 Task: Add a timeline in the project ChasePlan for the epic 'Business Continuity Planning' from 2024/06/03 to 2025/08/09. Add a timeline in the project ChasePlan for the epic 'Data Science Implementation' from 2024/04/11 to 2025/12/24. Add a timeline in the project ChasePlan for the epic 'Data Visualization Implementation' from 2023/01/11 to 2025/11/21
Action: Mouse moved to (159, 120)
Screenshot: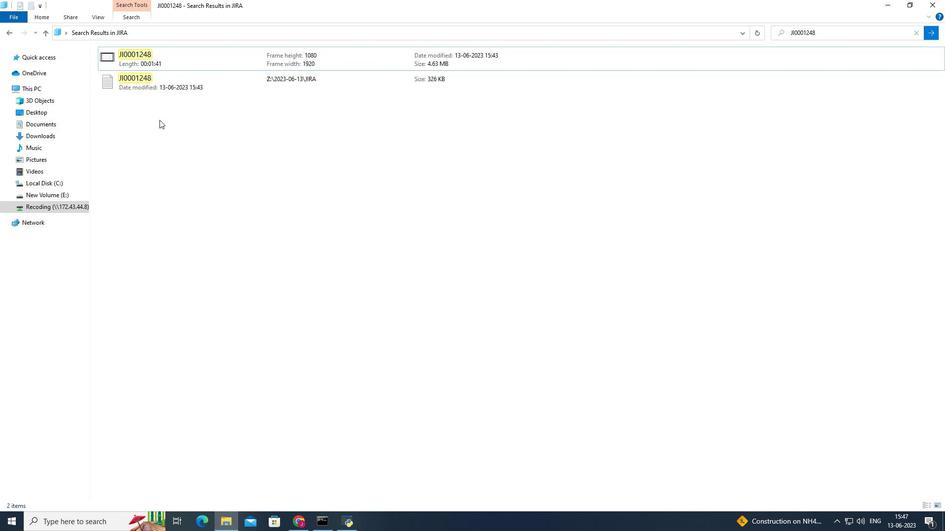 
Action: Mouse pressed left at (159, 120)
Screenshot: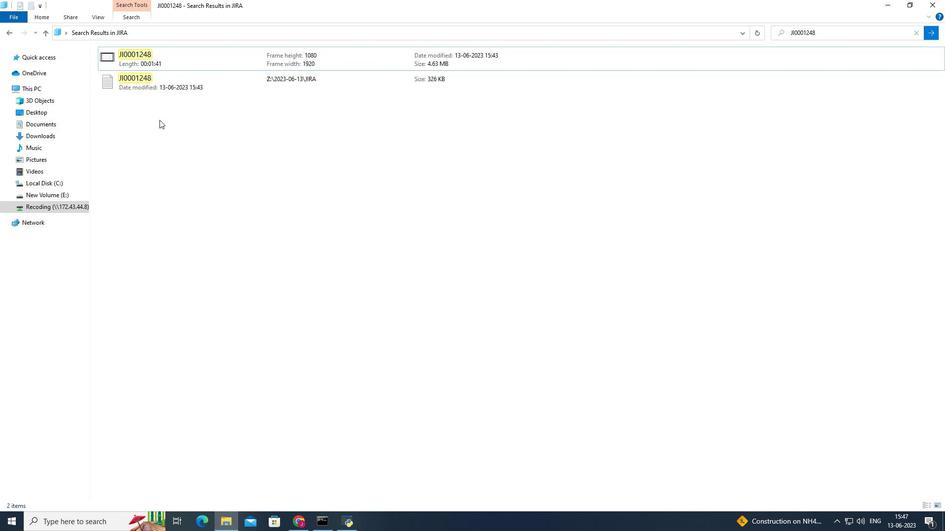 
Action: Mouse moved to (159, 120)
Screenshot: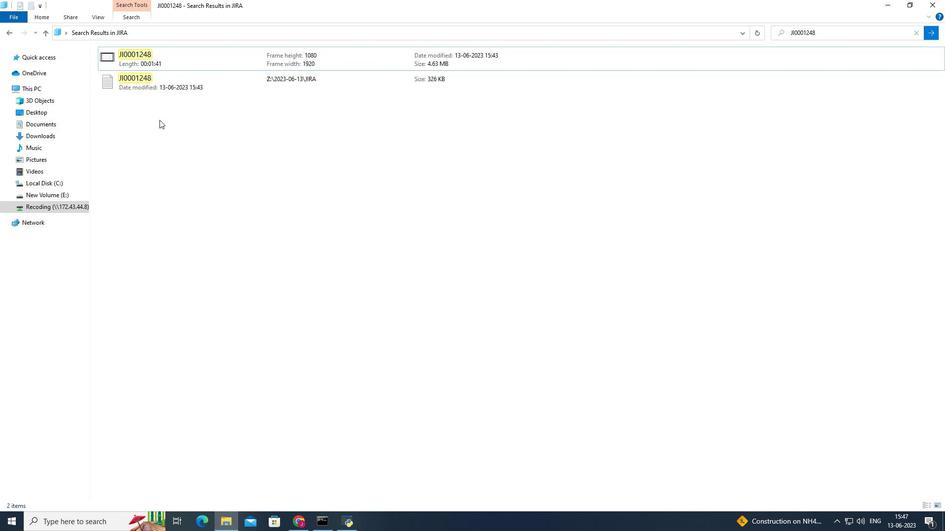 
Action: Mouse pressed left at (159, 120)
Screenshot: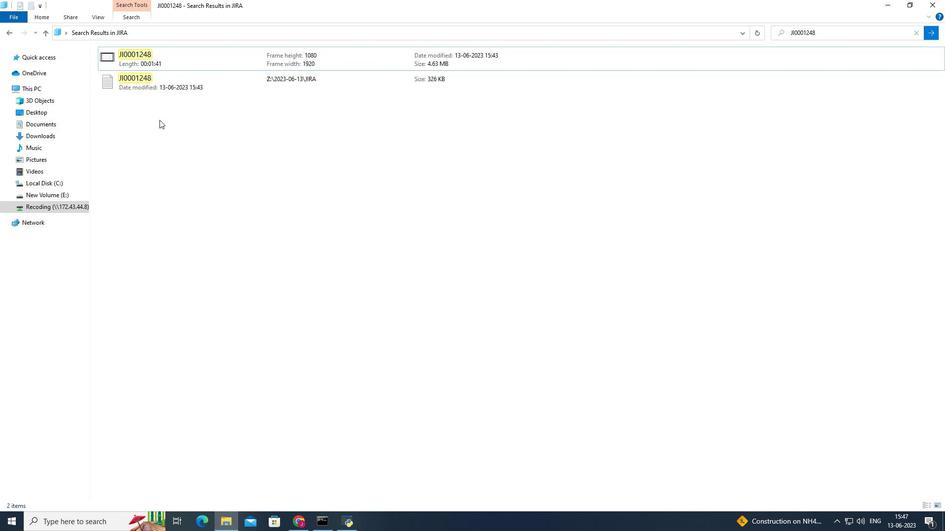 
Action: Mouse moved to (159, 120)
Screenshot: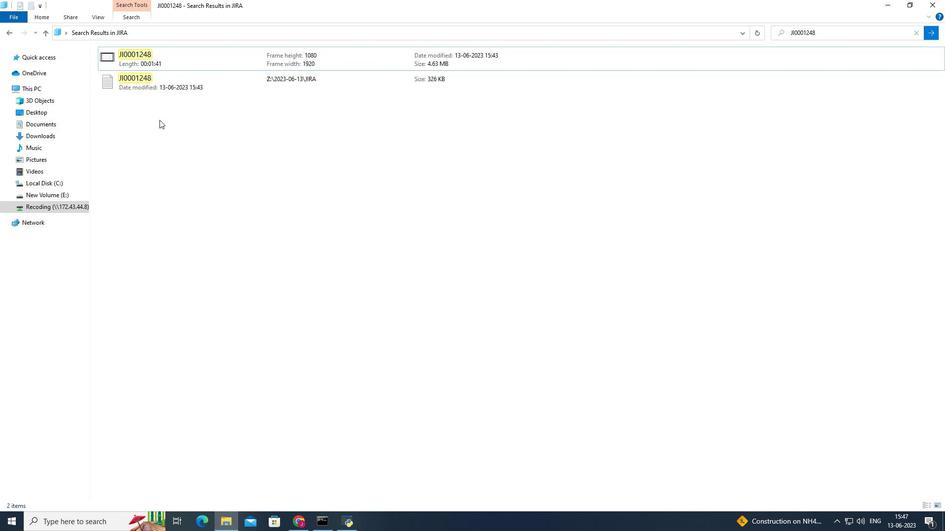 
Action: Mouse pressed left at (159, 120)
Screenshot: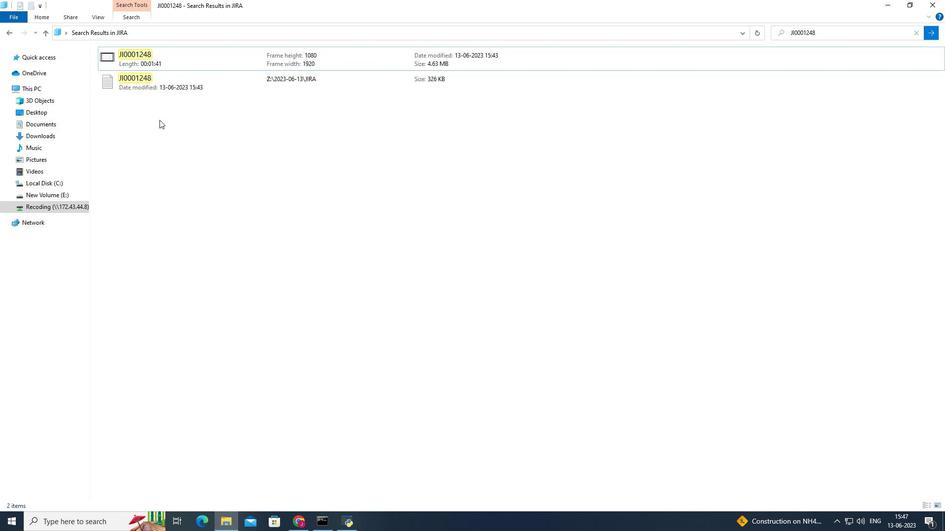 
Action: Mouse moved to (159, 120)
Screenshot: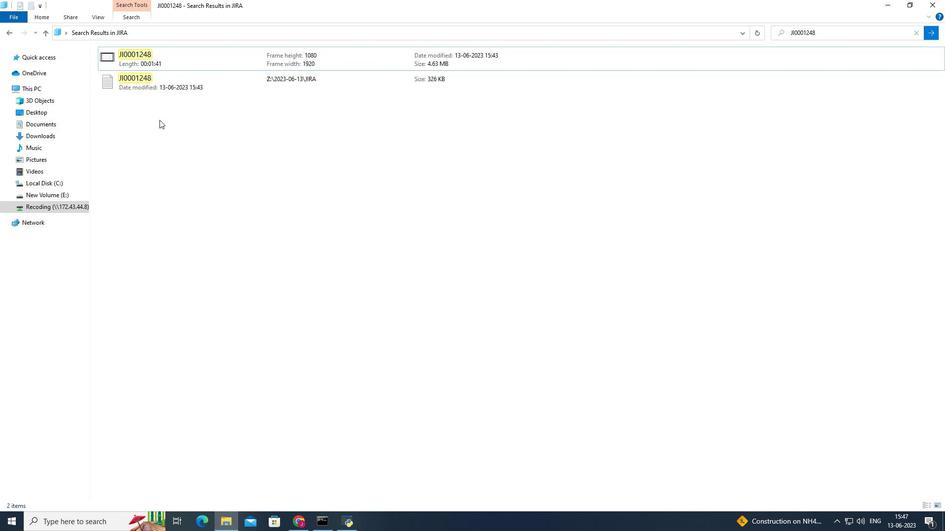
Action: Mouse pressed left at (159, 120)
Screenshot: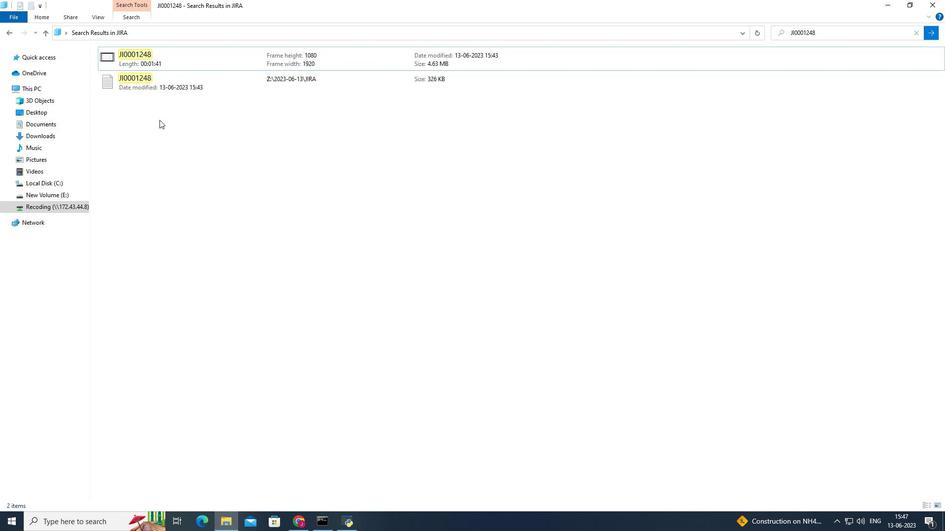 
Action: Mouse moved to (159, 120)
Screenshot: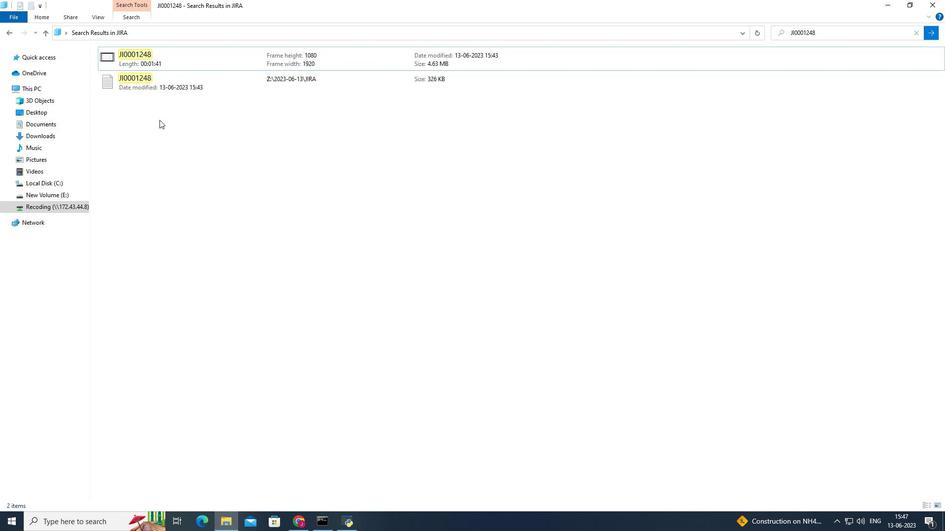 
Action: Mouse scrolled (159, 120) with delta (0, 0)
Screenshot: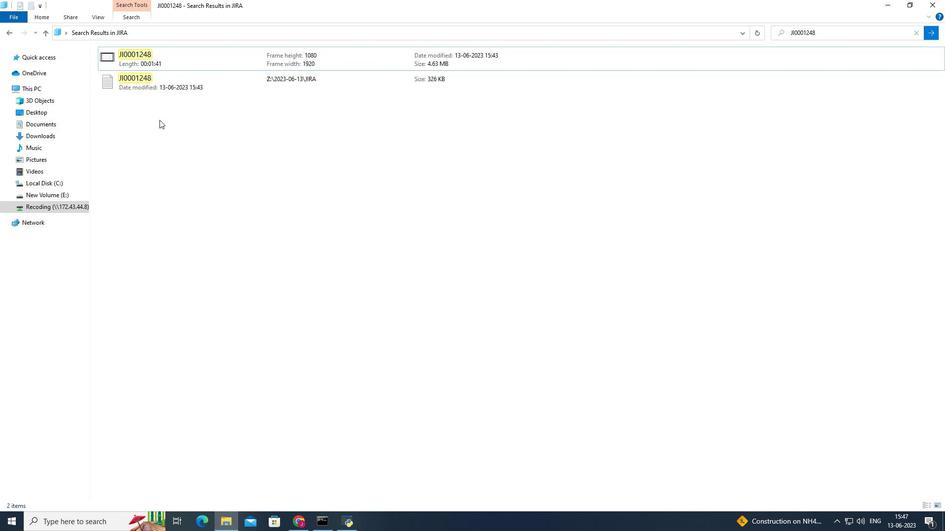 
Action: Mouse moved to (159, 120)
Screenshot: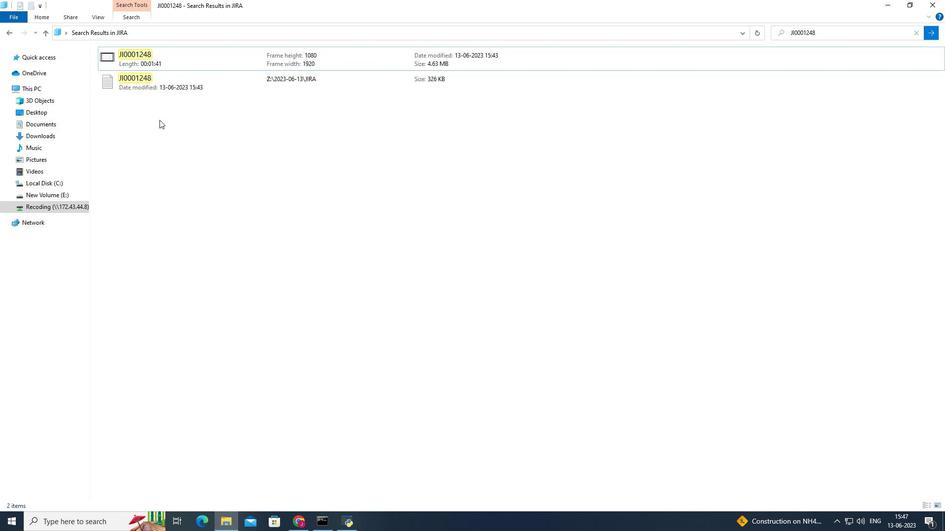 
Action: Mouse scrolled (159, 120) with delta (0, 0)
Screenshot: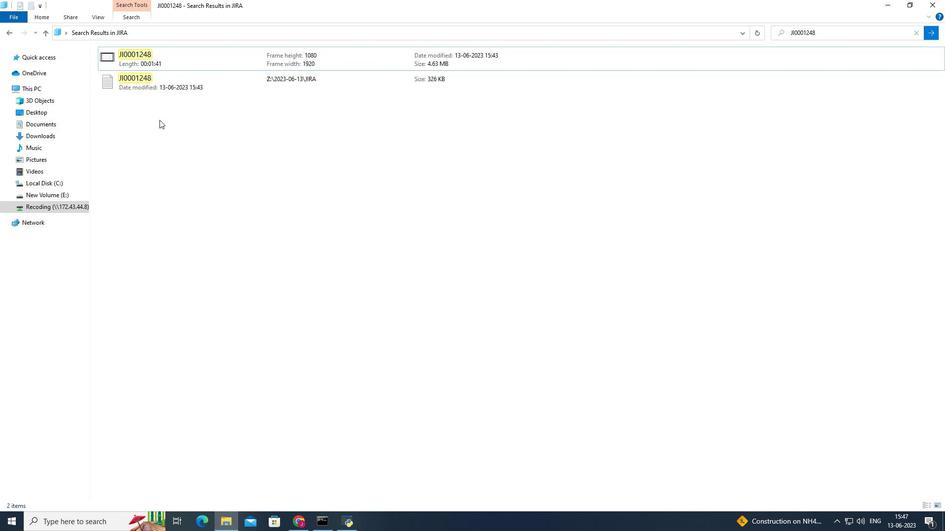 
Action: Mouse moved to (159, 120)
Screenshot: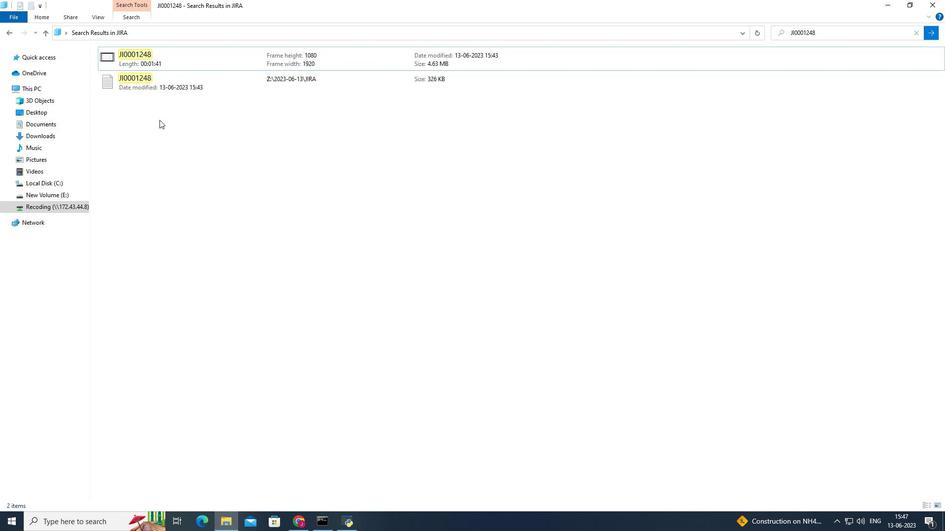 
Action: Mouse scrolled (159, 120) with delta (0, 0)
Screenshot: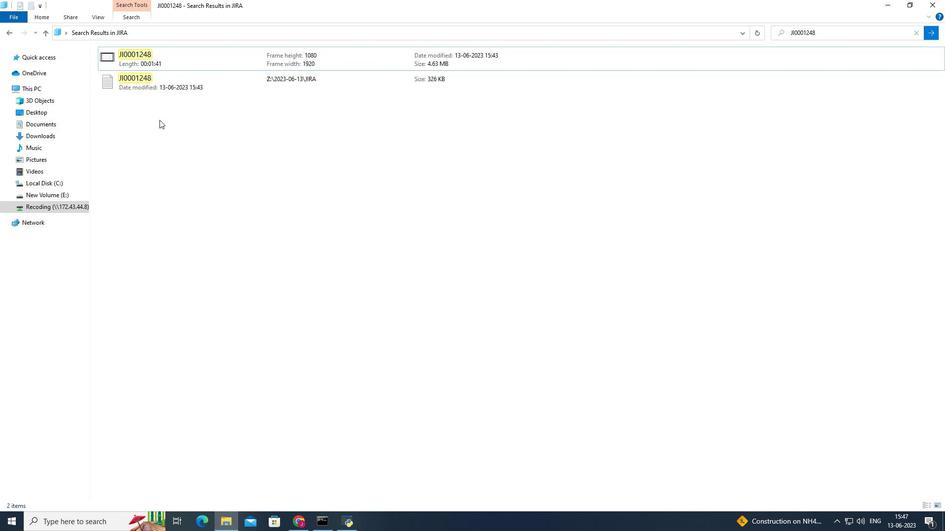 
Action: Mouse moved to (159, 120)
Screenshot: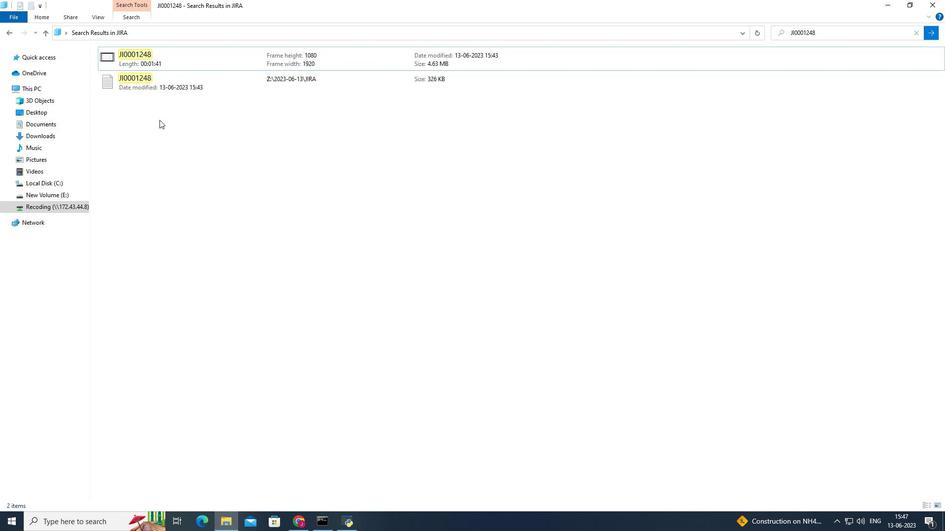 
Action: Mouse pressed left at (159, 120)
Screenshot: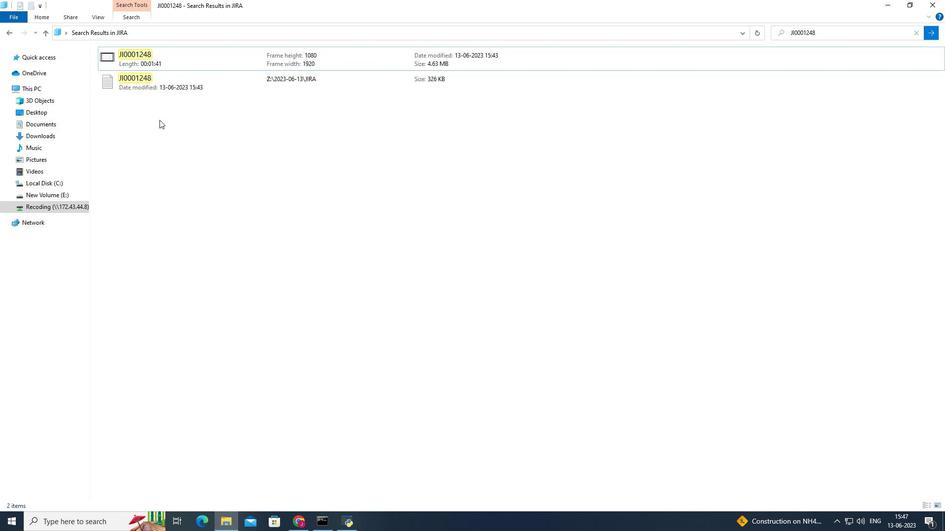 
Action: Mouse moved to (159, 120)
Screenshot: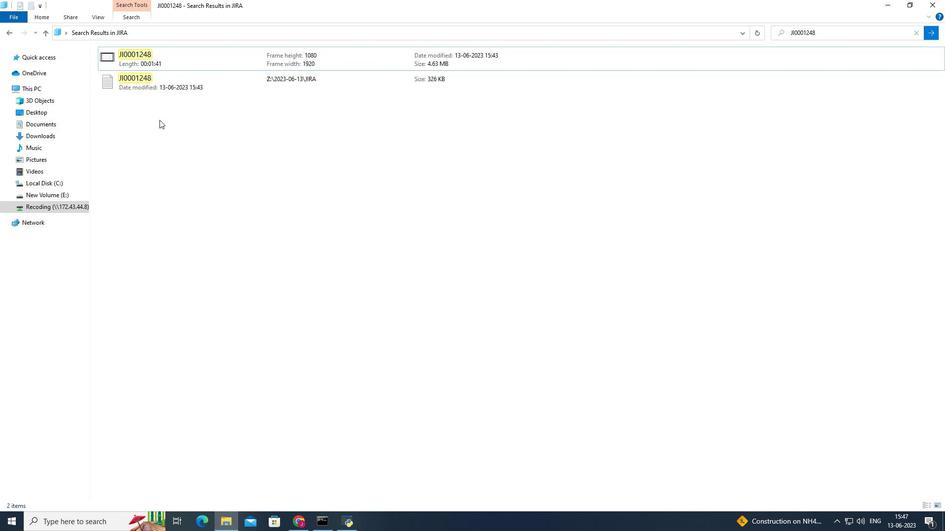 
Action: Mouse scrolled (159, 120) with delta (0, 0)
Screenshot: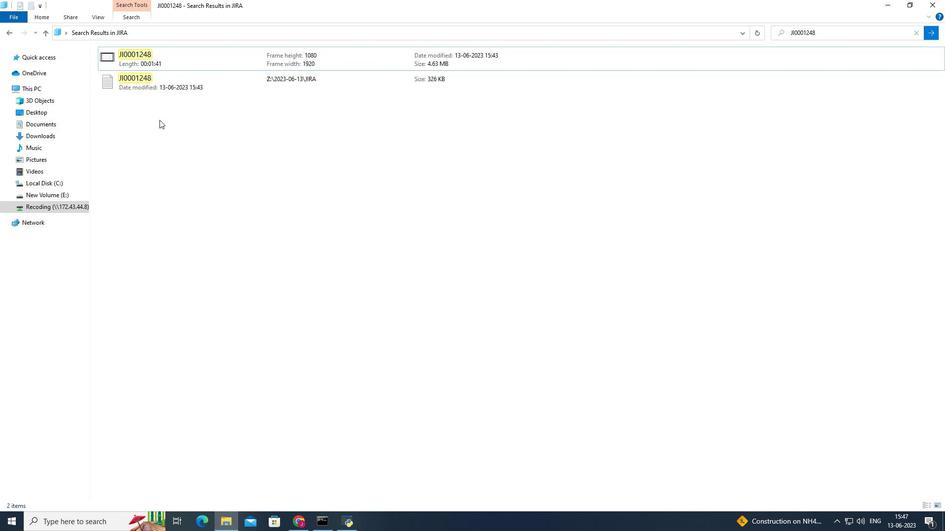 
Action: Mouse moved to (159, 120)
Screenshot: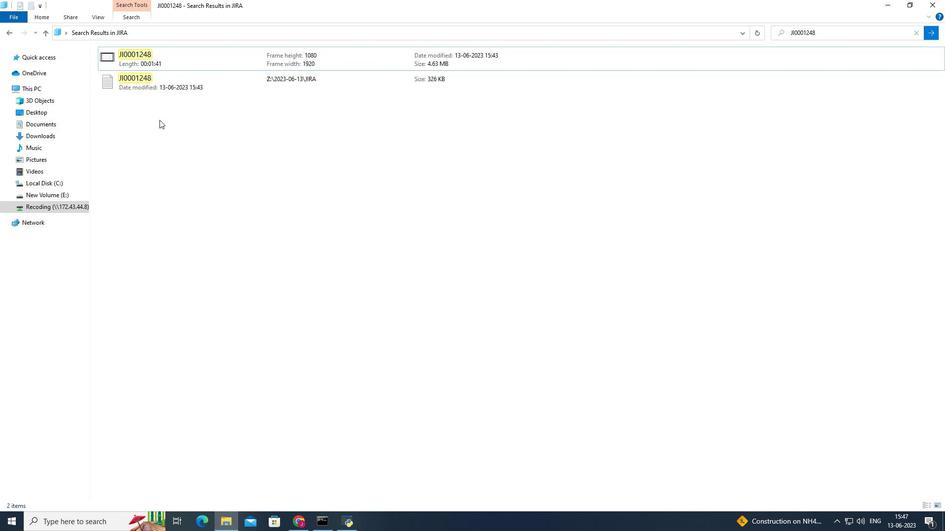 
Action: Mouse scrolled (159, 120) with delta (0, 0)
Screenshot: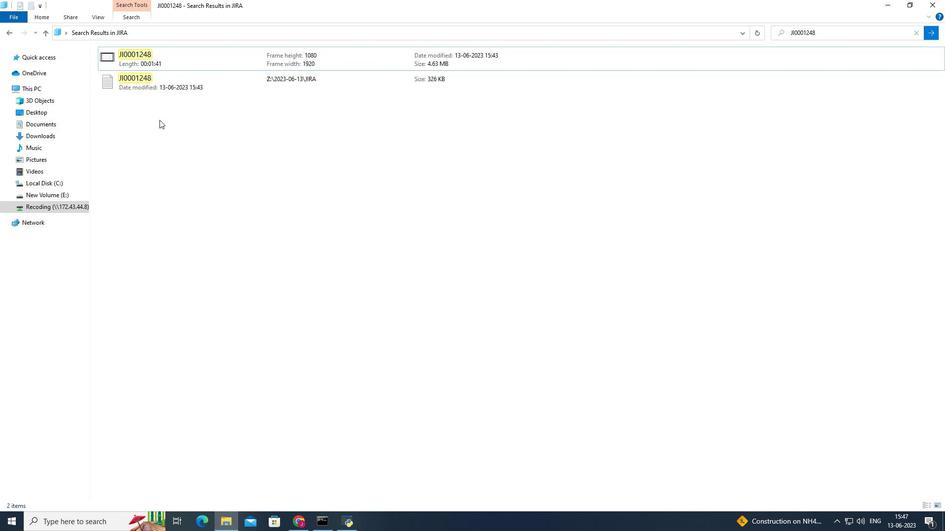 
Action: Mouse moved to (159, 120)
Screenshot: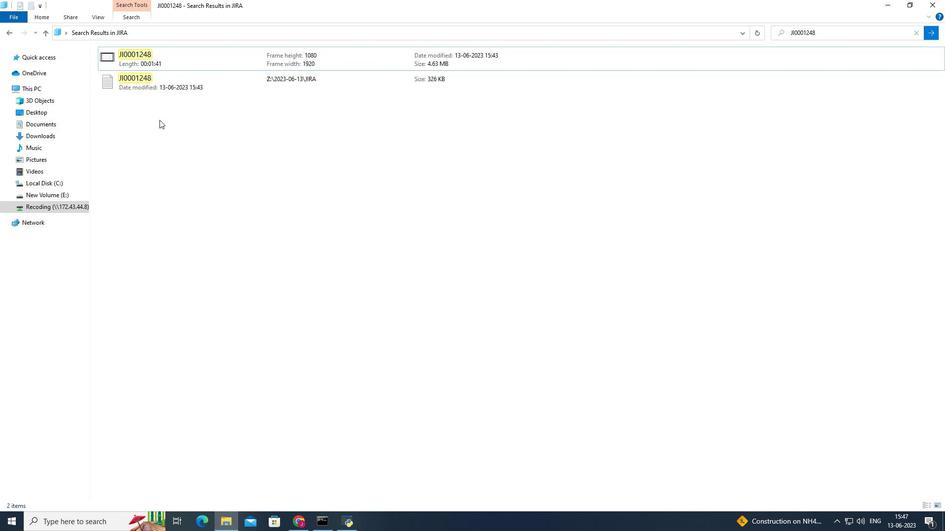 
Action: Mouse scrolled (159, 120) with delta (0, 0)
Screenshot: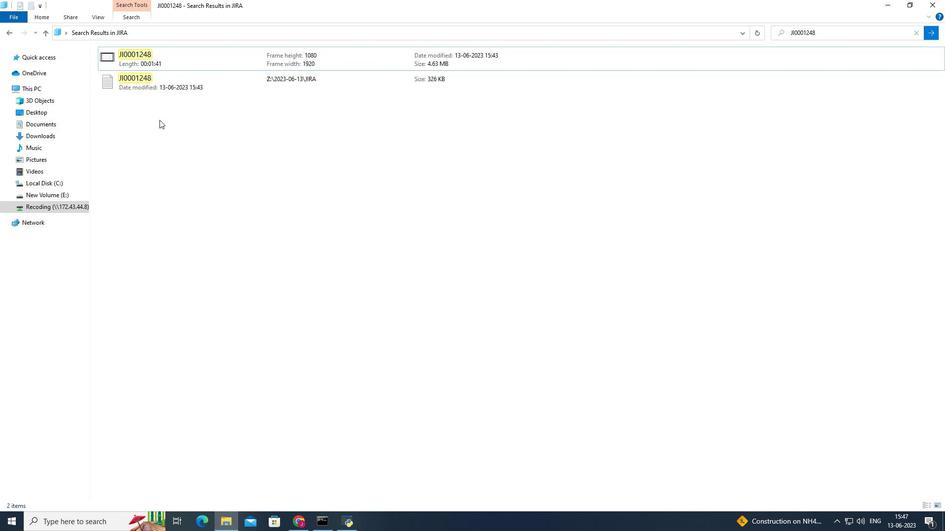 
Action: Mouse scrolled (159, 120) with delta (0, 0)
Screenshot: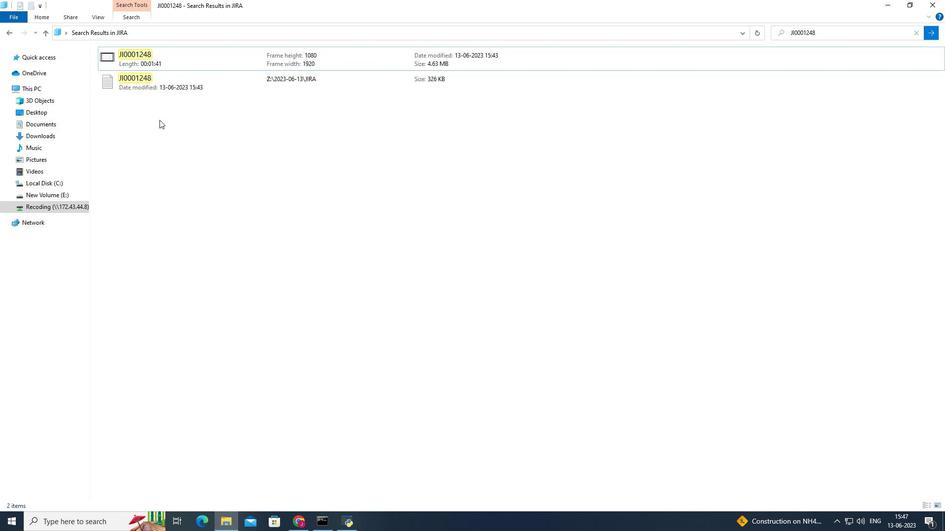 
Action: Mouse moved to (159, 120)
Screenshot: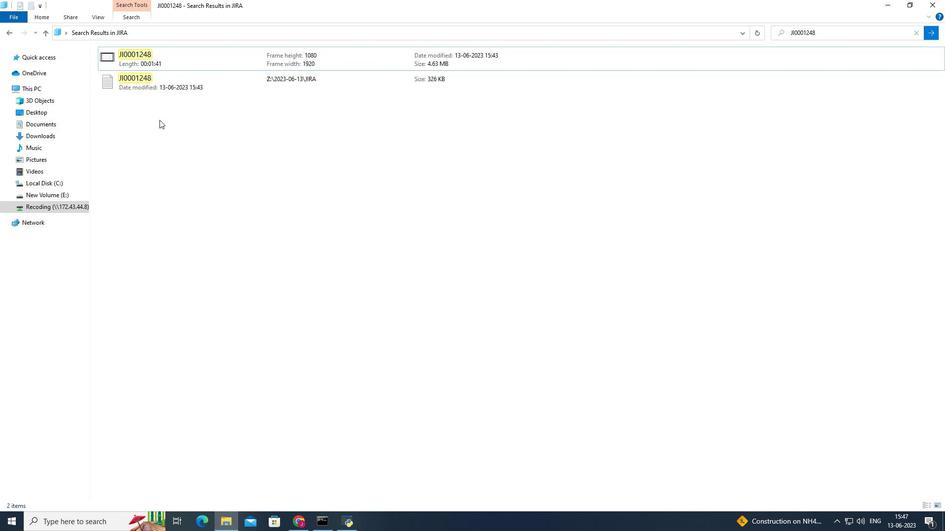 
Action: Mouse pressed left at (159, 120)
Screenshot: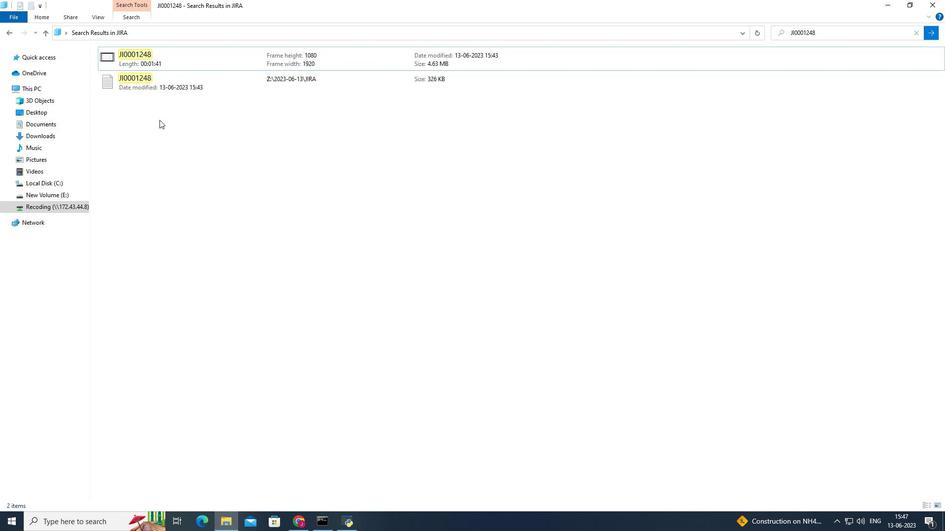 
Action: Mouse moved to (159, 120)
Screenshot: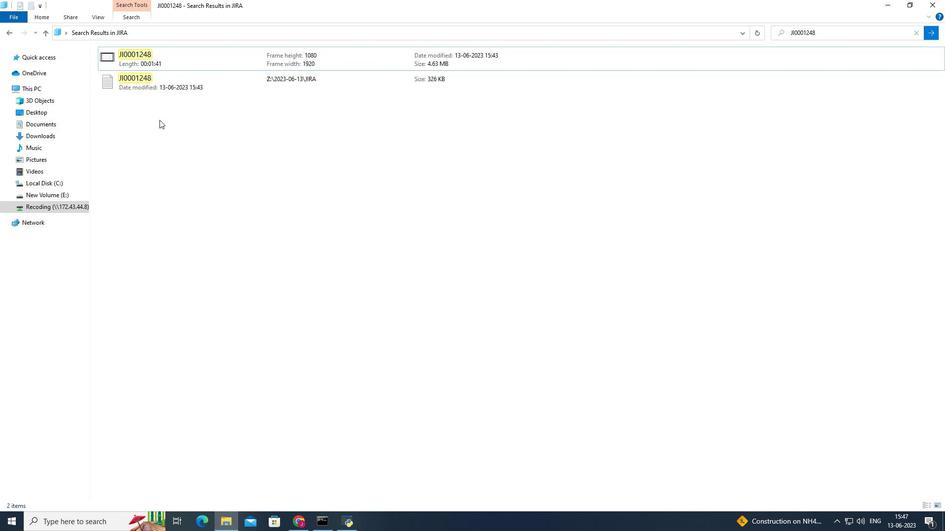
Action: Mouse pressed left at (159, 120)
Screenshot: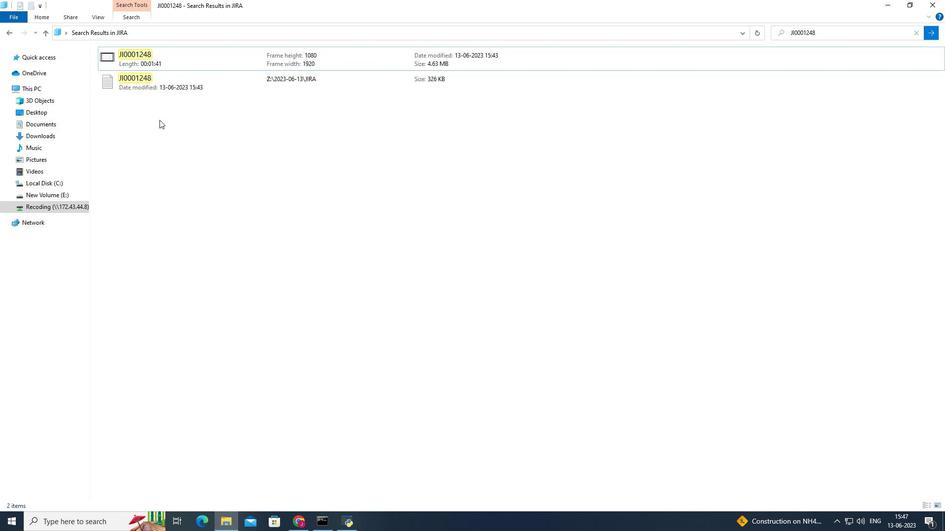 
Action: Mouse pressed left at (159, 120)
Screenshot: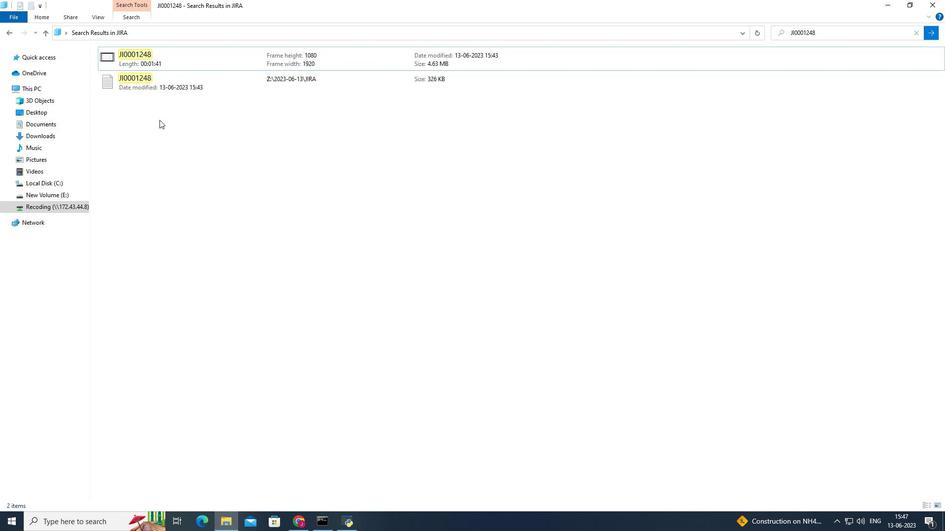 
Action: Mouse pressed left at (159, 120)
Screenshot: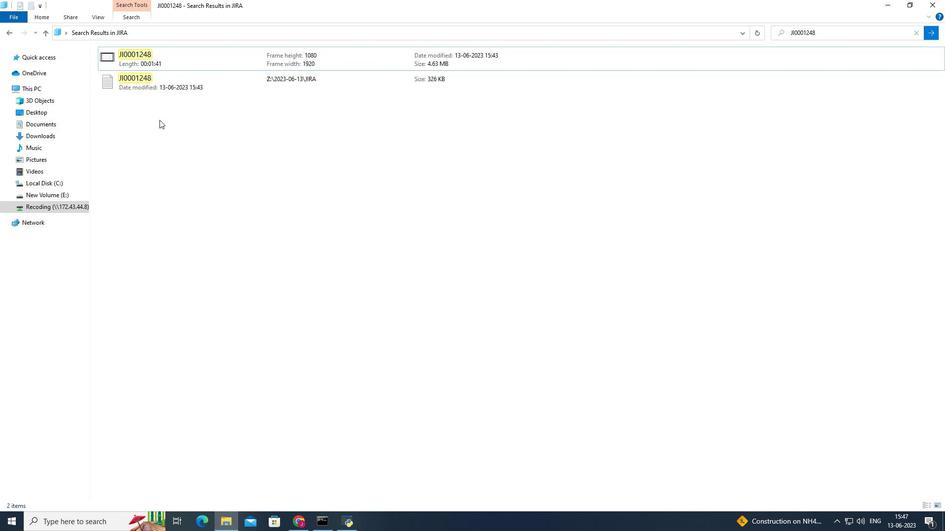 
Action: Mouse pressed left at (159, 120)
Screenshot: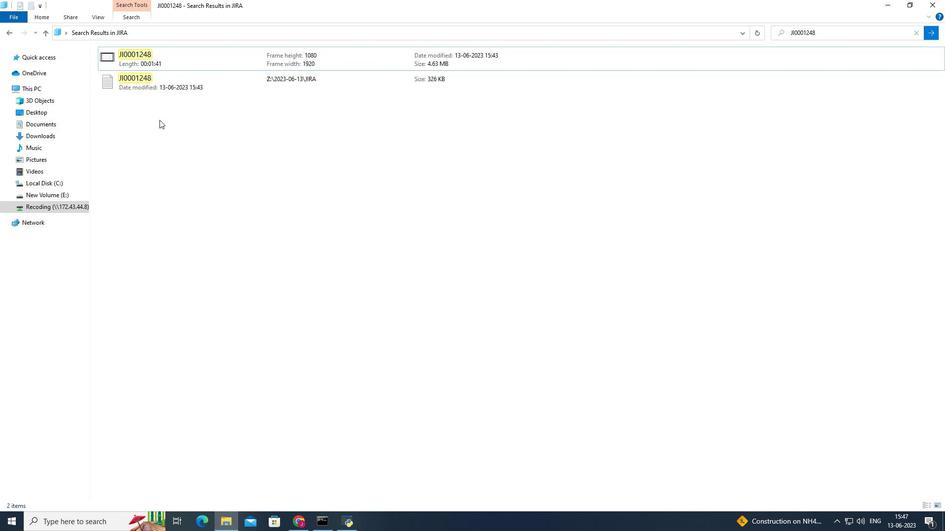 
Action: Mouse pressed left at (159, 120)
Screenshot: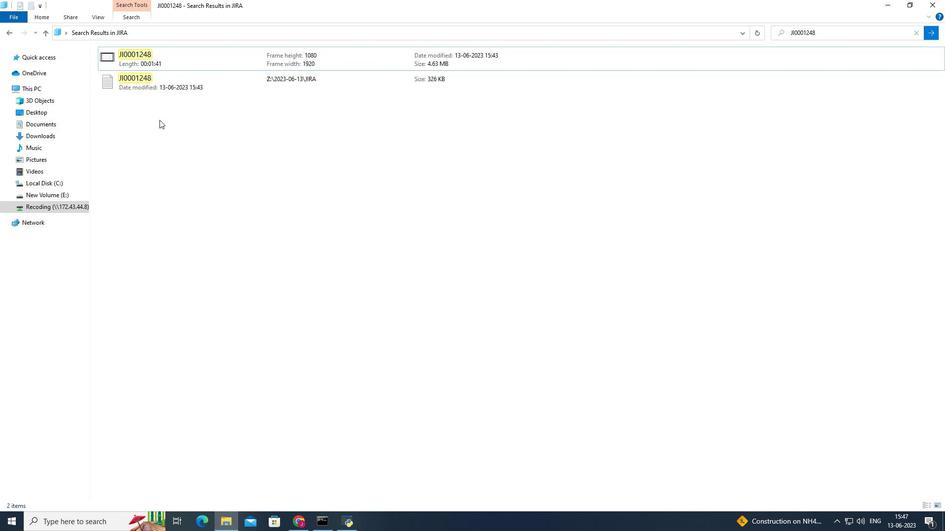 
Action: Mouse pressed left at (159, 120)
Screenshot: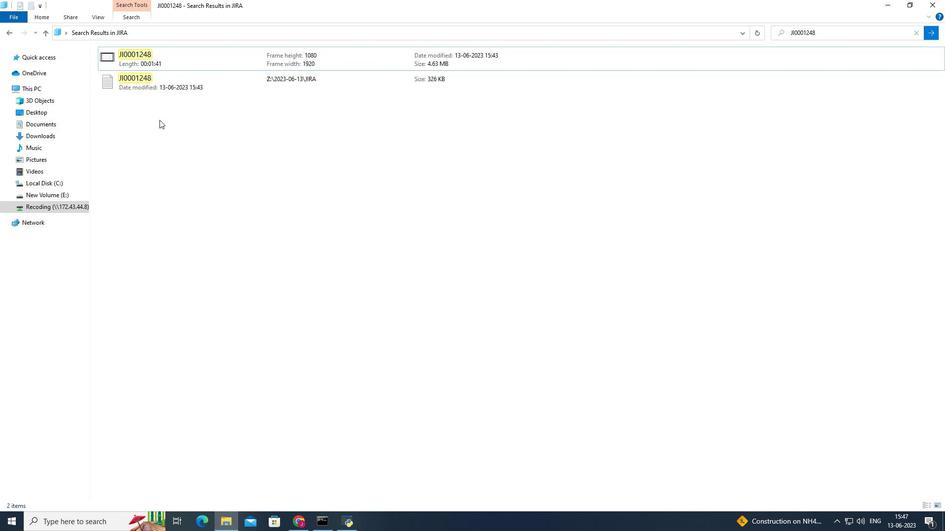 
Action: Mouse pressed left at (159, 120)
Screenshot: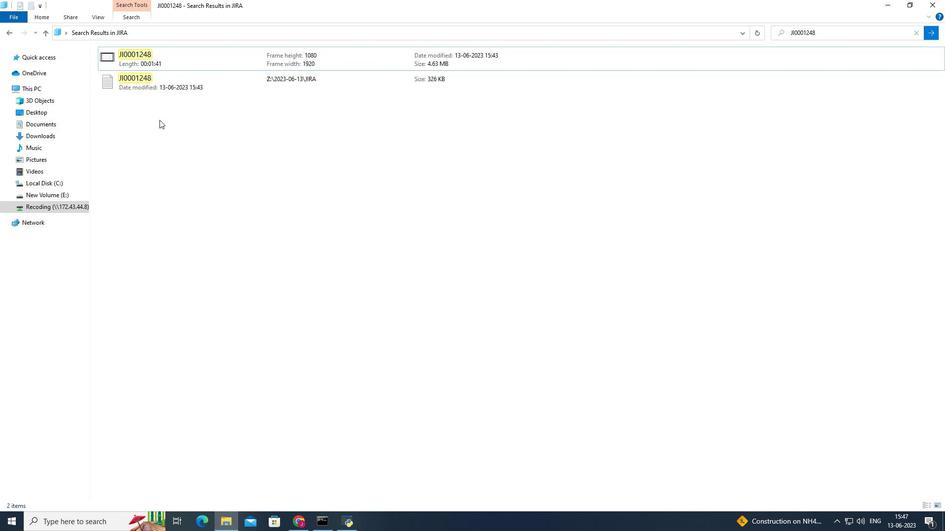
Action: Mouse pressed left at (159, 120)
Screenshot: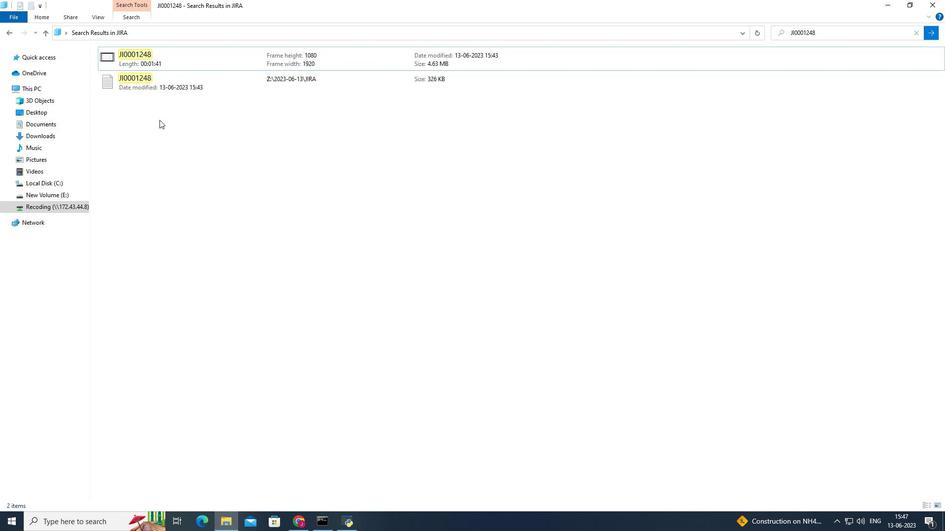 
Action: Mouse pressed left at (159, 120)
Screenshot: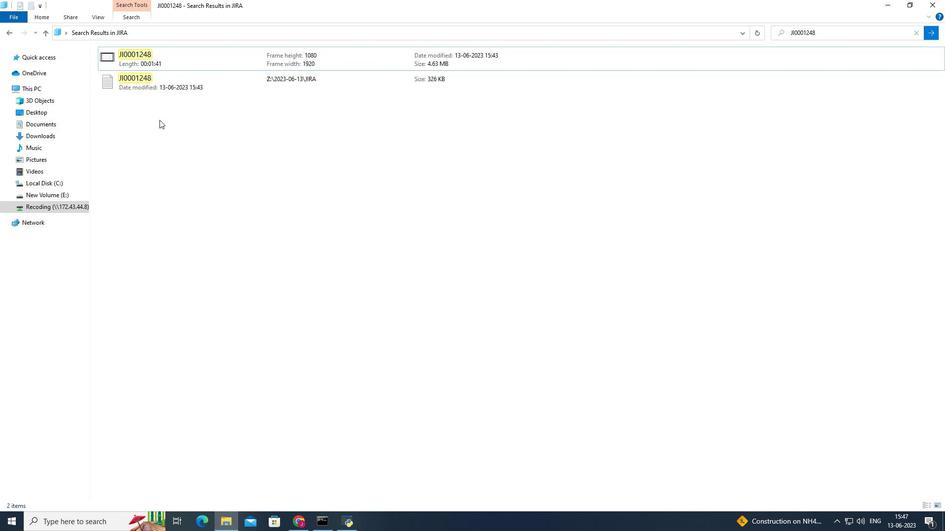 
Action: Mouse pressed left at (159, 120)
Screenshot: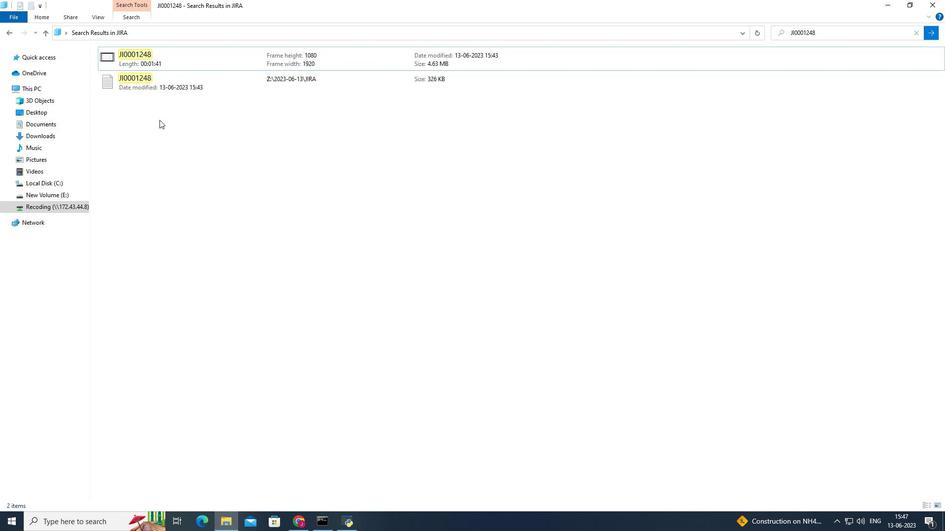 
Action: Mouse pressed left at (159, 120)
Screenshot: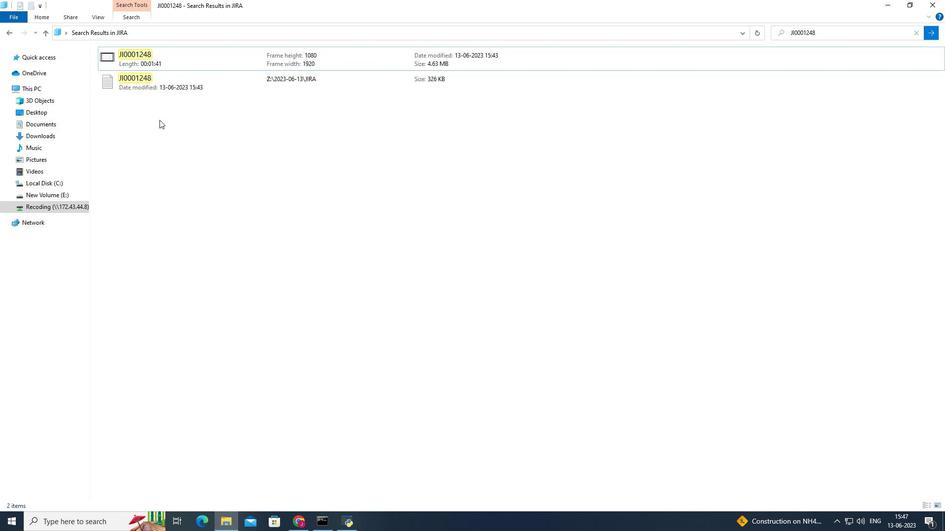 
Action: Mouse pressed left at (159, 120)
Screenshot: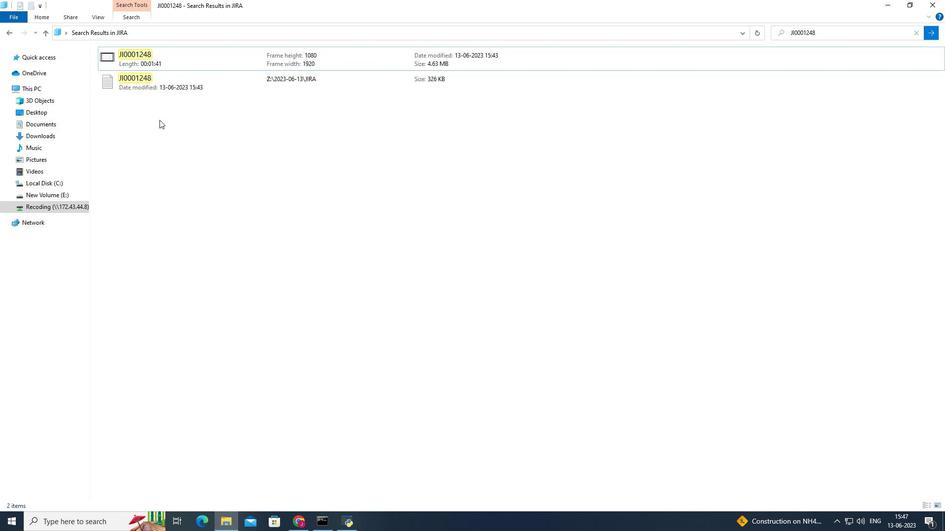 
Action: Mouse moved to (159, 120)
Screenshot: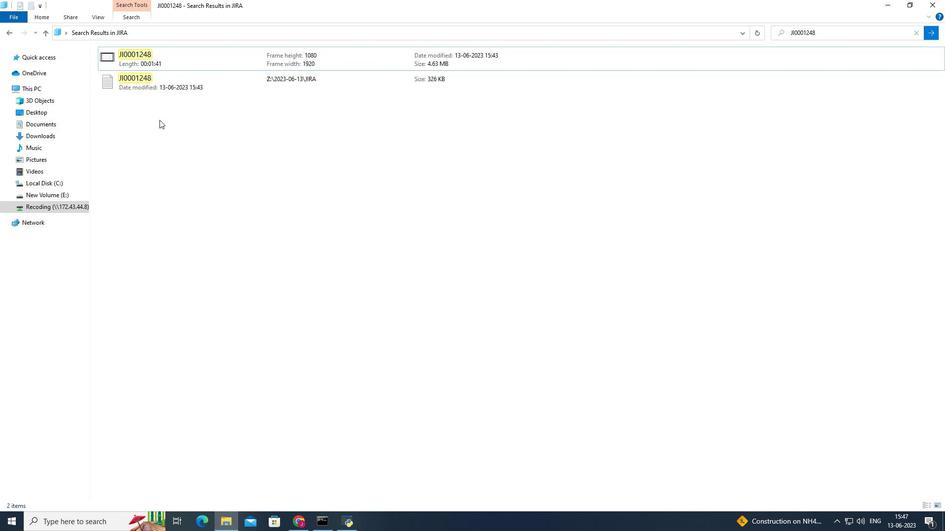 
Action: Mouse pressed left at (159, 120)
Screenshot: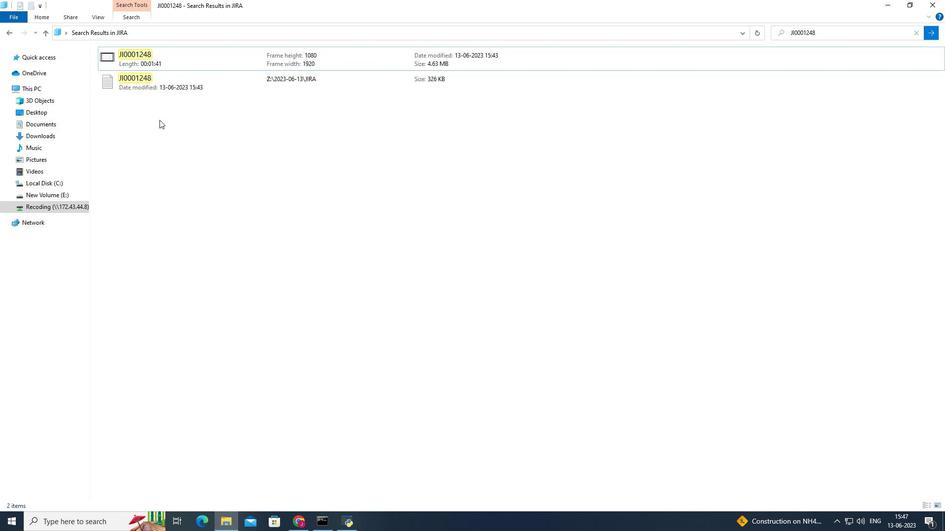 
Action: Mouse moved to (159, 120)
Screenshot: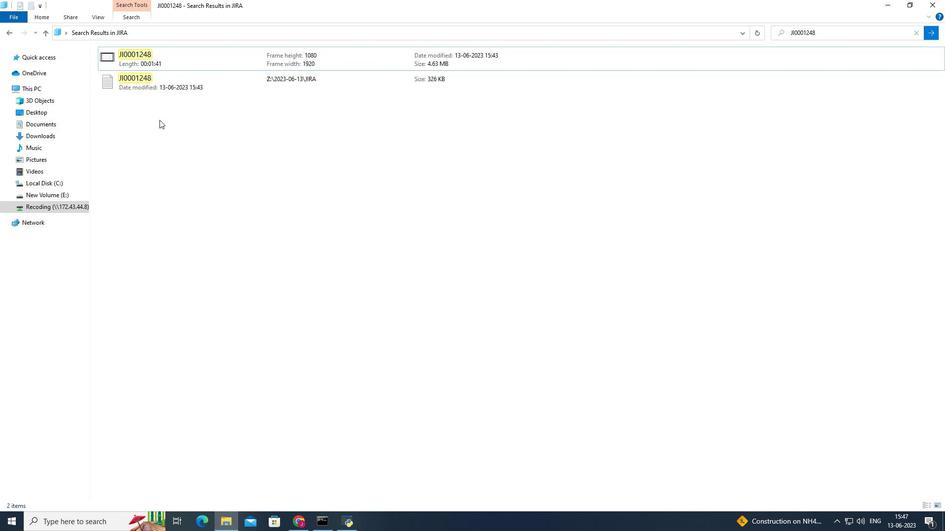 
Action: Mouse pressed left at (159, 120)
Screenshot: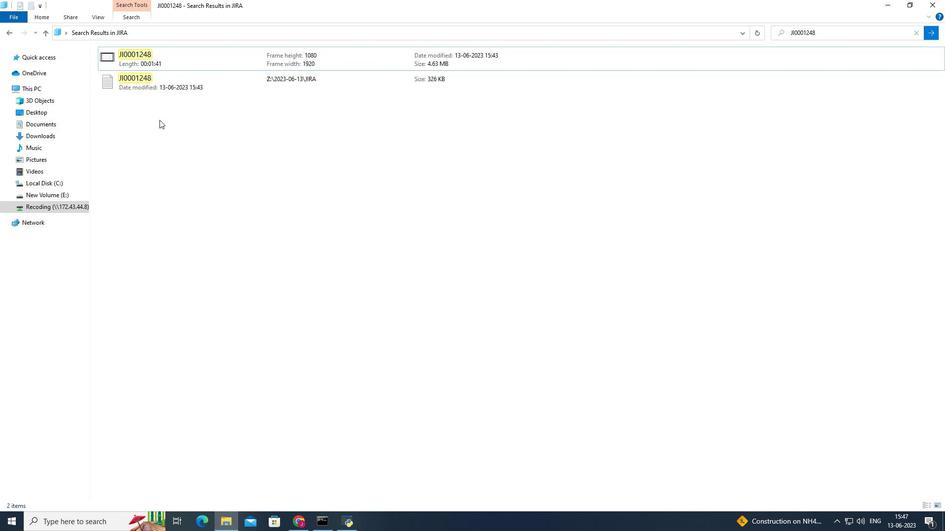 
Action: Mouse moved to (159, 120)
Screenshot: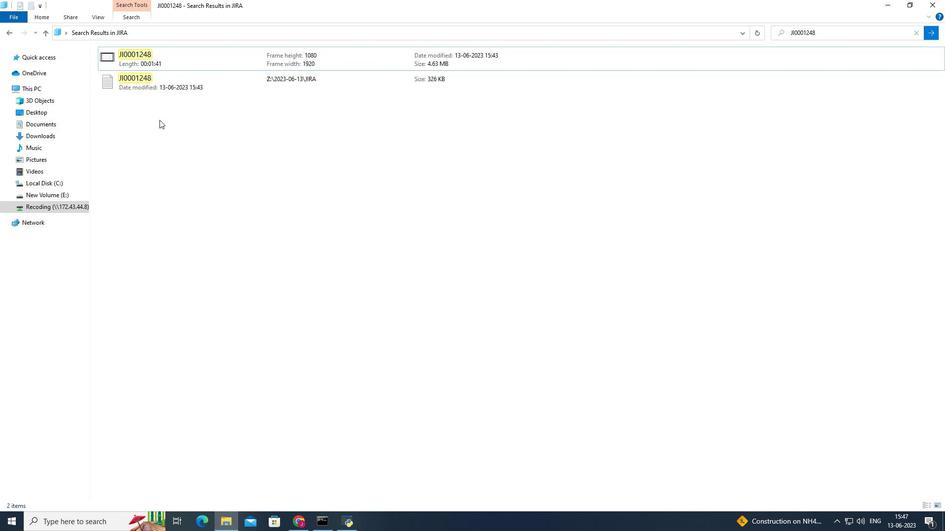 
Action: Mouse pressed left at (159, 120)
Screenshot: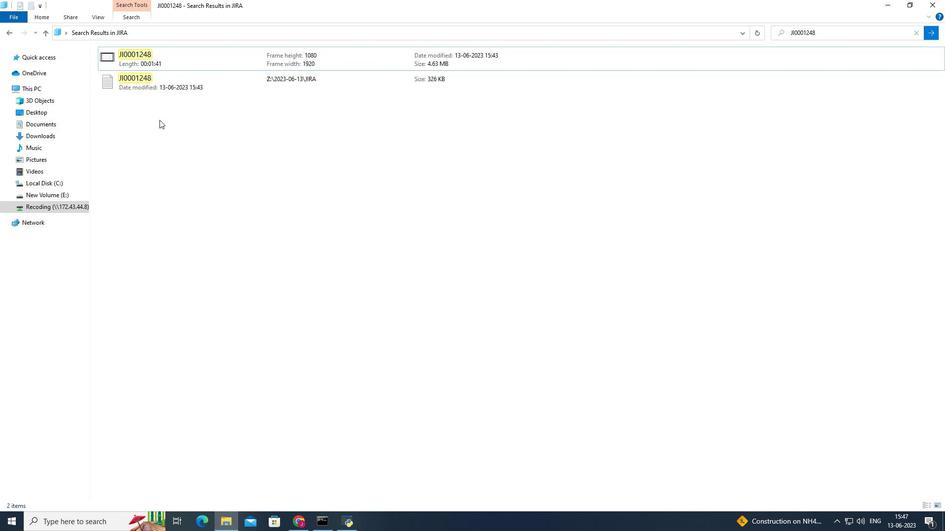 
Action: Mouse moved to (159, 120)
Screenshot: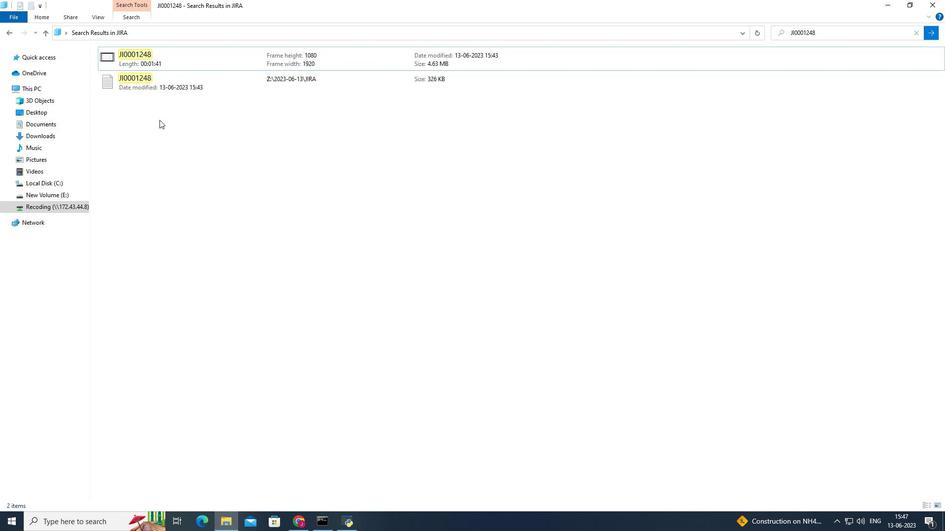 
Action: Mouse pressed left at (159, 120)
Screenshot: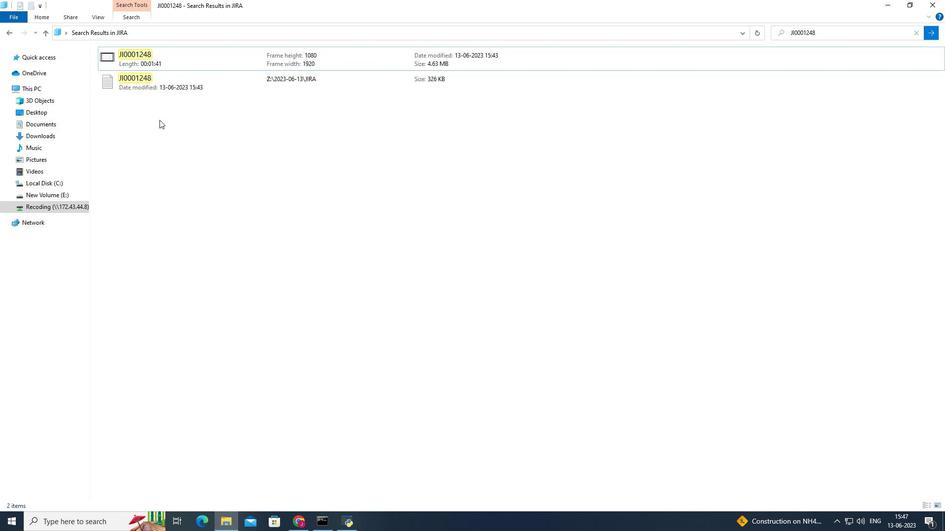 
Action: Mouse pressed left at (159, 120)
Screenshot: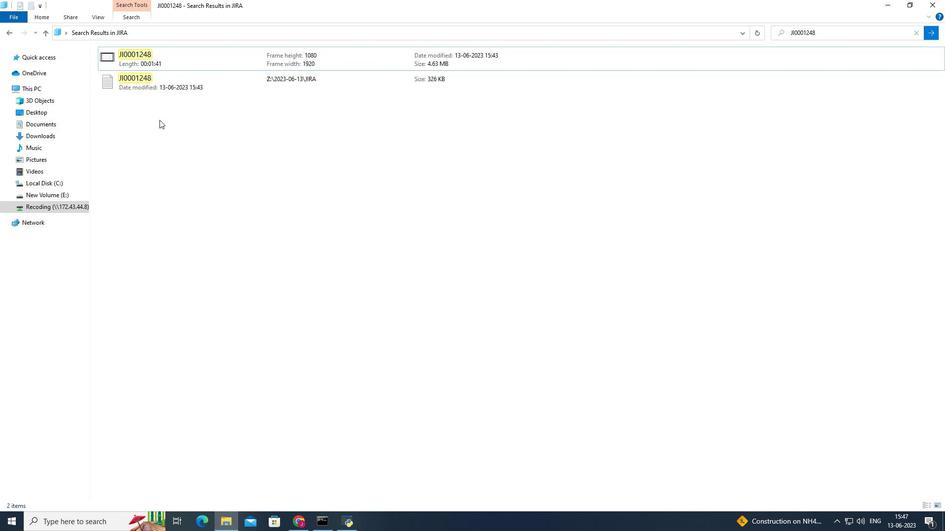
Action: Mouse pressed left at (159, 120)
Screenshot: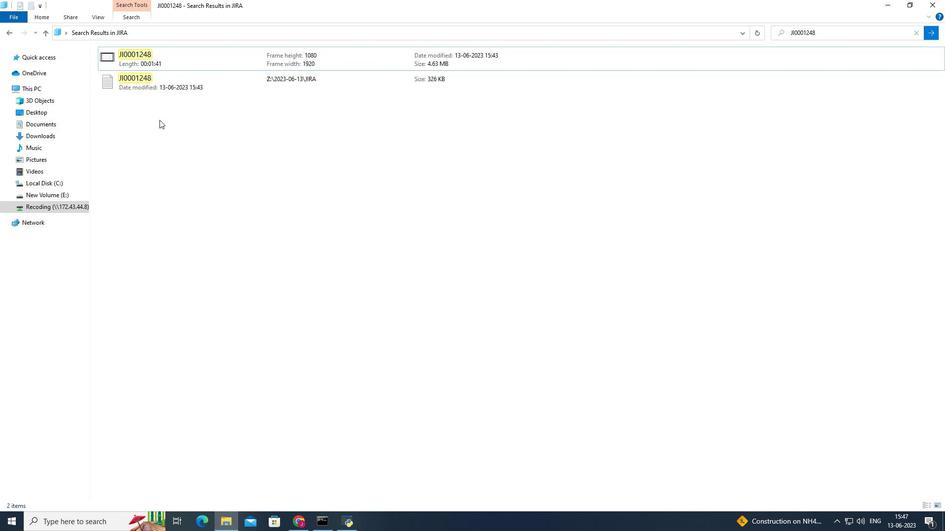 
Action: Mouse pressed left at (159, 120)
Screenshot: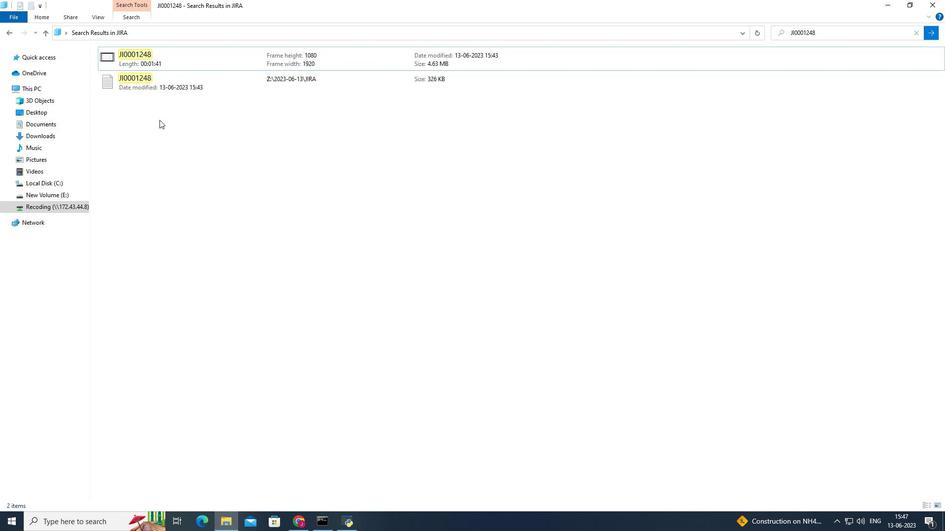 
Action: Mouse pressed left at (159, 120)
Screenshot: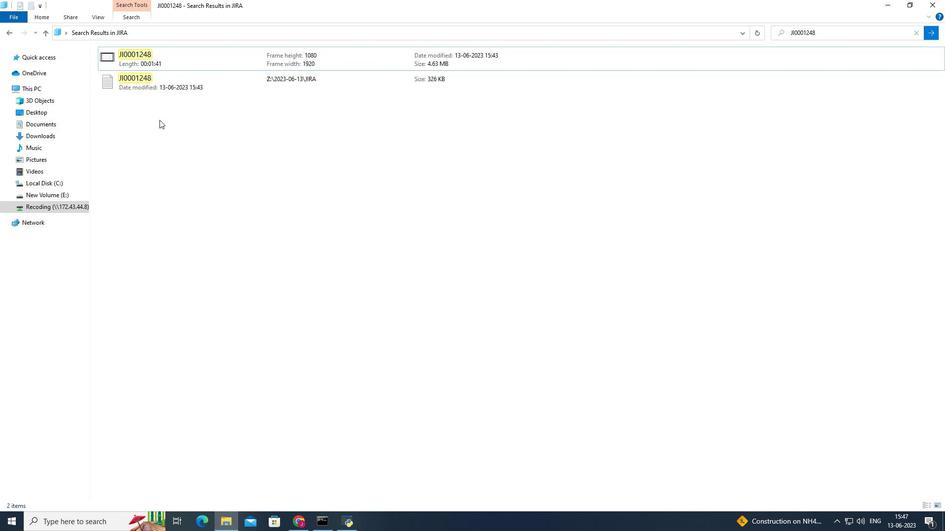 
Action: Mouse pressed left at (159, 120)
Screenshot: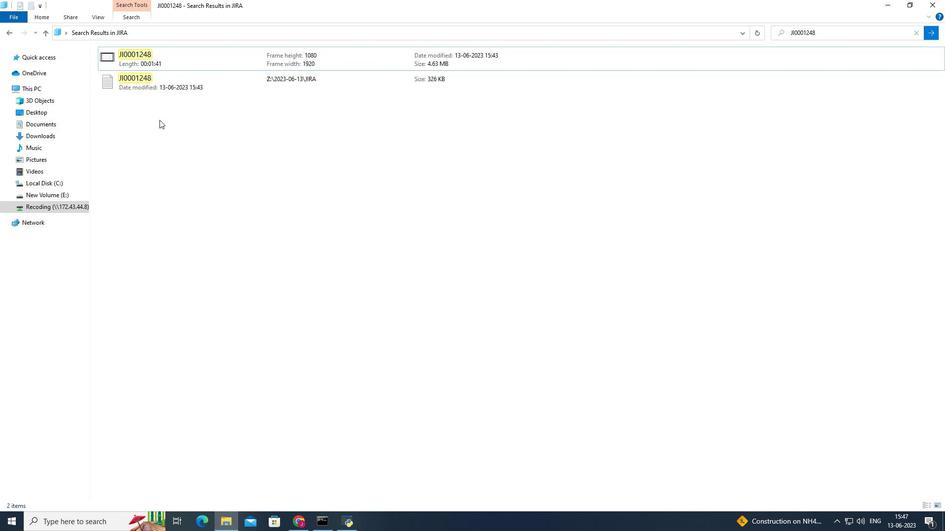 
Action: Mouse pressed left at (159, 120)
Screenshot: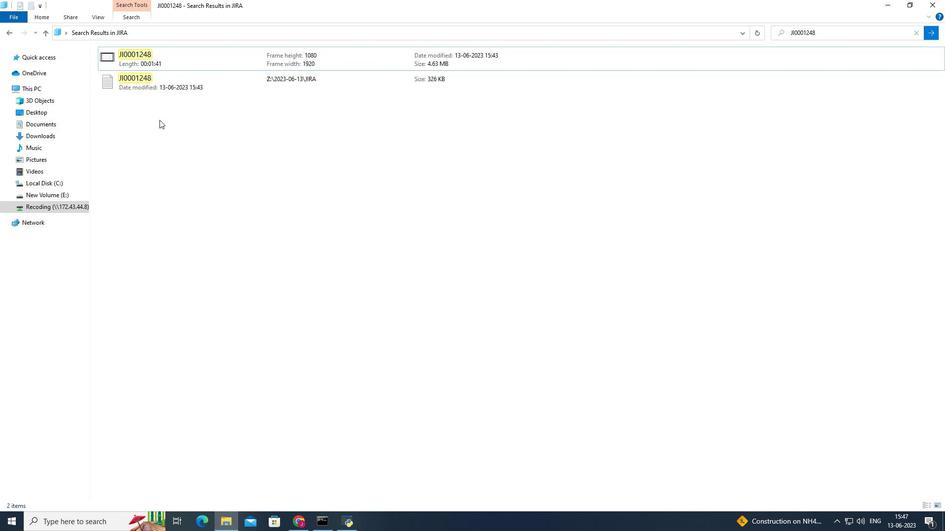
Action: Mouse pressed left at (159, 120)
Screenshot: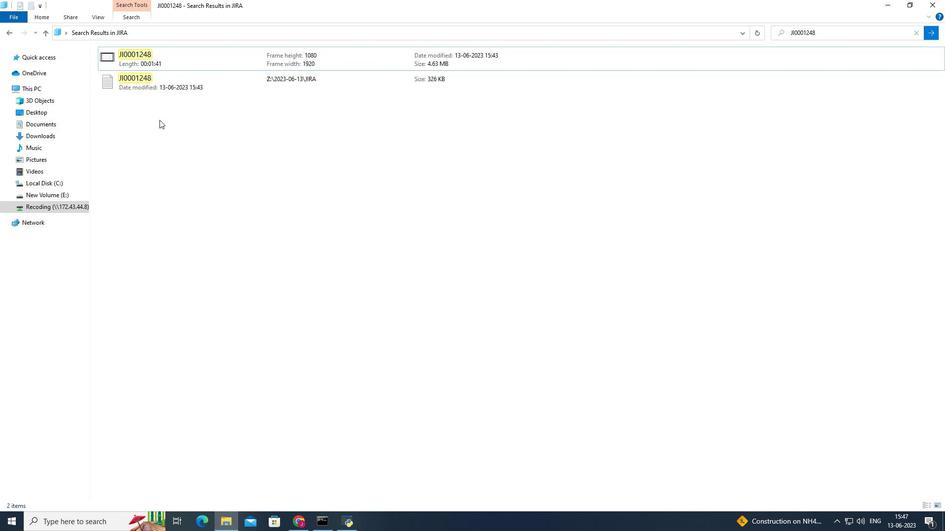 
Action: Mouse pressed left at (159, 120)
Screenshot: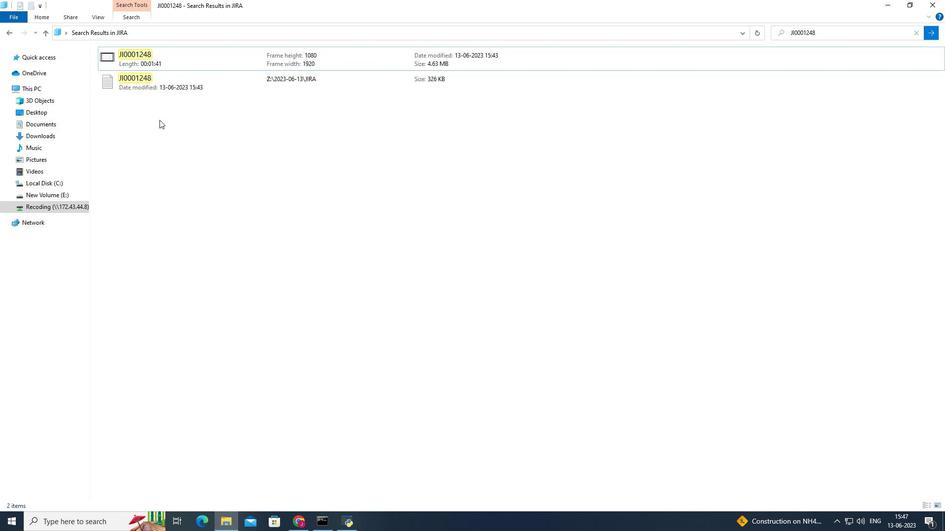 
Action: Mouse pressed left at (159, 120)
Screenshot: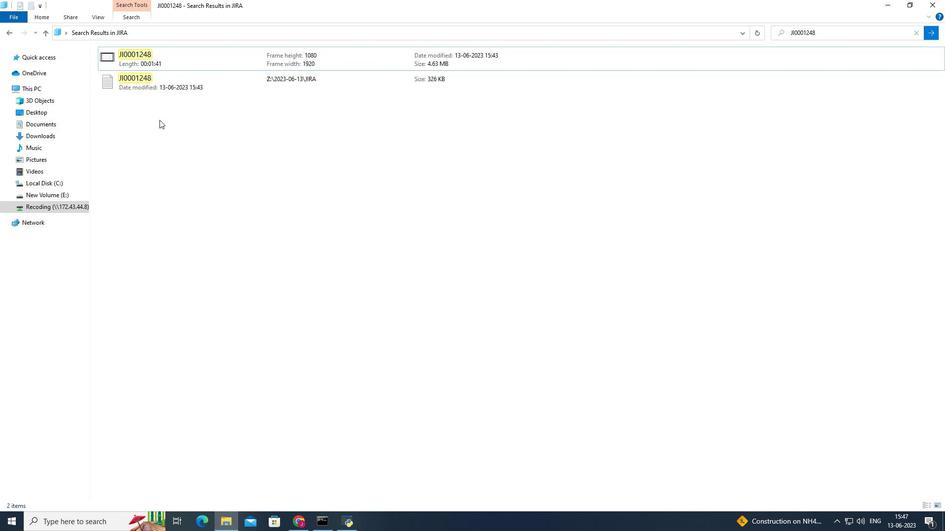 
Action: Mouse pressed left at (159, 120)
Screenshot: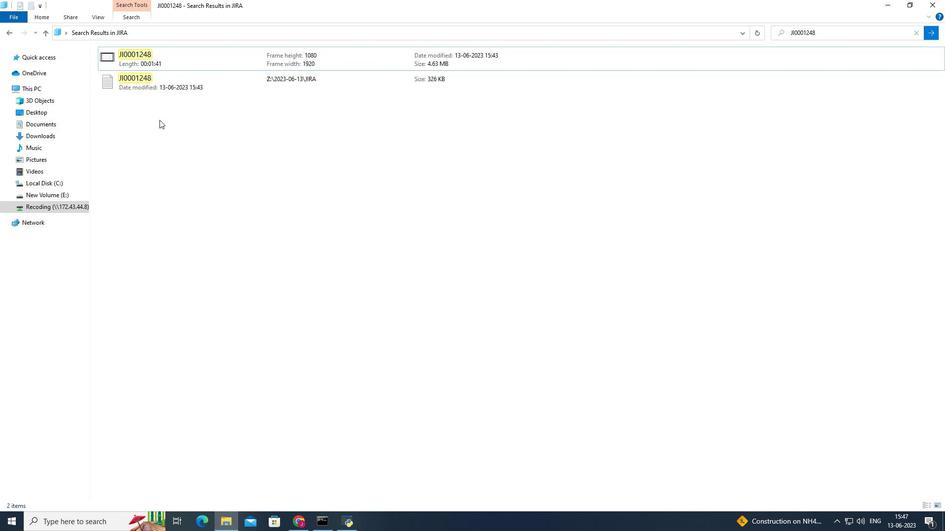 
Action: Mouse pressed left at (159, 120)
Screenshot: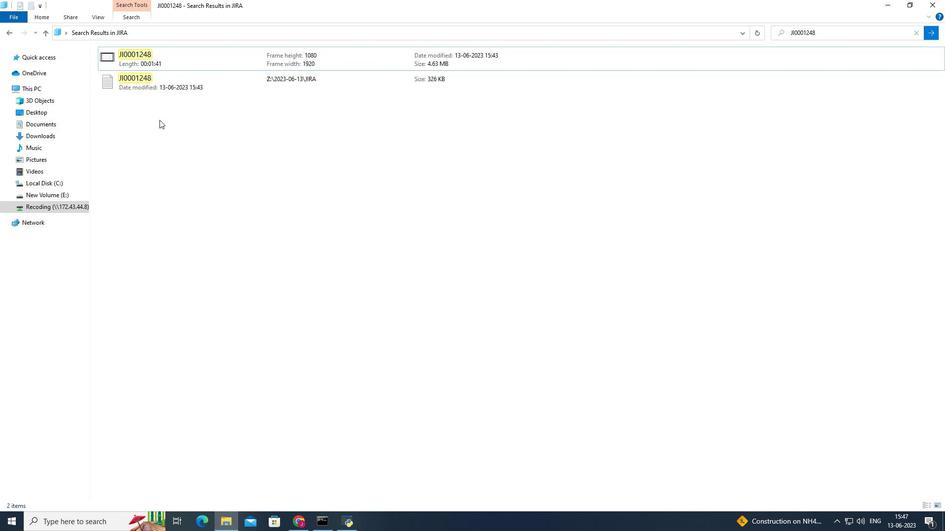 
Action: Mouse pressed left at (159, 120)
Screenshot: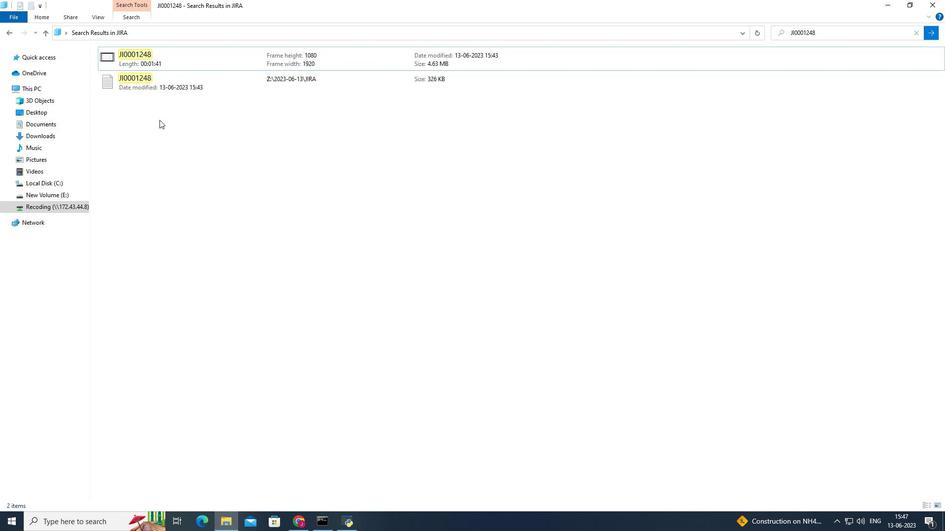 
Action: Mouse pressed left at (159, 120)
Screenshot: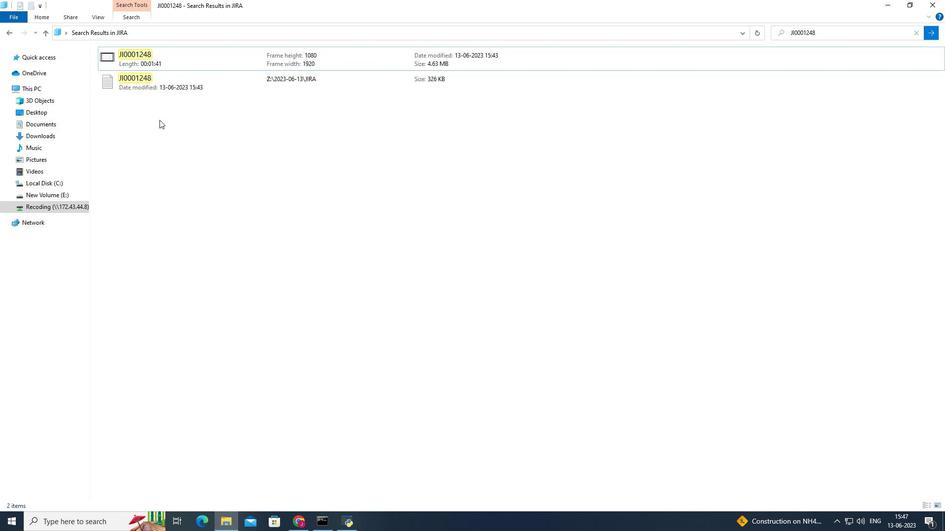 
Action: Mouse pressed left at (159, 120)
Screenshot: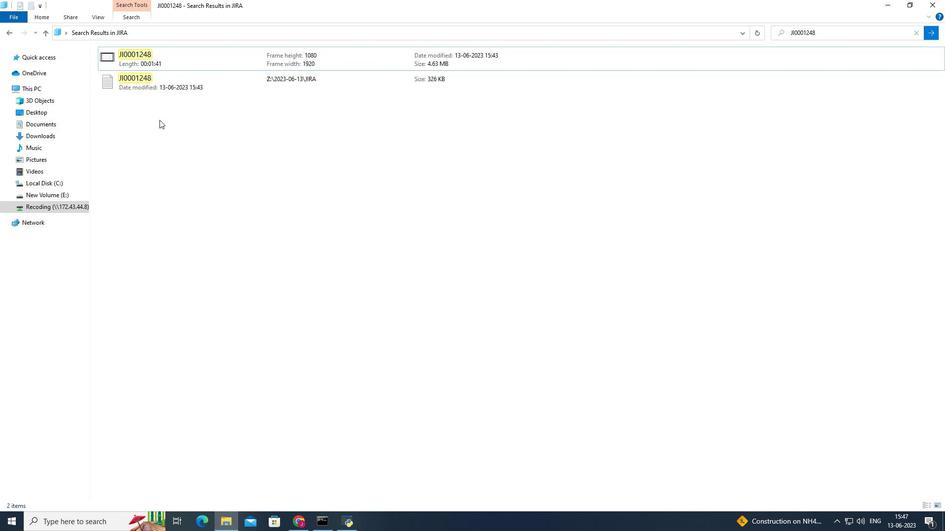 
Action: Mouse pressed left at (159, 120)
Screenshot: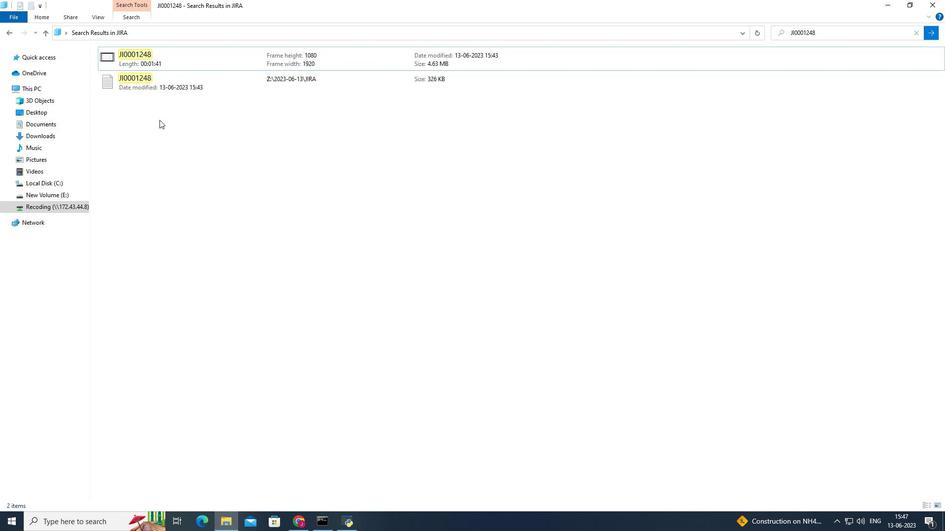 
Action: Mouse pressed left at (159, 120)
Screenshot: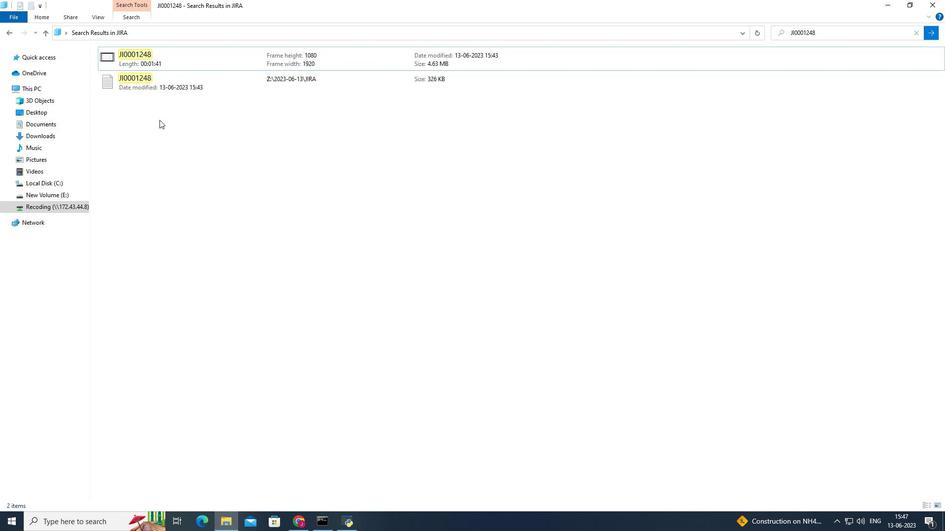 
Action: Mouse pressed left at (159, 120)
Screenshot: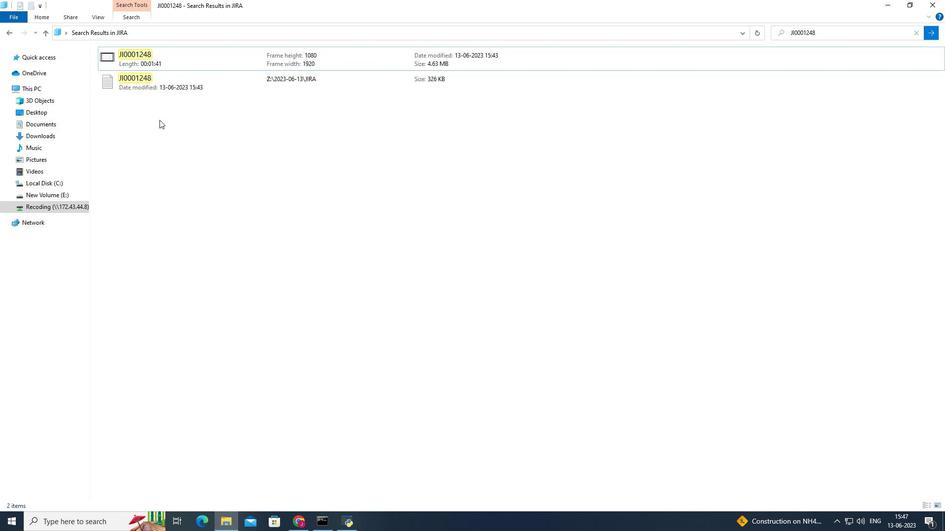 
Action: Mouse pressed left at (159, 120)
Screenshot: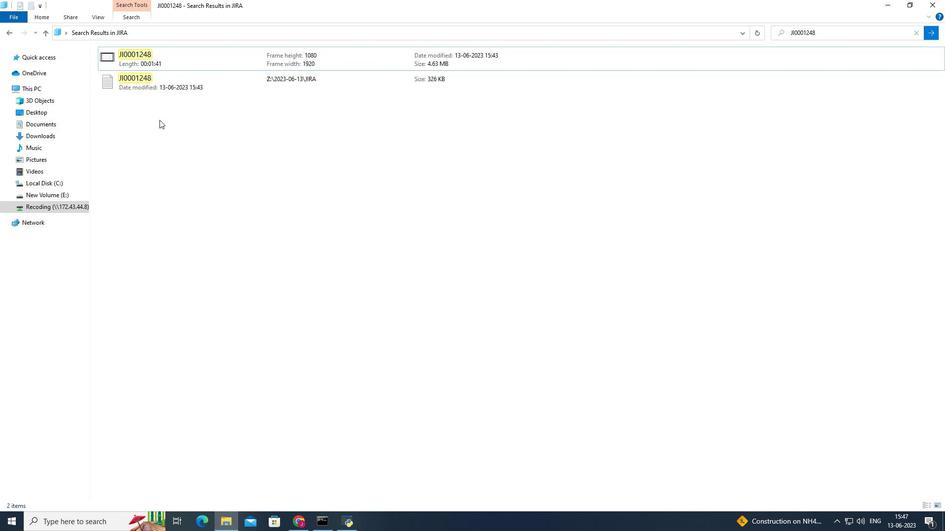 
Action: Mouse pressed left at (159, 120)
Screenshot: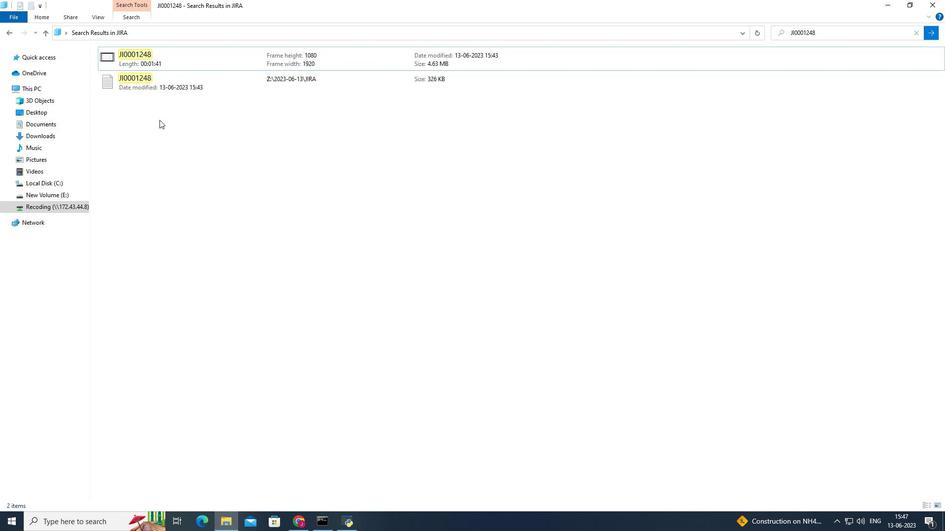 
Action: Mouse pressed left at (159, 120)
Screenshot: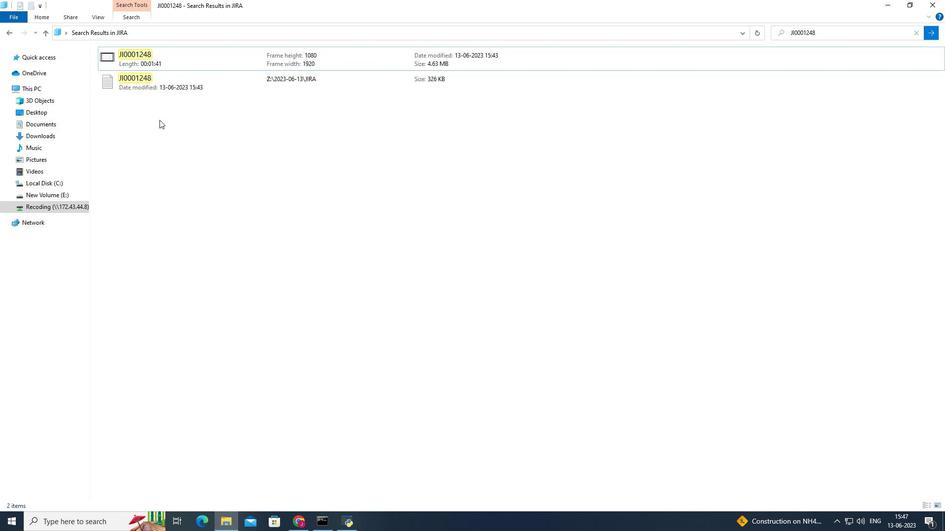 
Action: Mouse pressed left at (159, 120)
Screenshot: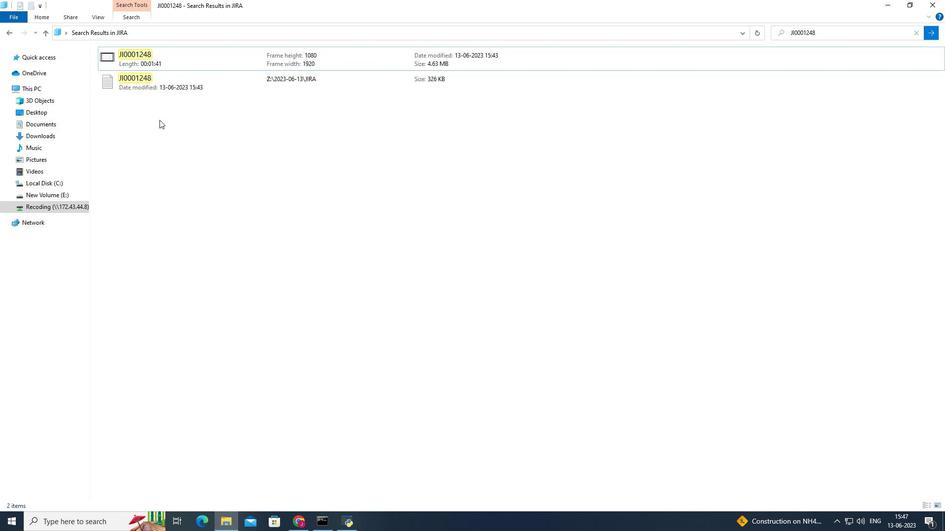 
Action: Mouse pressed left at (159, 120)
Screenshot: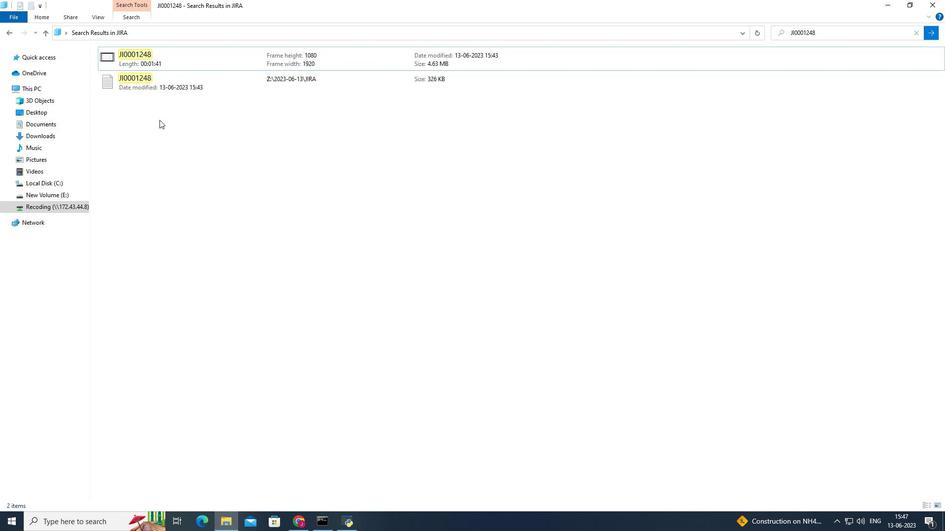 
Action: Mouse pressed left at (159, 120)
Screenshot: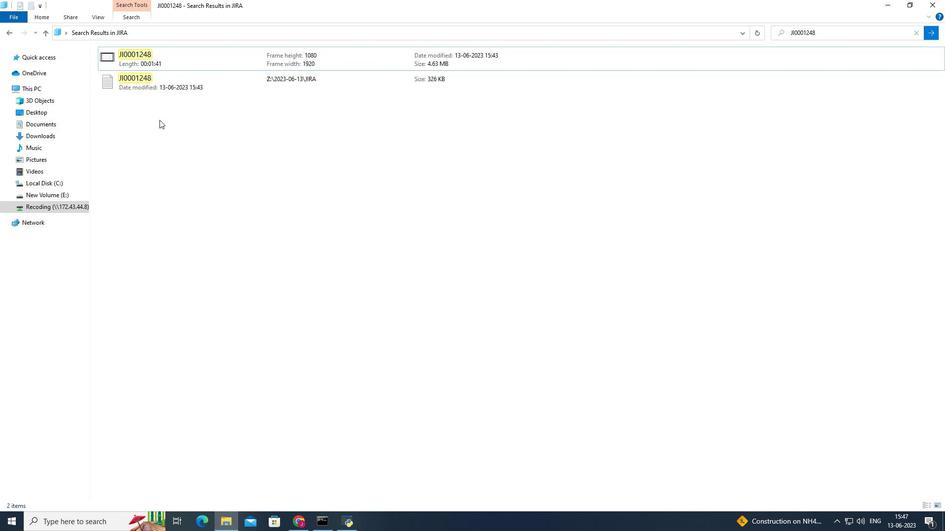 
Action: Mouse pressed left at (159, 120)
Screenshot: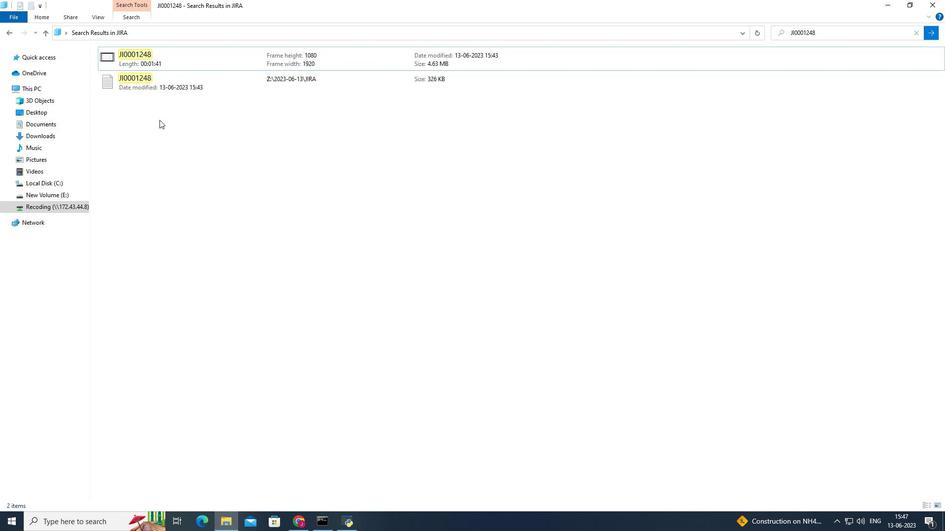 
Action: Mouse pressed left at (159, 120)
Screenshot: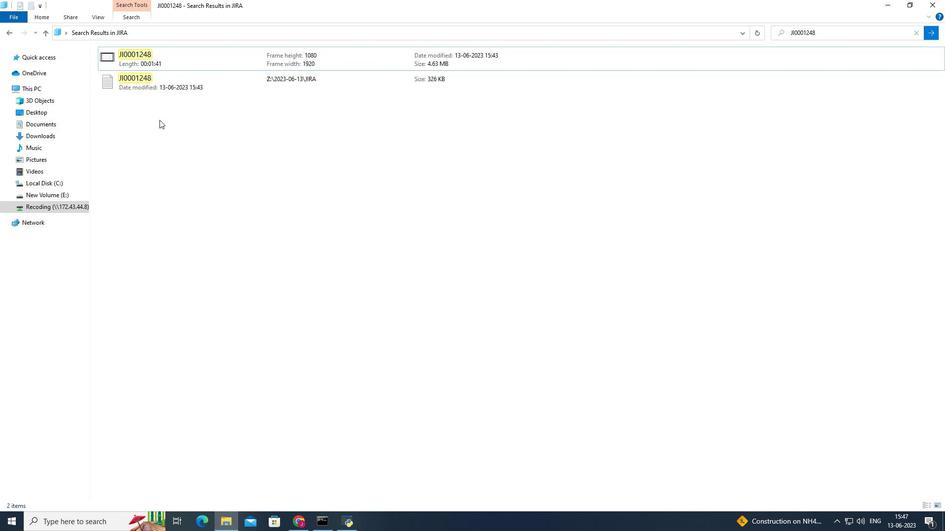 
Action: Mouse moved to (159, 120)
Screenshot: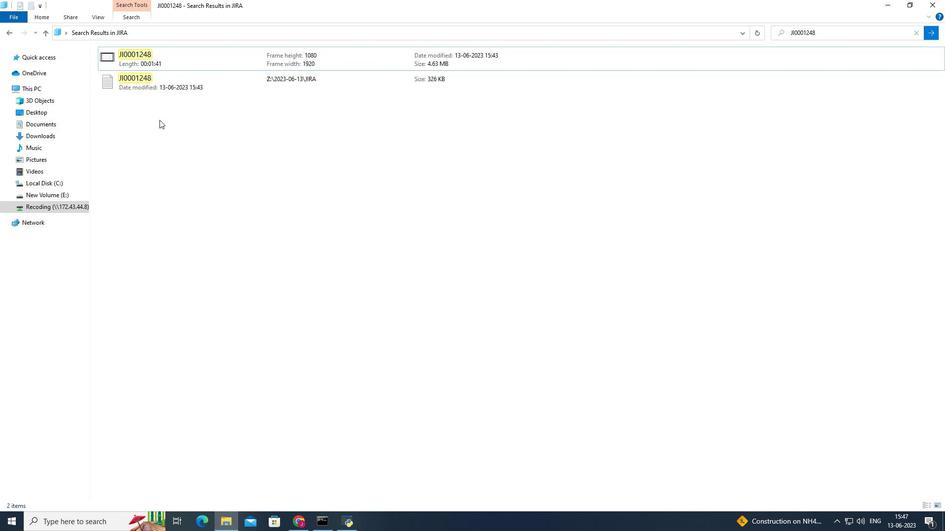 
Action: Mouse pressed left at (159, 120)
Screenshot: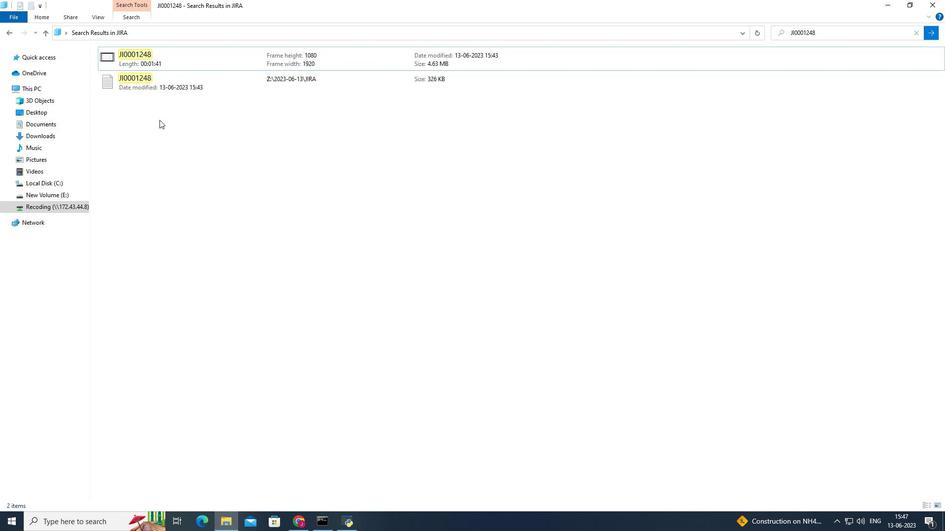 
Action: Mouse moved to (159, 120)
Screenshot: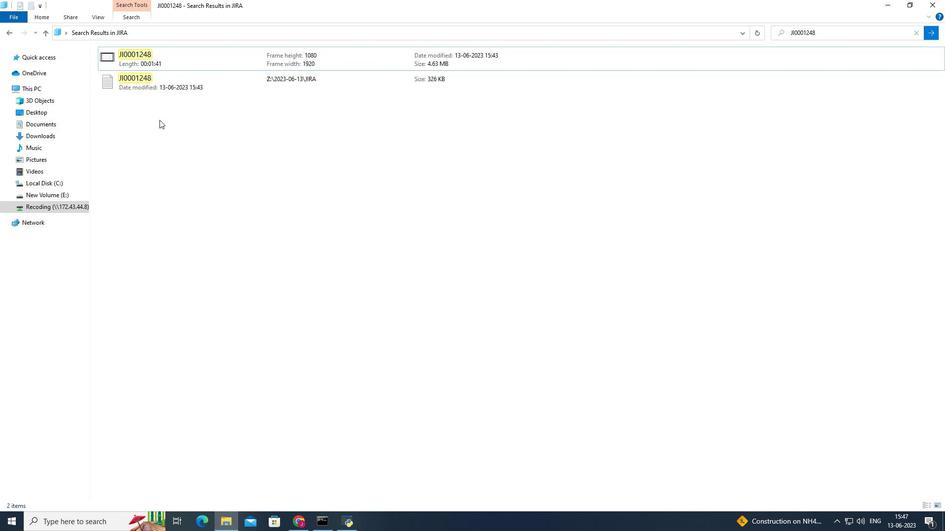 
Action: Key pressed <Key.enter><Key.enter>
Screenshot: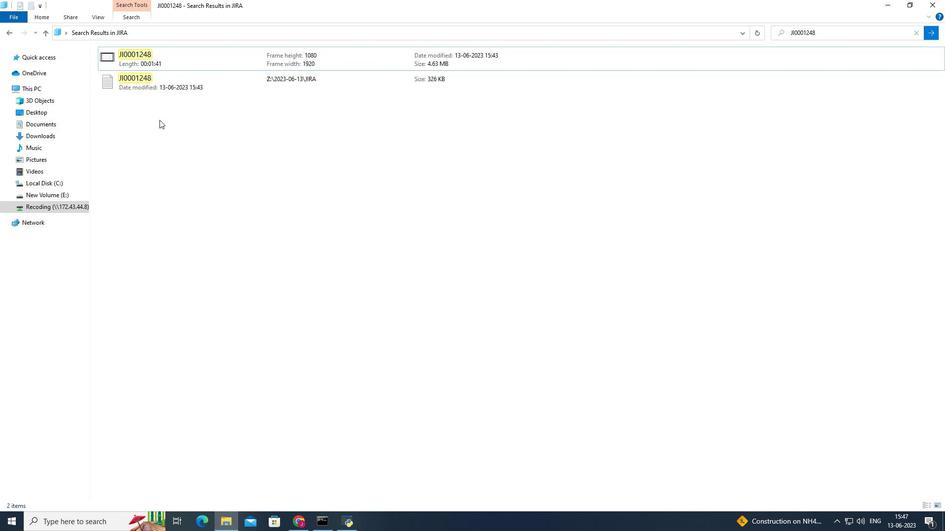 
Action: Mouse moved to (159, 120)
Screenshot: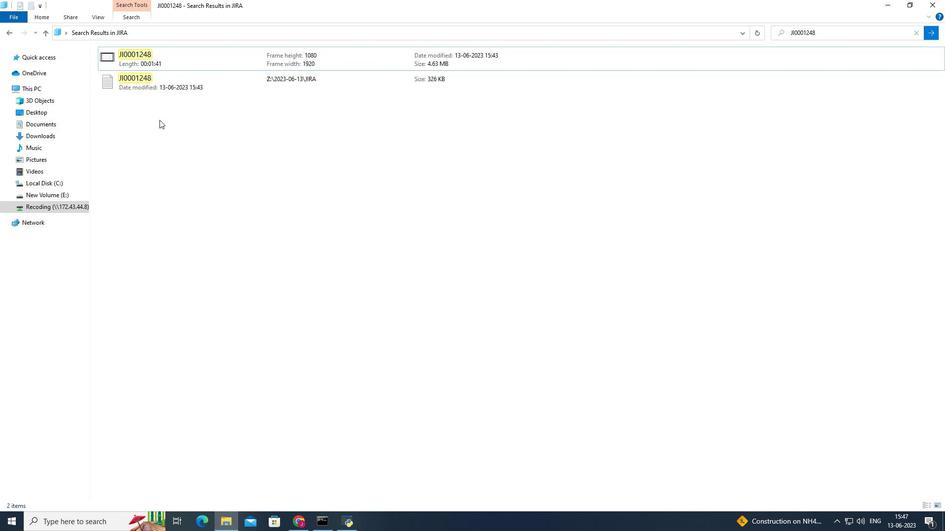 
Action: Mouse pressed left at (159, 120)
Screenshot: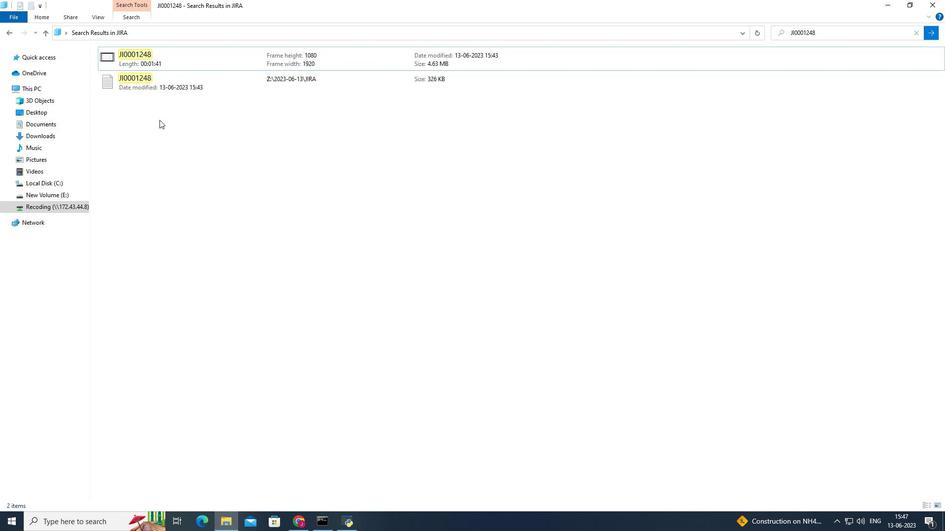 
Action: Mouse moved to (159, 120)
Screenshot: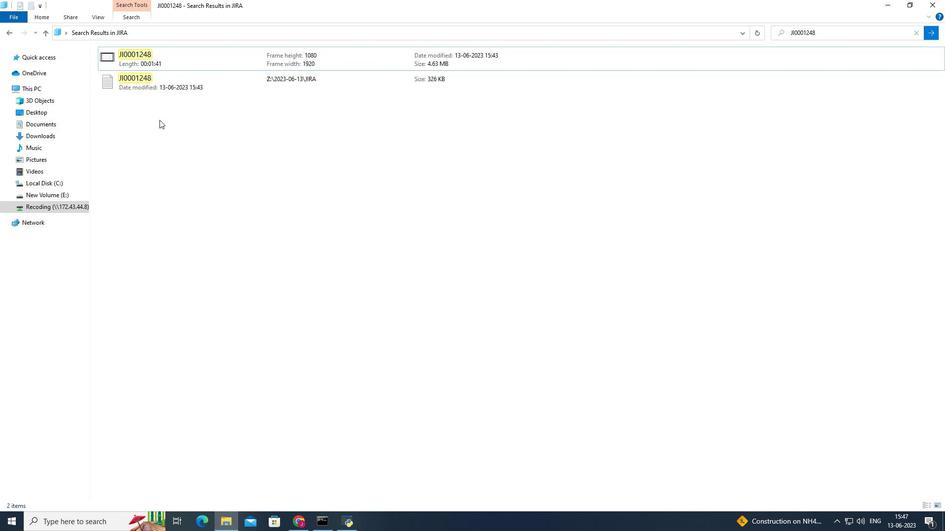 
Action: Mouse pressed left at (159, 120)
Screenshot: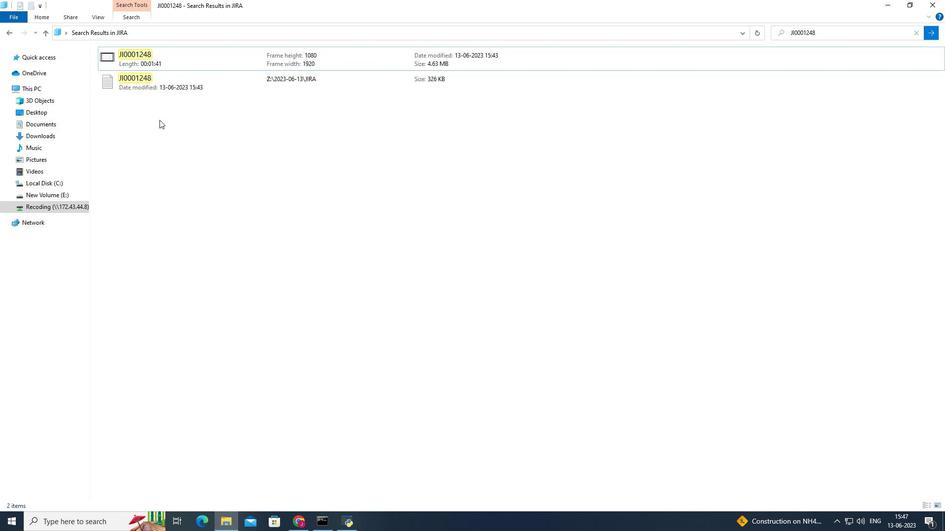 
Action: Mouse moved to (159, 120)
Screenshot: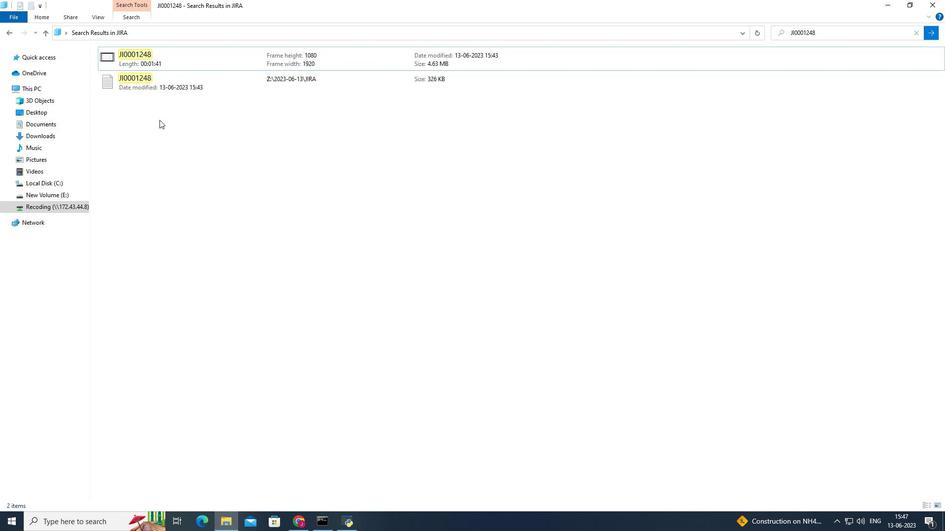 
Action: Mouse scrolled (159, 120) with delta (0, 0)
Screenshot: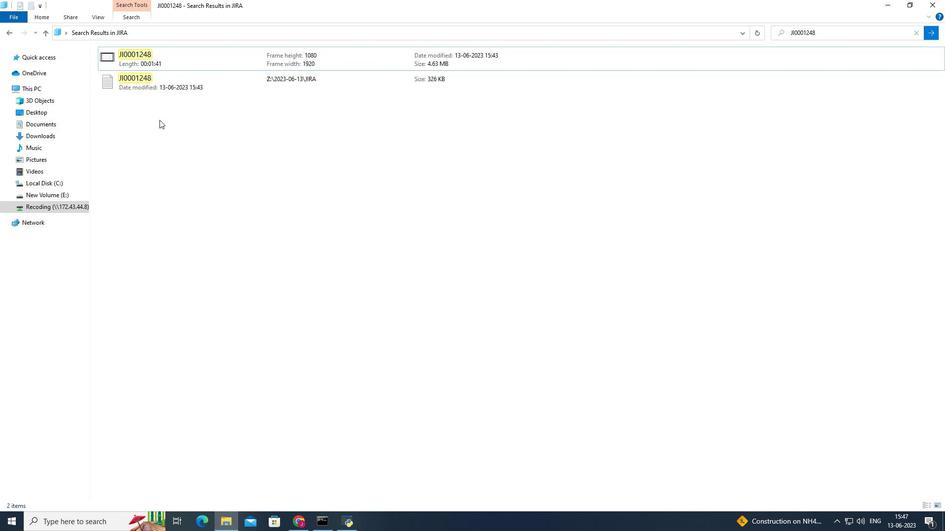 
Action: Mouse scrolled (159, 120) with delta (0, 0)
Screenshot: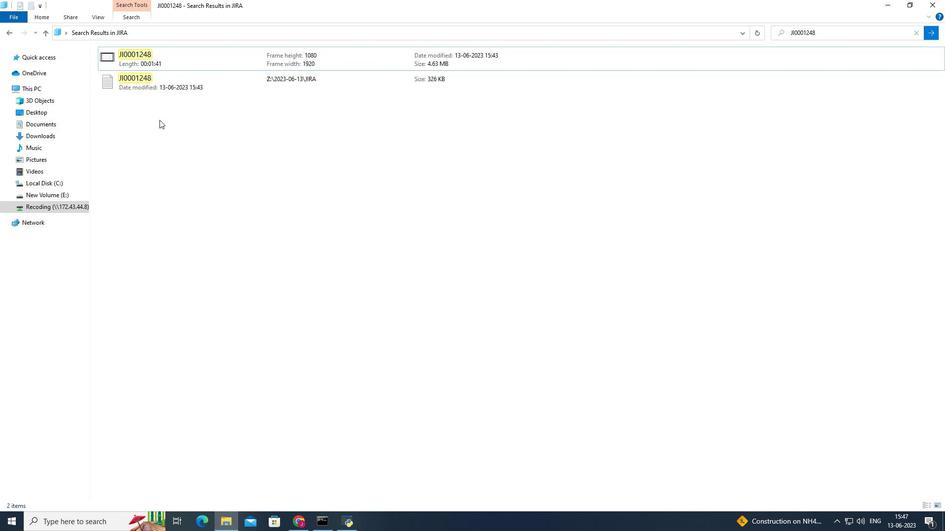
Action: Mouse moved to (159, 120)
Screenshot: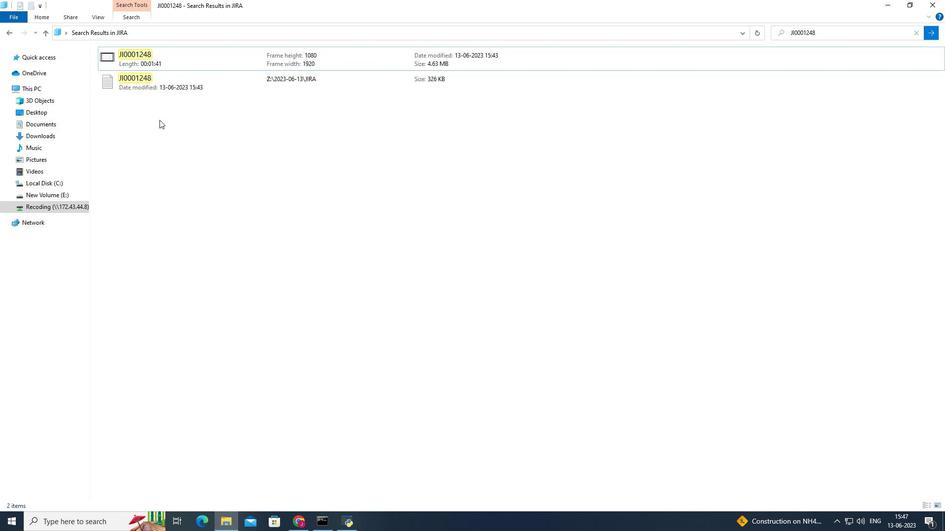 
Action: Mouse pressed left at (159, 120)
Screenshot: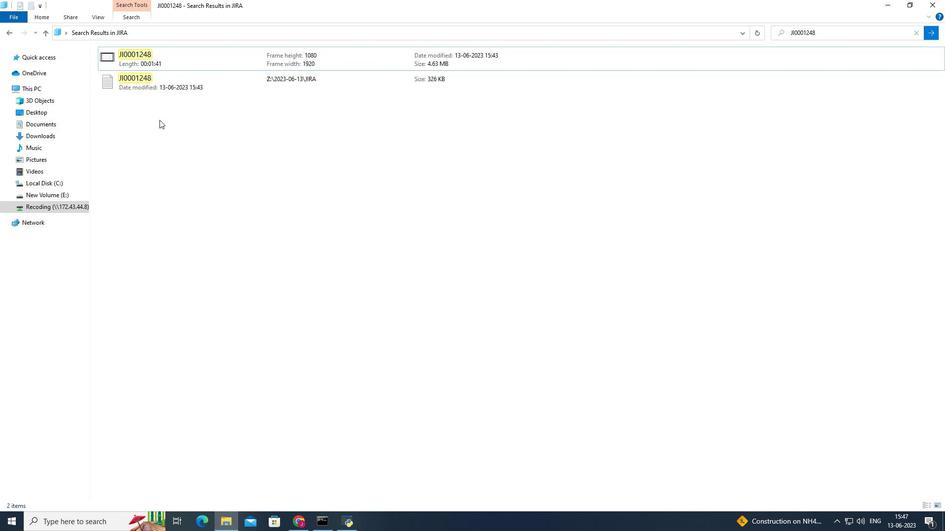 
Action: Mouse moved to (159, 120)
Screenshot: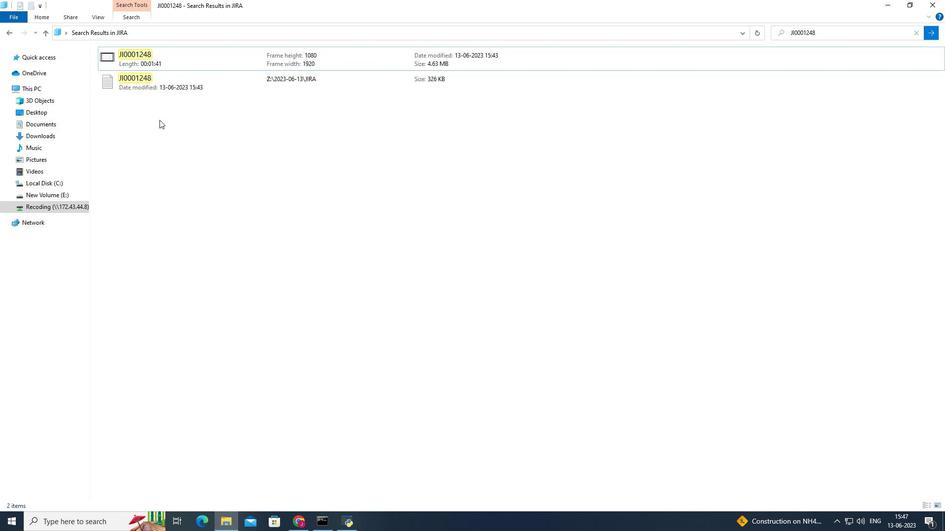 
Action: Mouse scrolled (159, 120) with delta (0, 0)
Screenshot: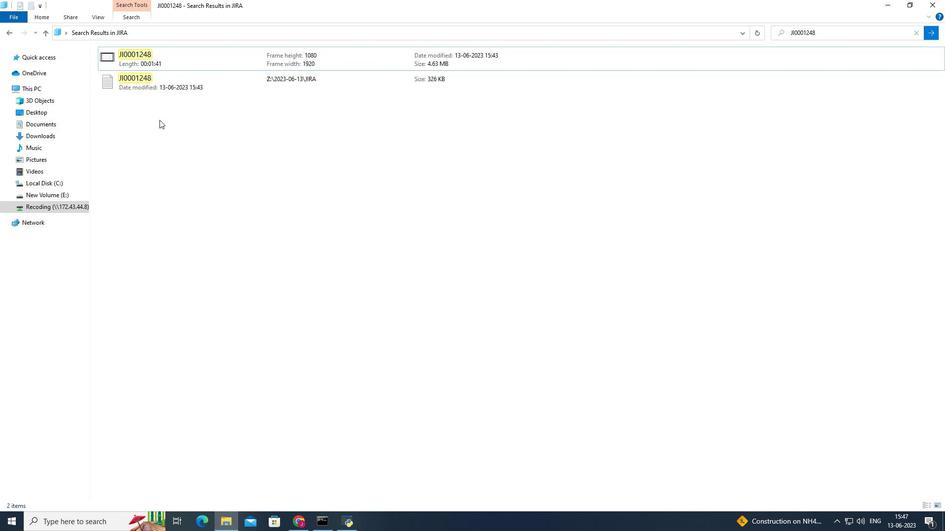 
Action: Mouse scrolled (159, 120) with delta (0, 0)
Screenshot: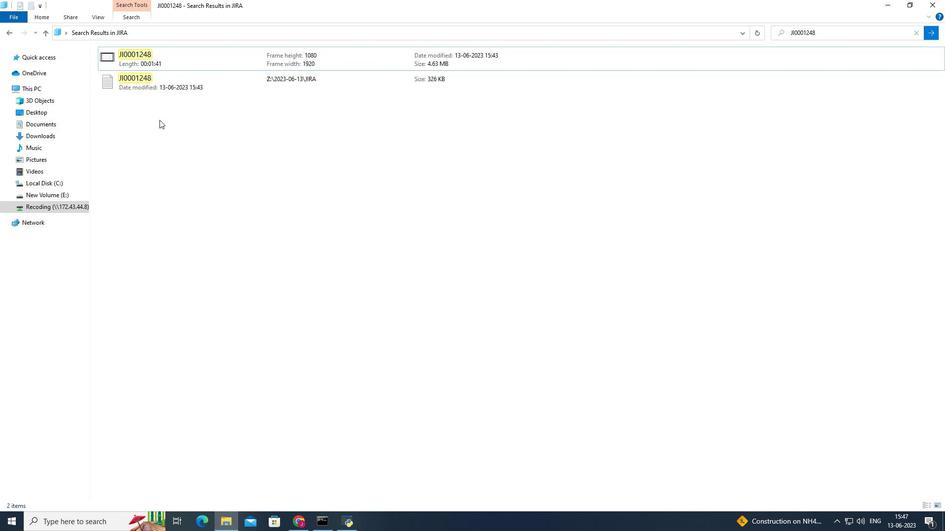 
Action: Mouse scrolled (159, 120) with delta (0, 0)
Screenshot: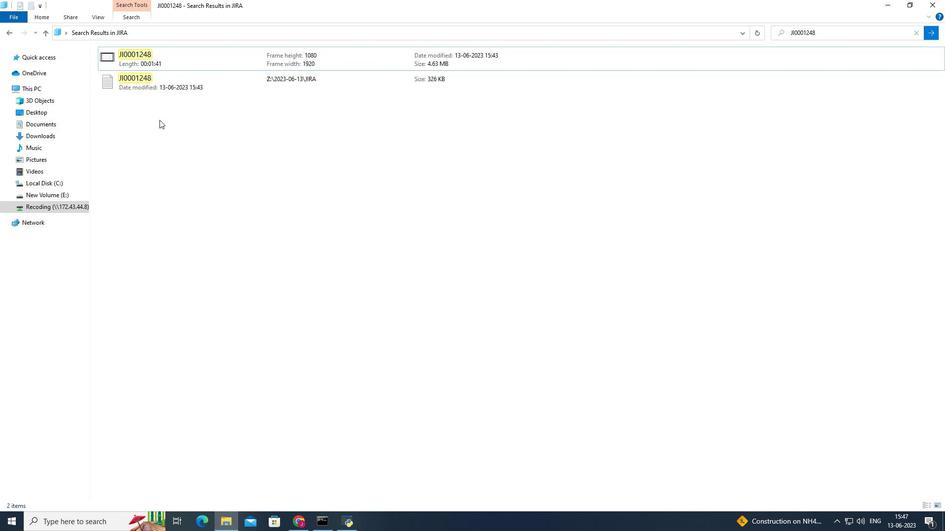 
Action: Mouse moved to (159, 120)
Screenshot: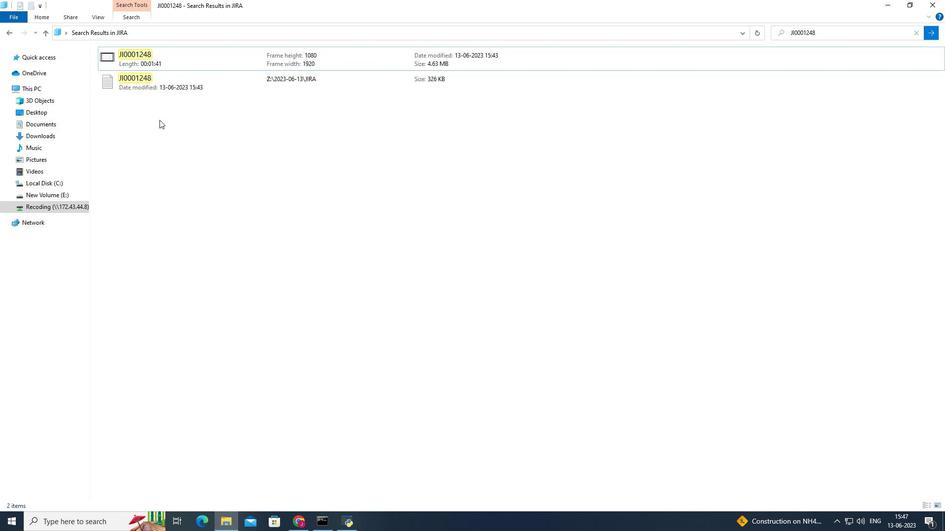 
Action: Mouse pressed left at (159, 120)
Screenshot: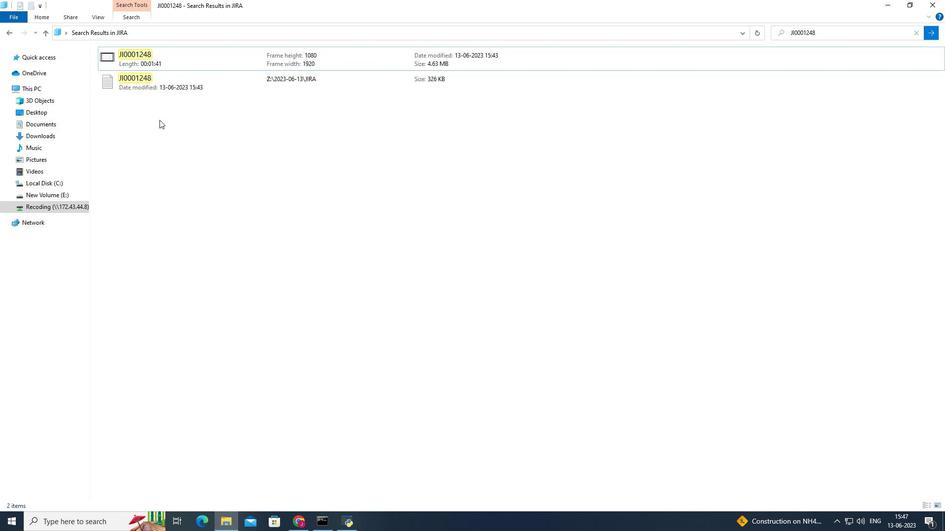 
Action: Mouse moved to (159, 120)
Screenshot: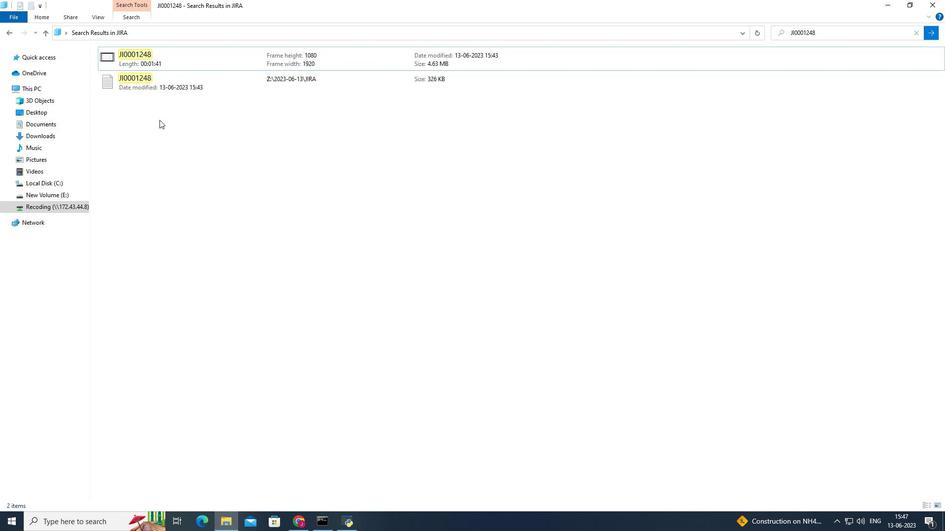 
Action: Mouse pressed left at (159, 120)
Screenshot: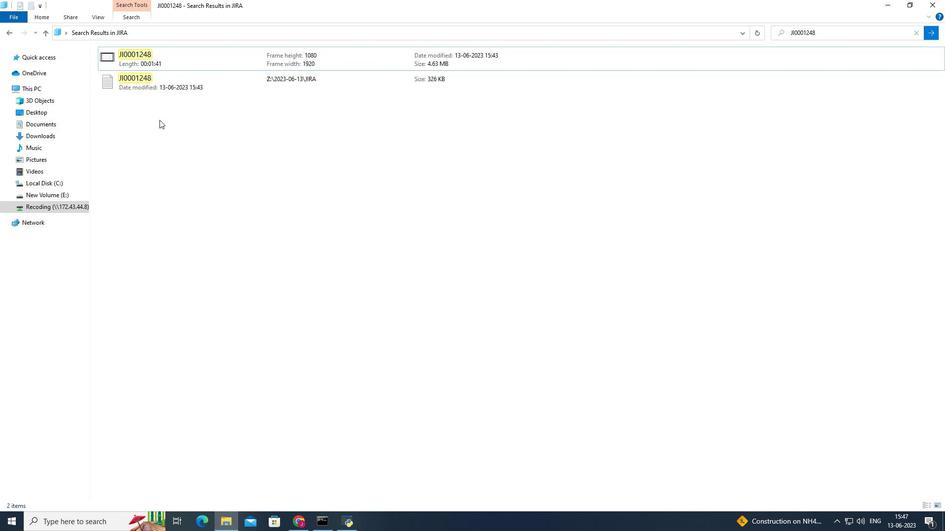 
Action: Mouse pressed left at (159, 120)
Screenshot: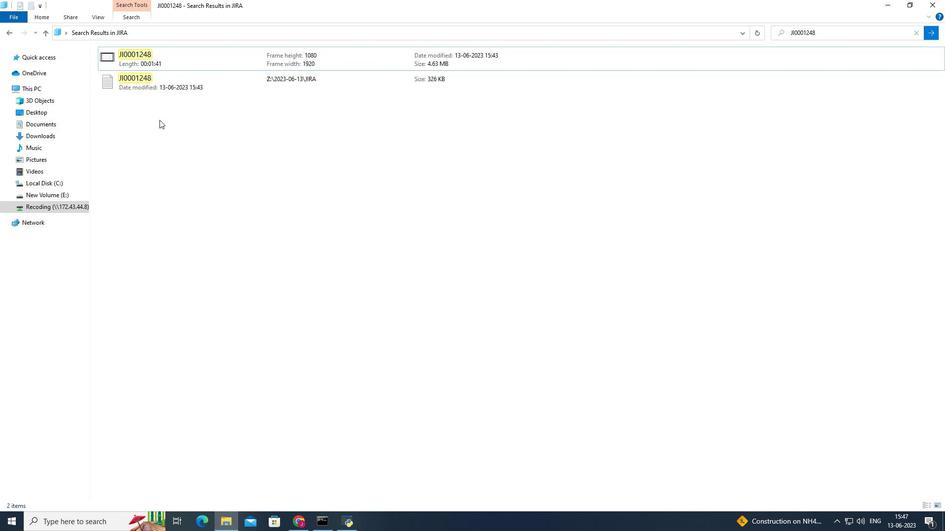 
Action: Mouse pressed left at (159, 120)
Screenshot: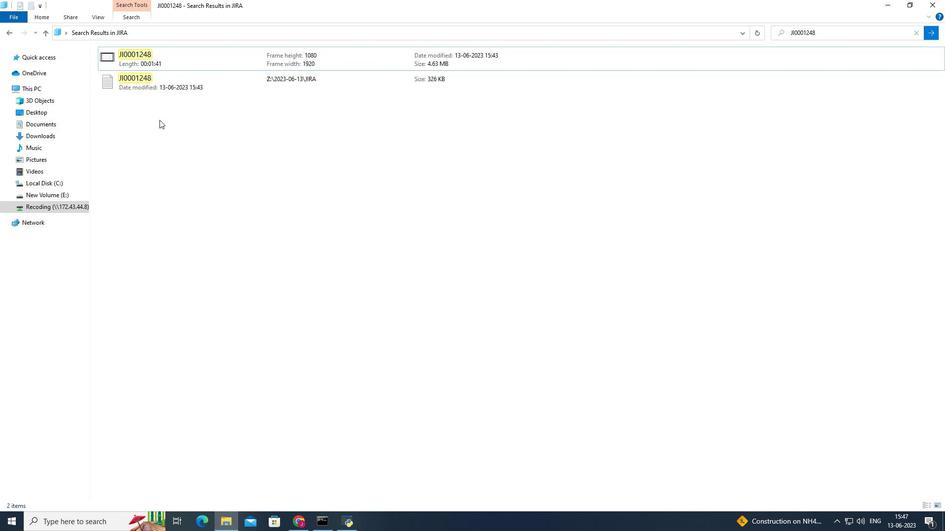 
Action: Mouse pressed left at (159, 120)
Screenshot: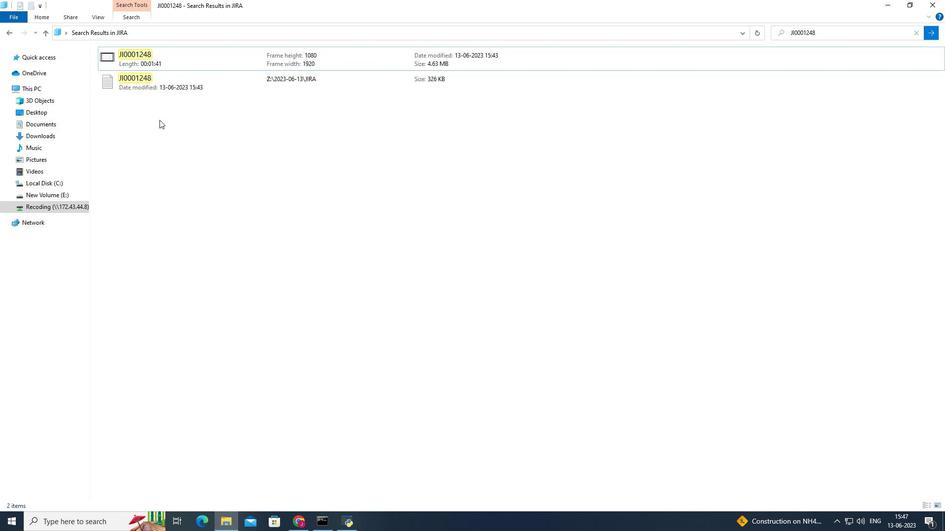 
Action: Mouse pressed left at (159, 120)
Screenshot: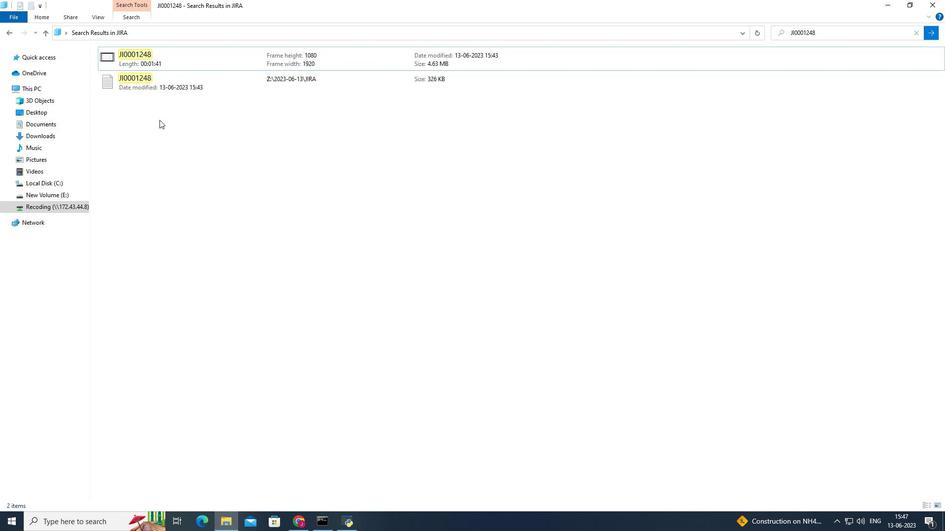 
Action: Mouse pressed left at (159, 120)
Screenshot: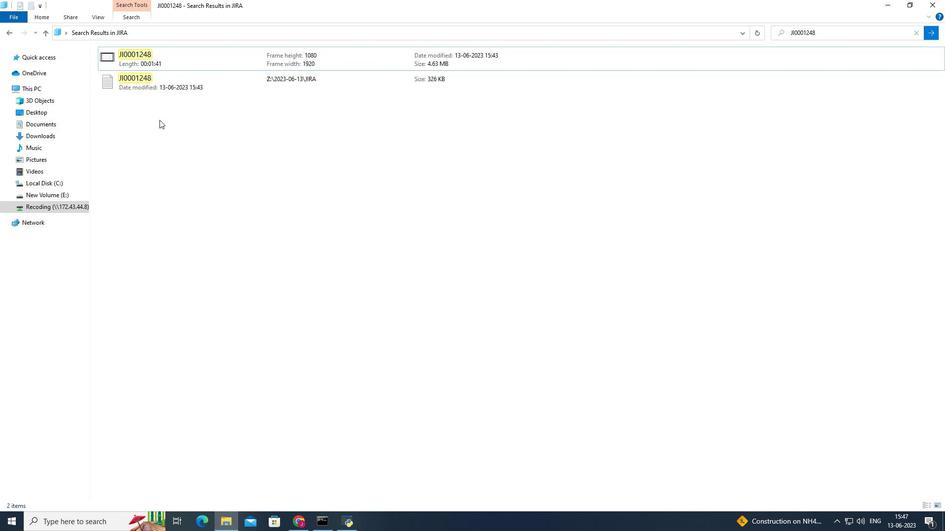 
Action: Mouse pressed left at (159, 120)
Screenshot: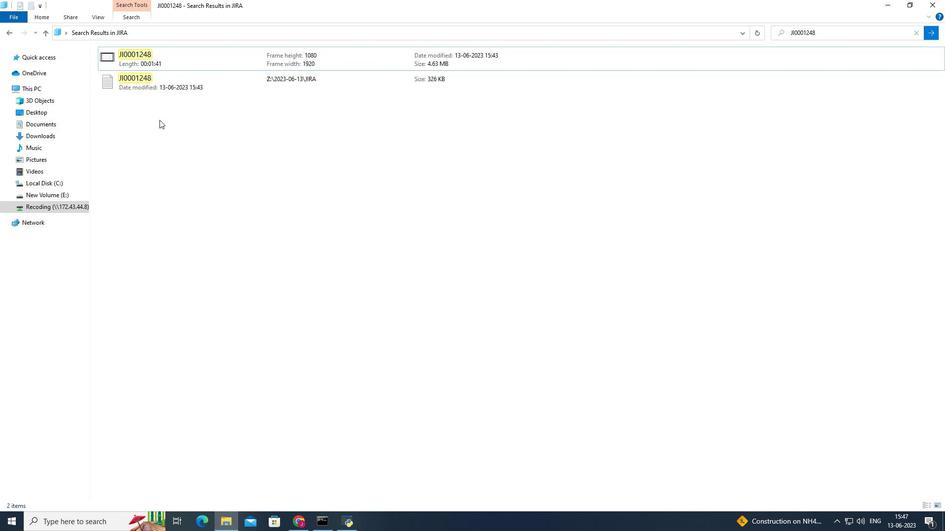 
Action: Mouse pressed left at (159, 120)
Screenshot: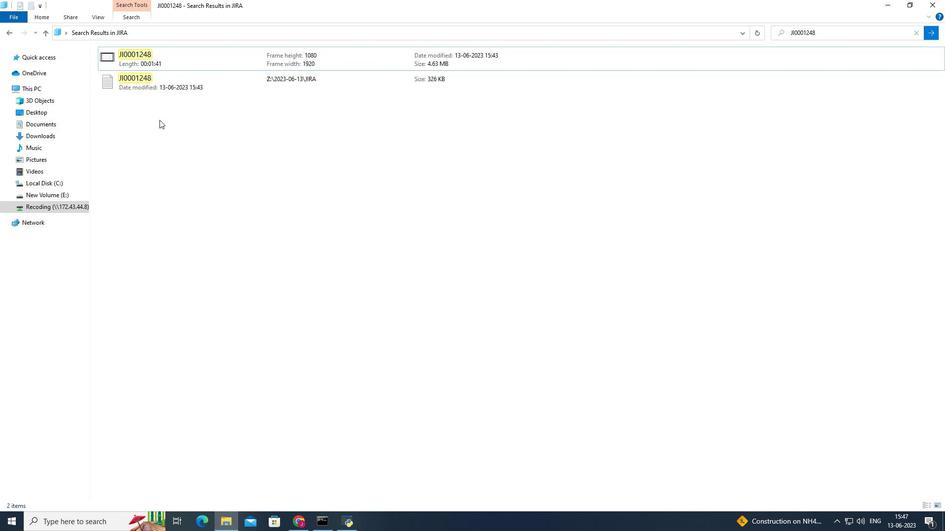 
Action: Mouse pressed left at (159, 120)
Screenshot: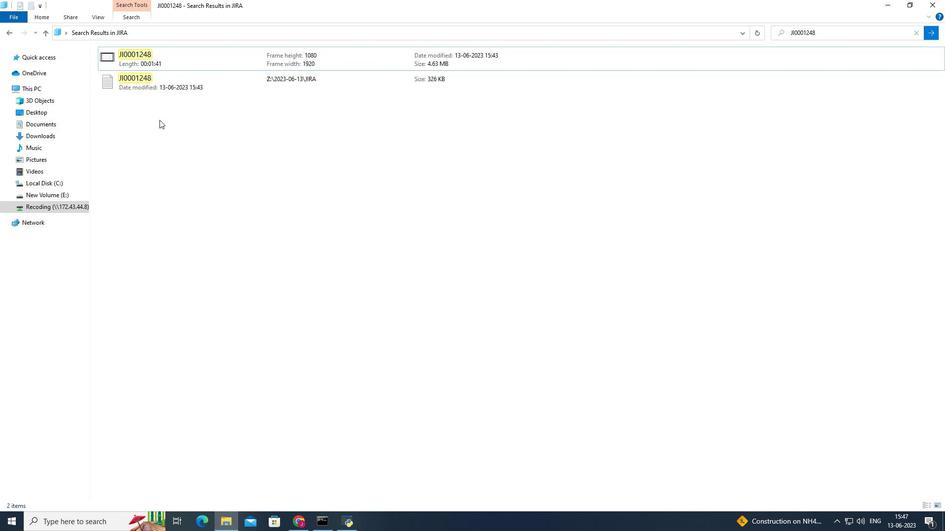 
Action: Mouse pressed left at (159, 120)
Screenshot: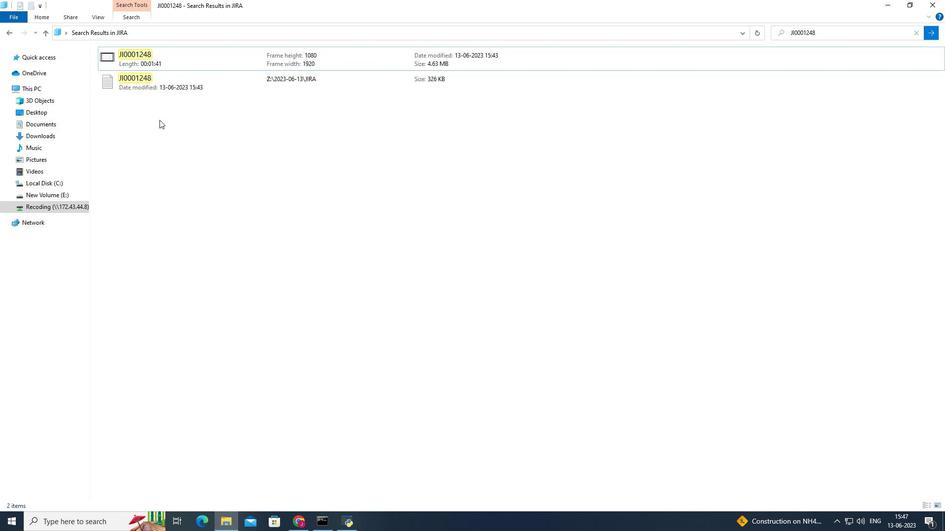 
Action: Mouse moved to (159, 120)
Screenshot: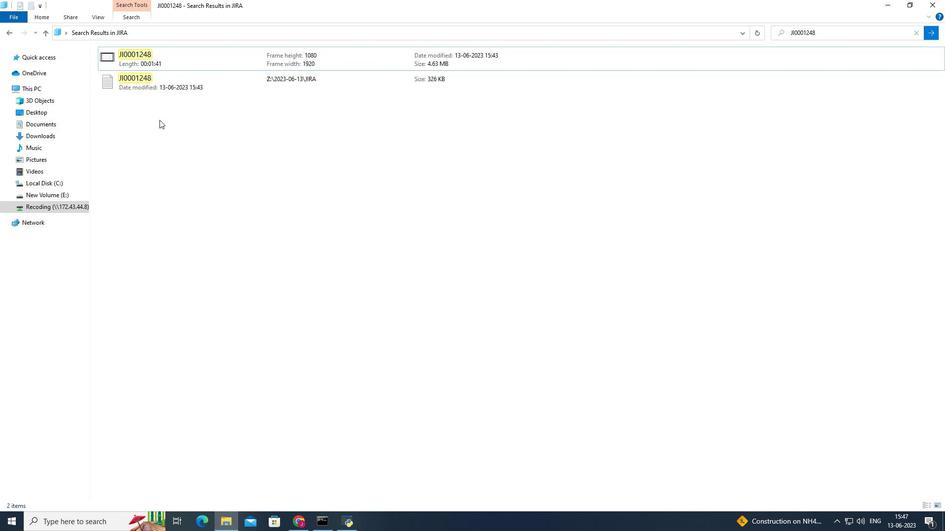 
Action: Mouse pressed left at (159, 120)
Screenshot: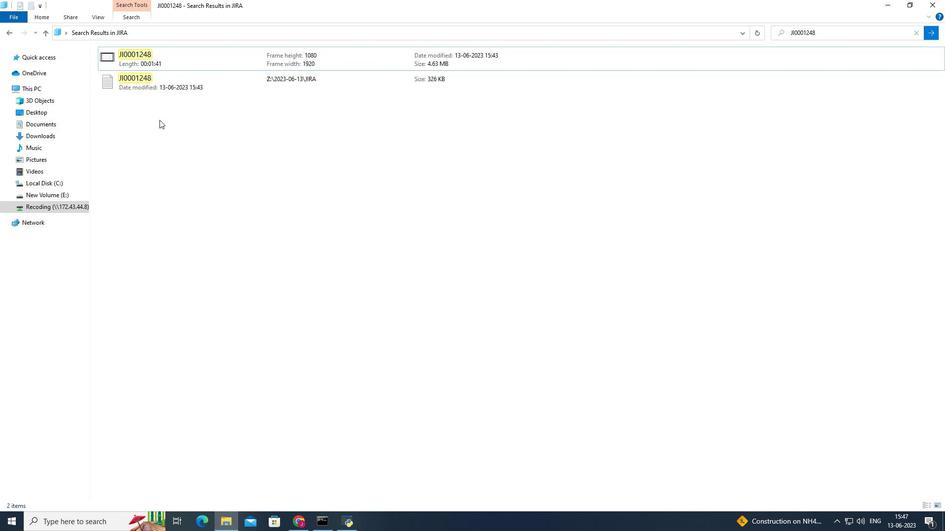 
Action: Mouse moved to (159, 120)
Screenshot: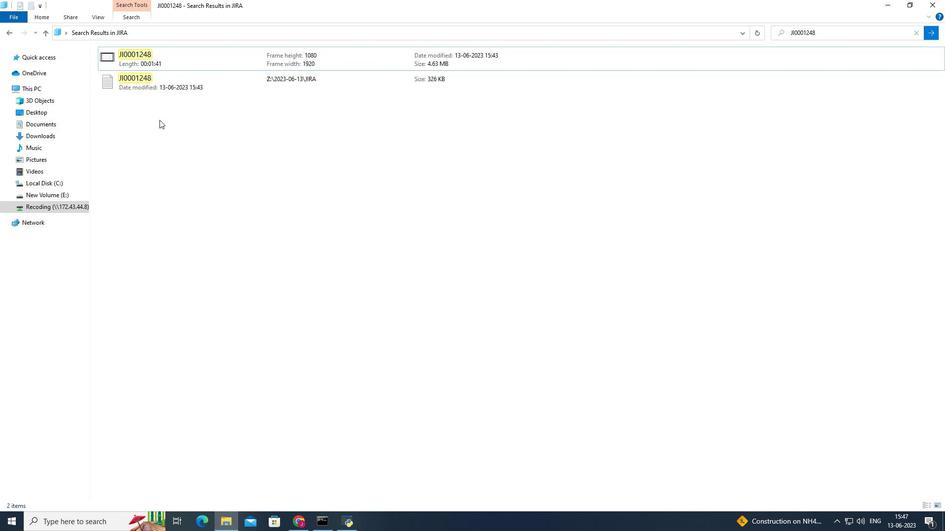 
Action: Key pressed <Key.enter>
Screenshot: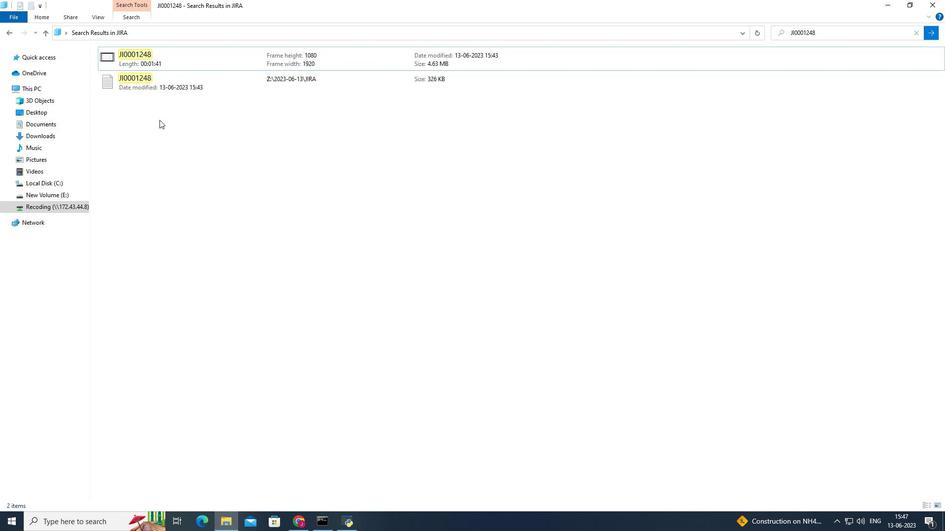 
Action: Mouse moved to (159, 120)
Screenshot: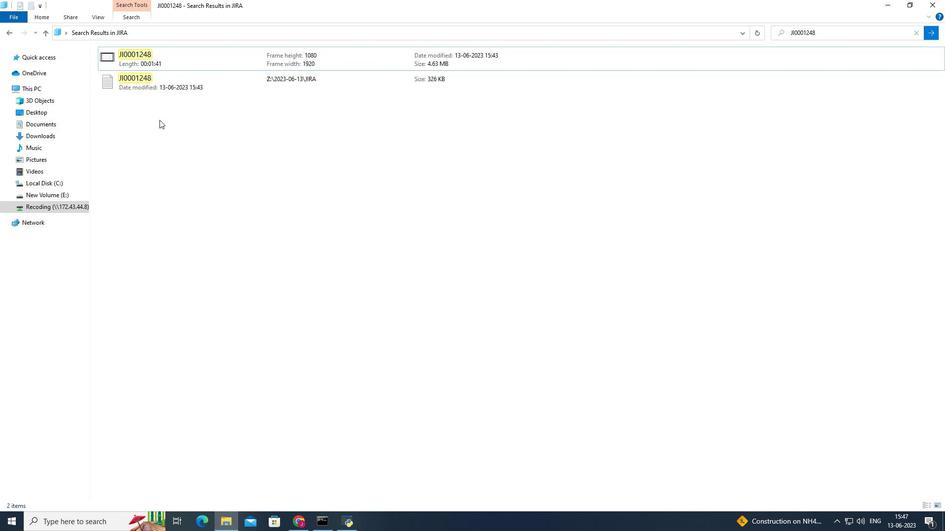 
Action: Mouse pressed left at (159, 120)
Screenshot: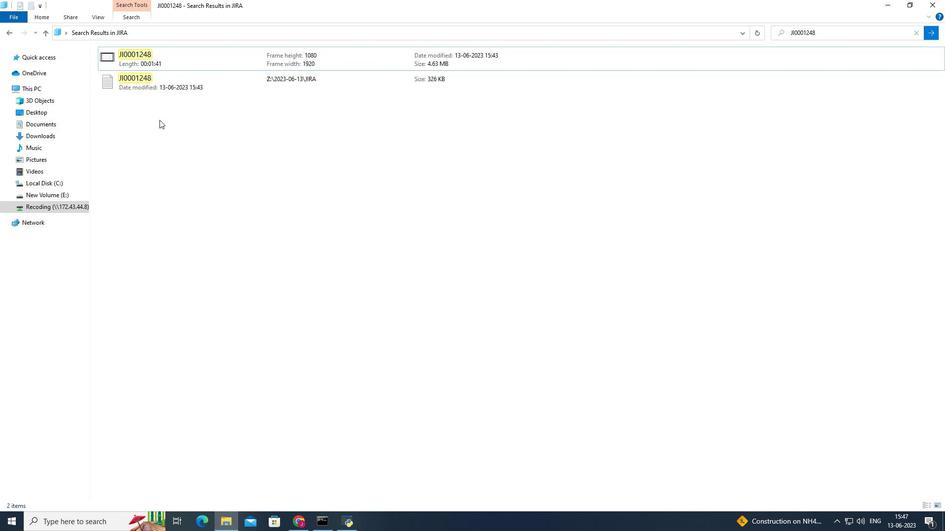 
Action: Mouse moved to (159, 120)
Screenshot: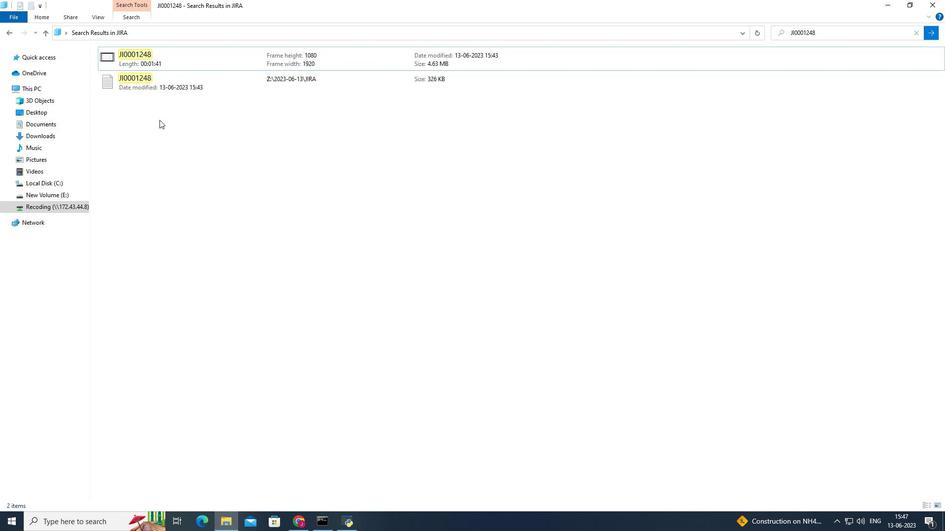 
Action: Mouse pressed left at (159, 120)
Screenshot: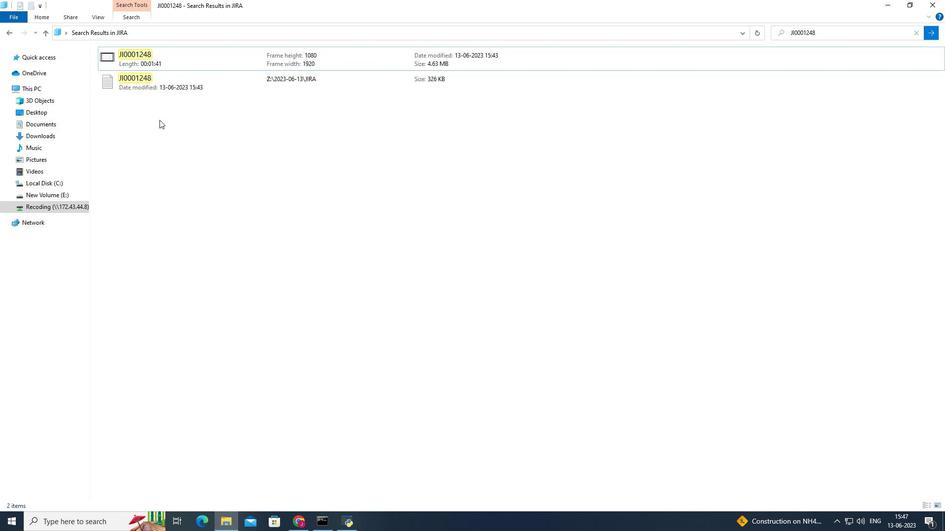 
Action: Mouse pressed left at (159, 120)
Screenshot: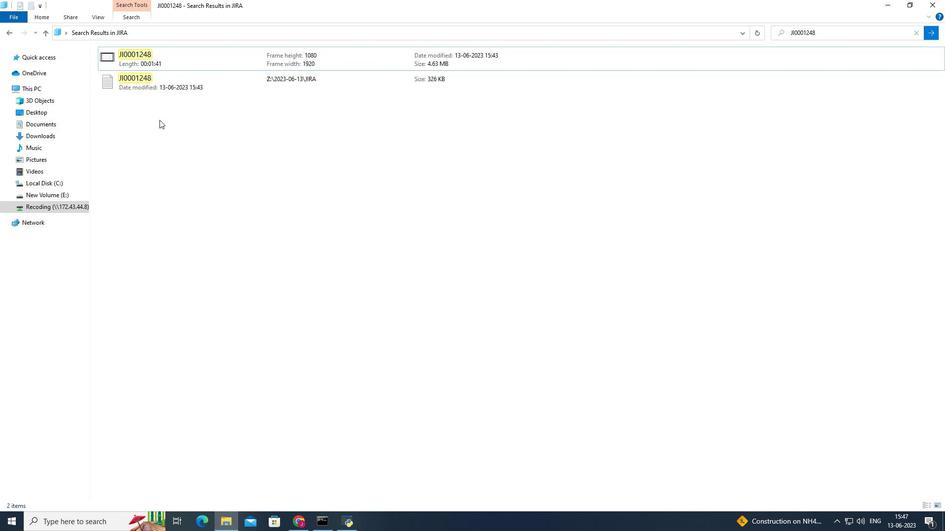 
Action: Mouse pressed left at (159, 120)
Screenshot: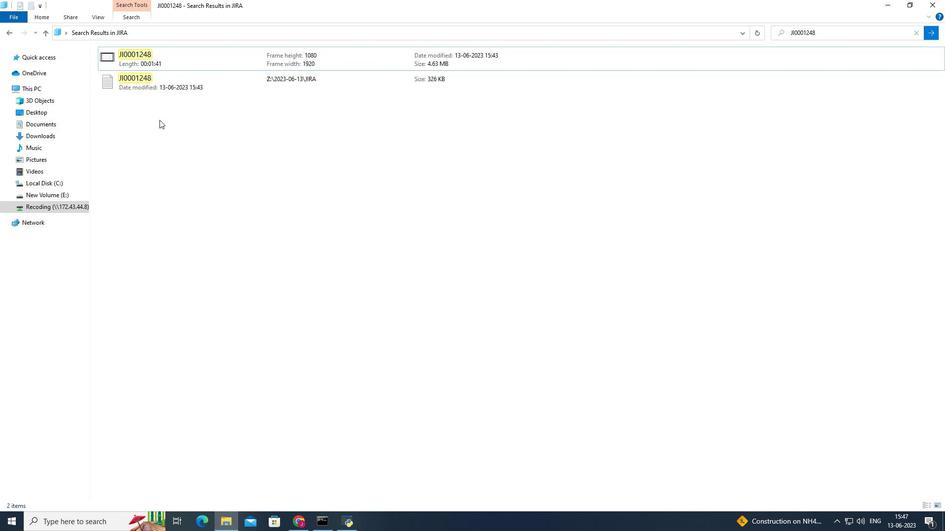 
Action: Mouse pressed left at (159, 120)
Screenshot: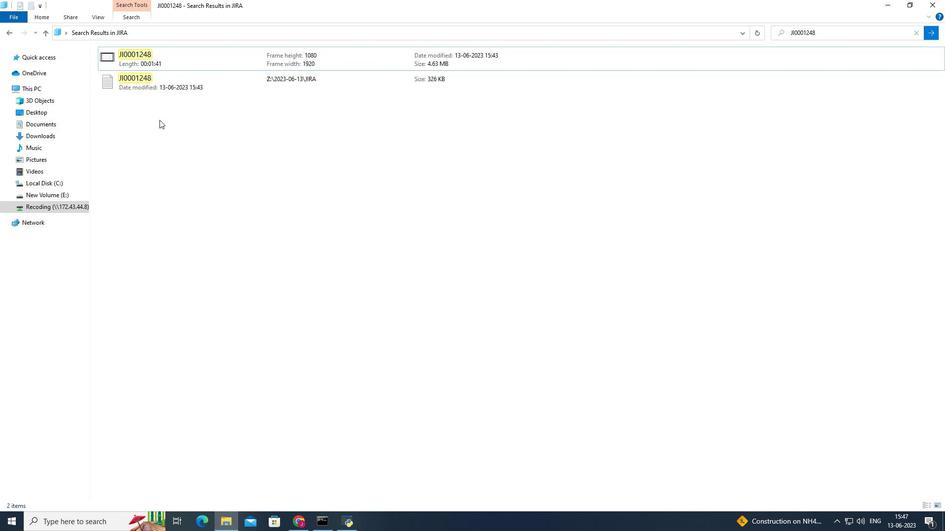 
Action: Mouse pressed left at (159, 120)
Screenshot: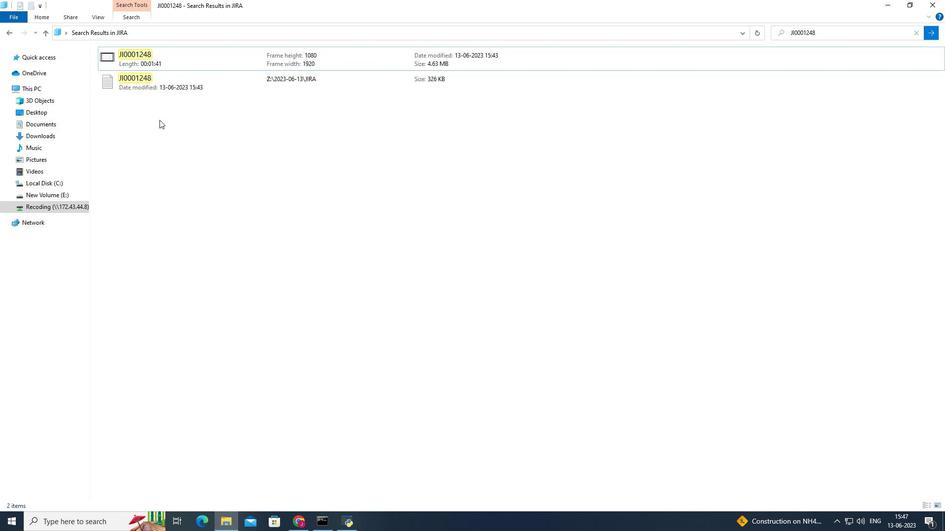 
Action: Mouse pressed left at (159, 120)
Screenshot: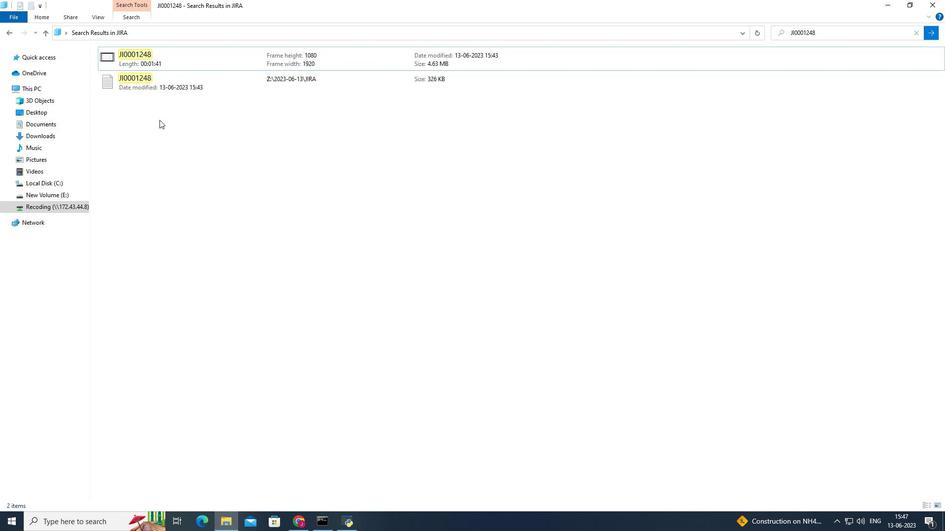 
Action: Mouse pressed left at (159, 120)
Screenshot: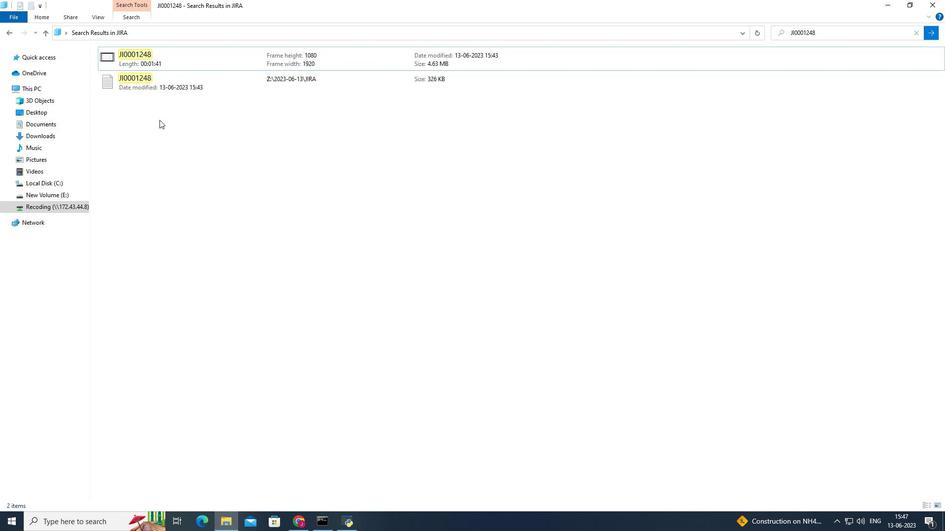 
Action: Mouse pressed left at (159, 120)
Screenshot: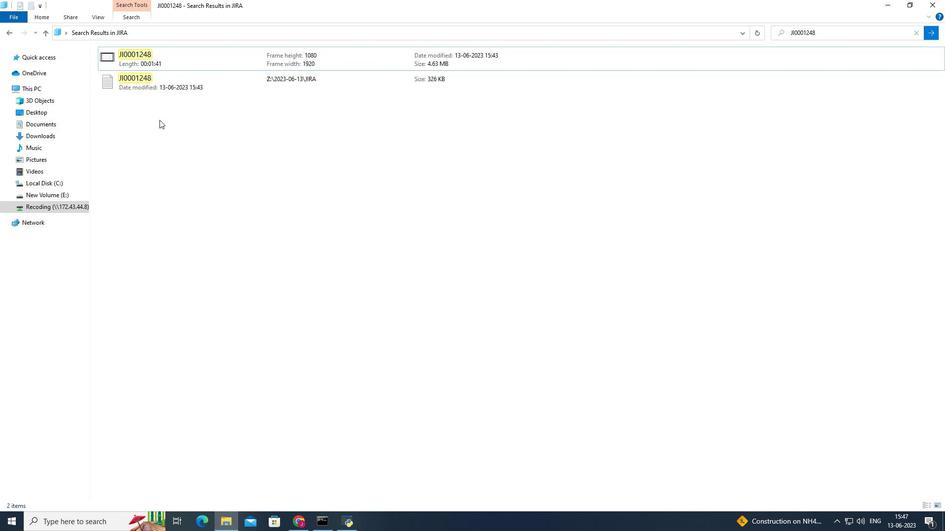 
Action: Mouse pressed left at (159, 120)
Screenshot: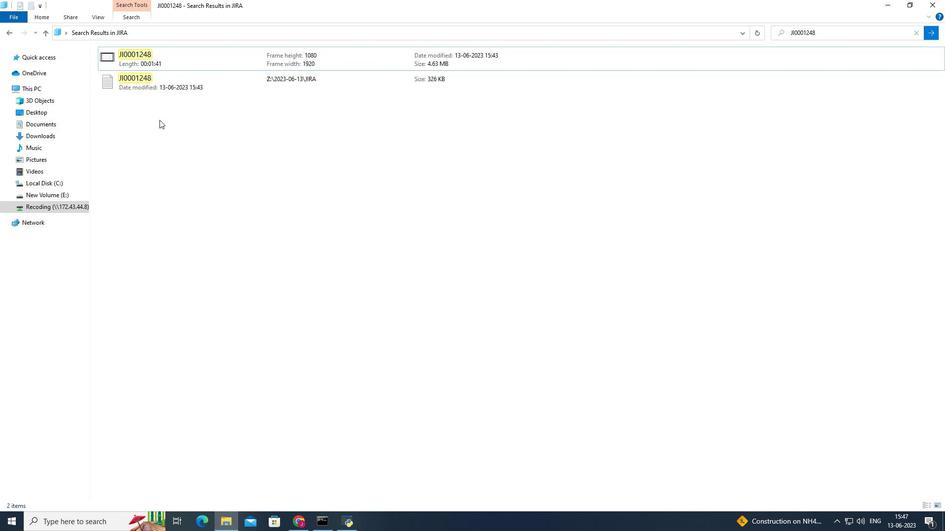 
Action: Mouse pressed left at (159, 120)
Screenshot: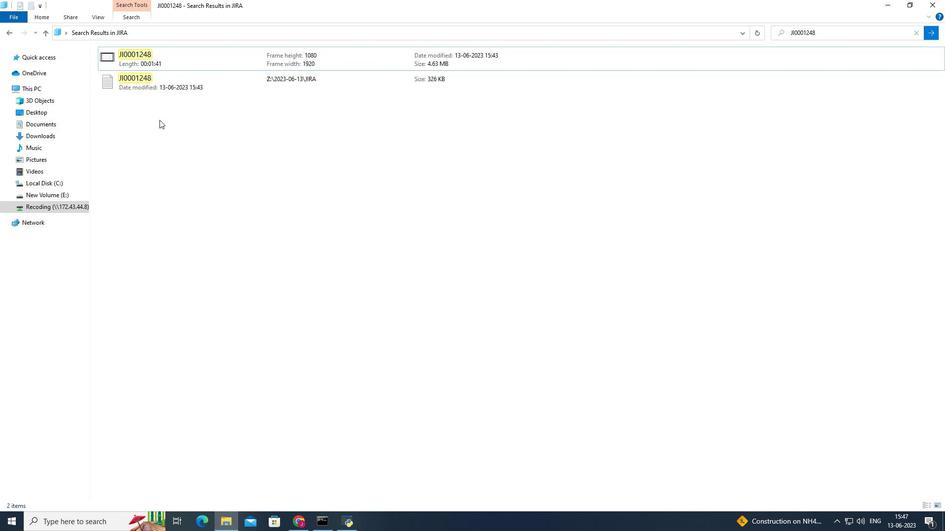 
Action: Mouse pressed left at (159, 120)
Screenshot: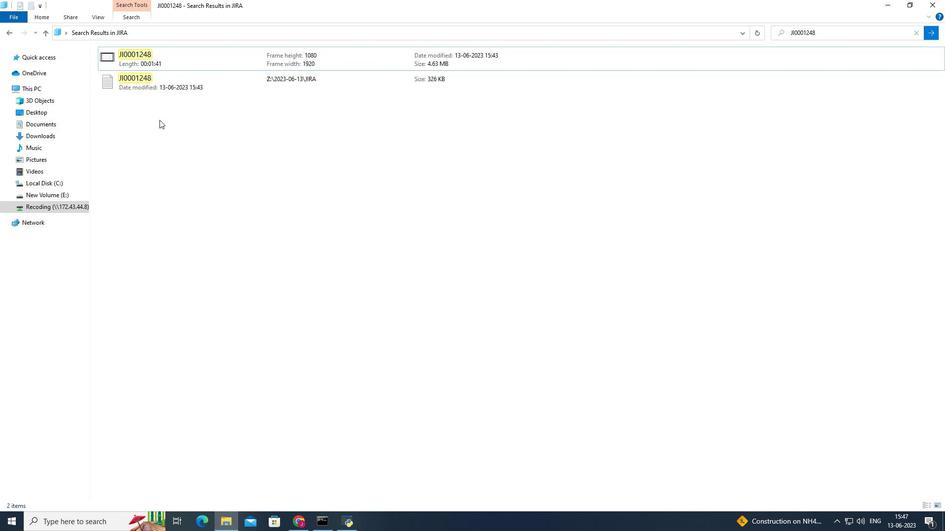 
Action: Mouse pressed left at (159, 120)
Screenshot: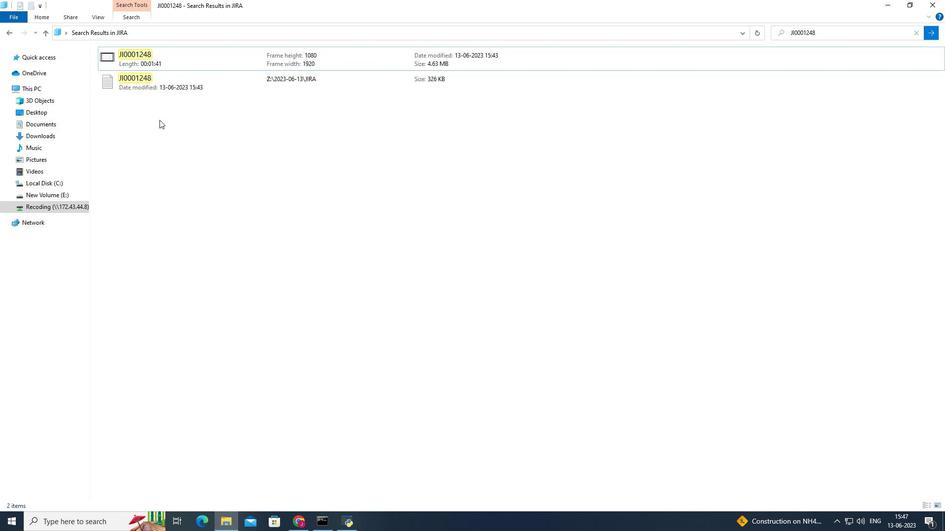 
Action: Mouse pressed left at (159, 120)
Screenshot: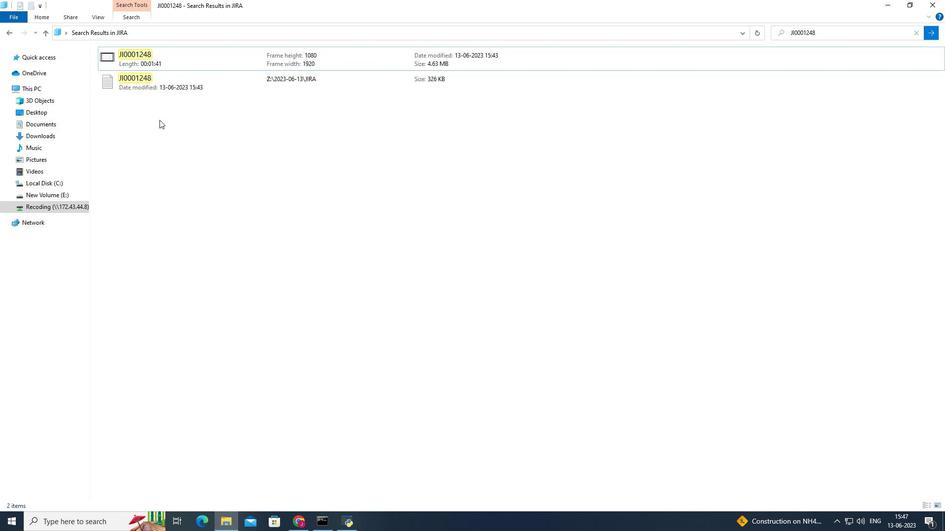 
Action: Mouse pressed left at (159, 120)
Screenshot: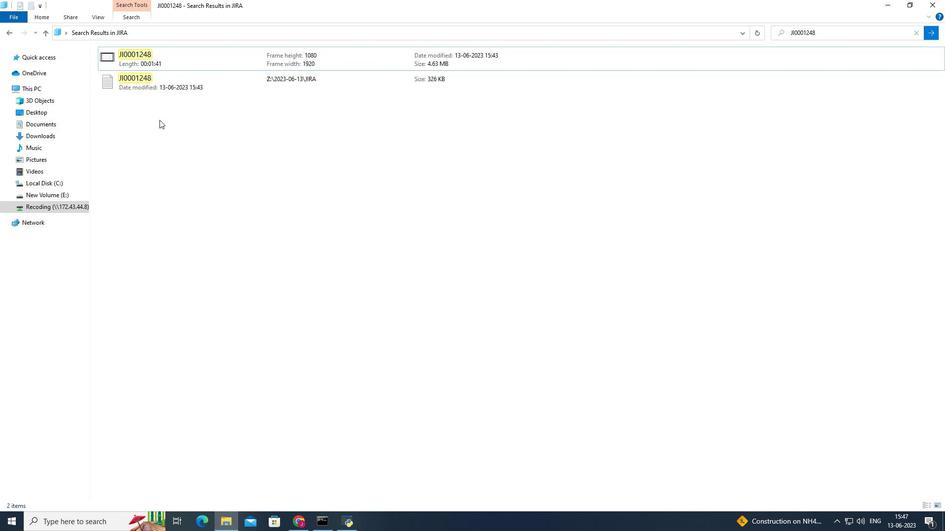 
Action: Mouse pressed left at (159, 120)
Screenshot: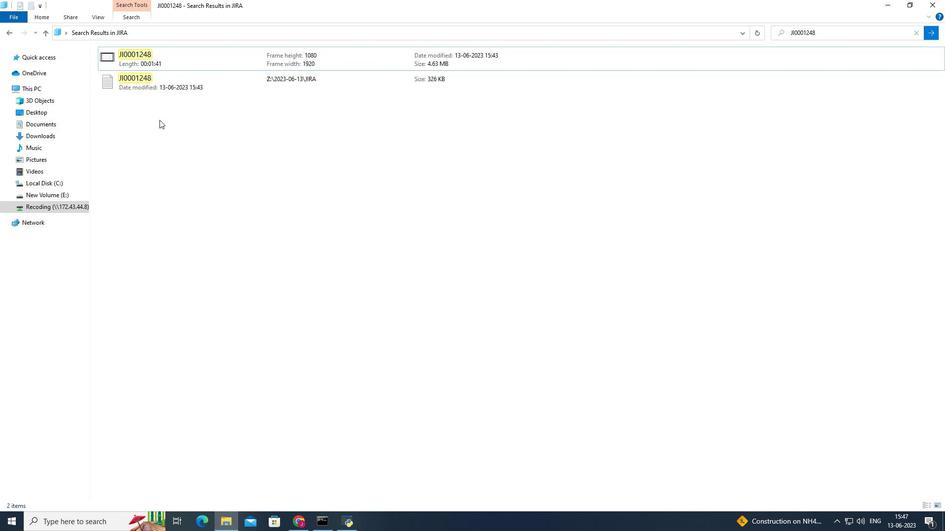 
Action: Mouse pressed left at (159, 120)
Screenshot: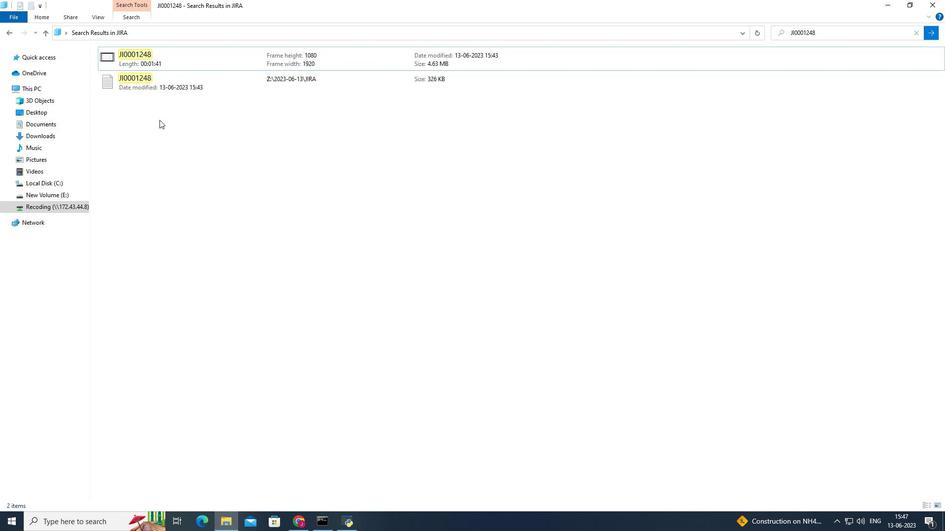 
Action: Mouse pressed left at (159, 120)
Screenshot: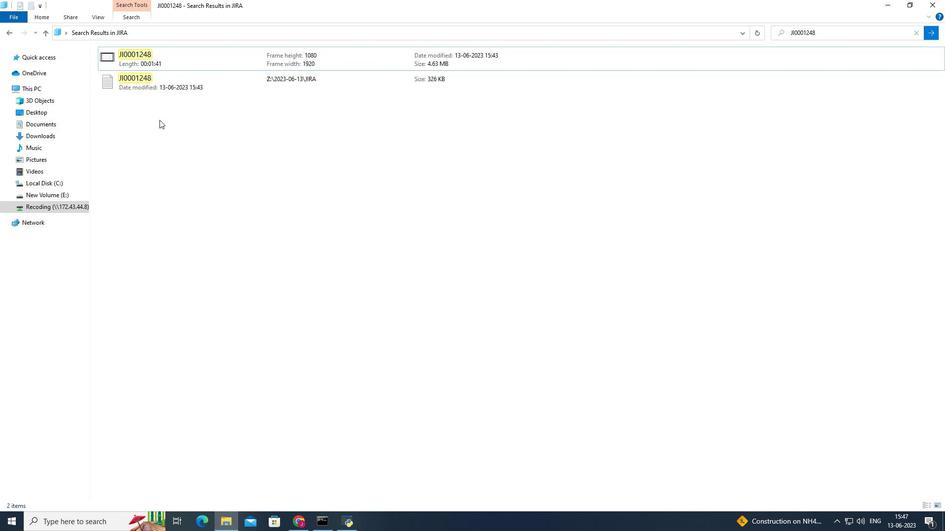 
Action: Mouse pressed left at (159, 120)
Screenshot: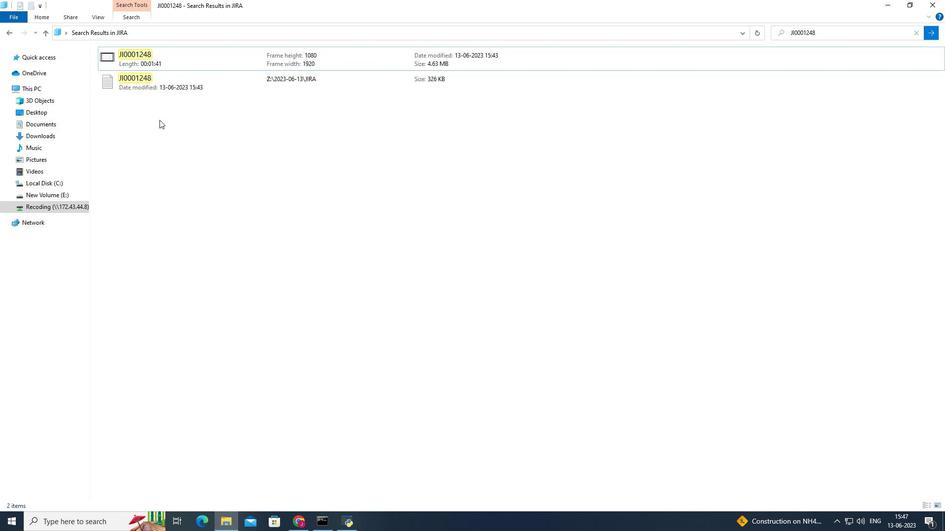 
Action: Mouse pressed left at (159, 120)
Screenshot: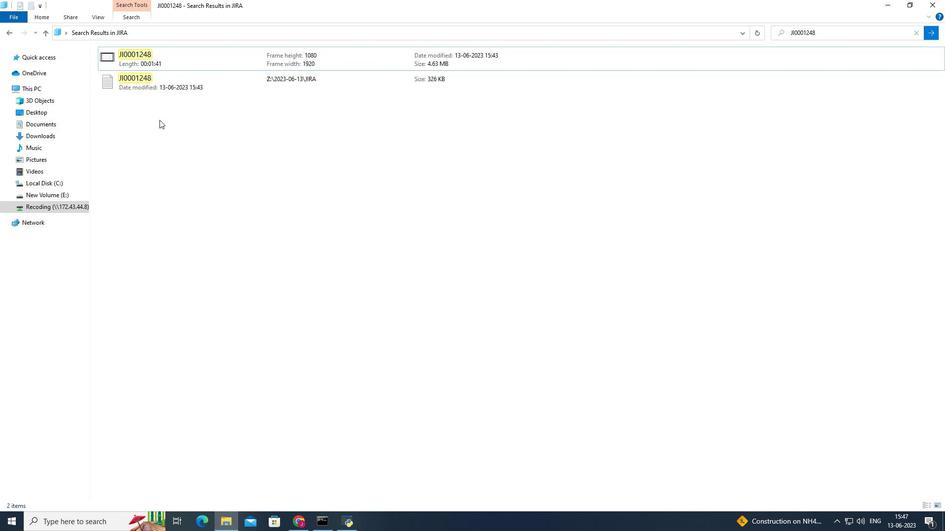 
Action: Mouse pressed left at (159, 120)
Screenshot: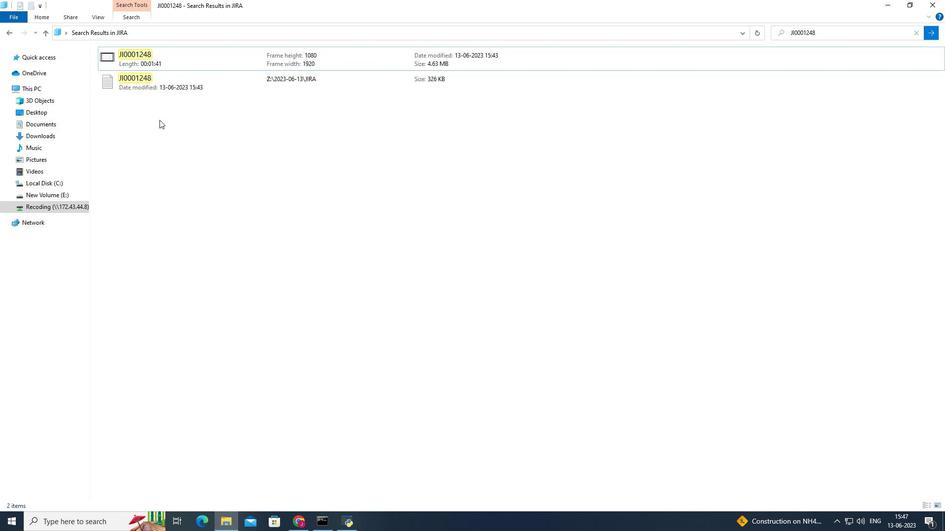 
Action: Mouse pressed left at (159, 120)
Screenshot: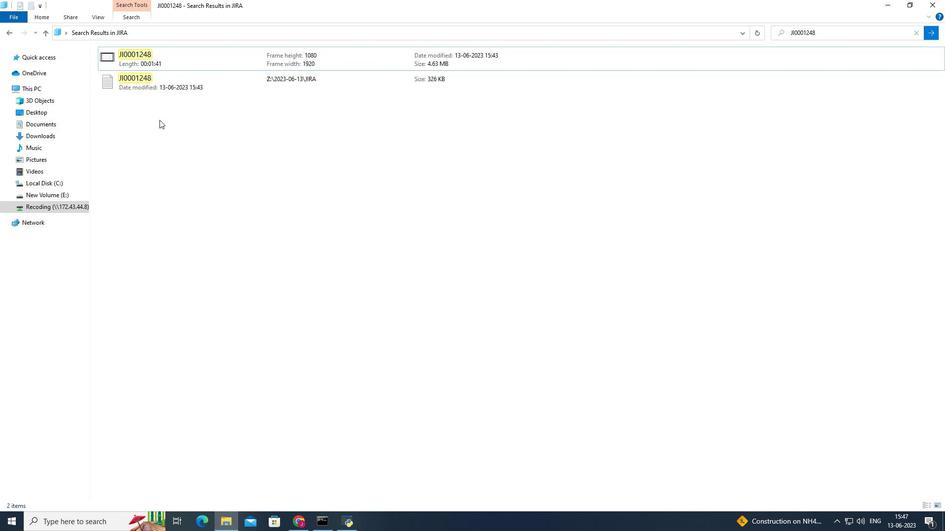 
Action: Mouse pressed left at (159, 120)
Screenshot: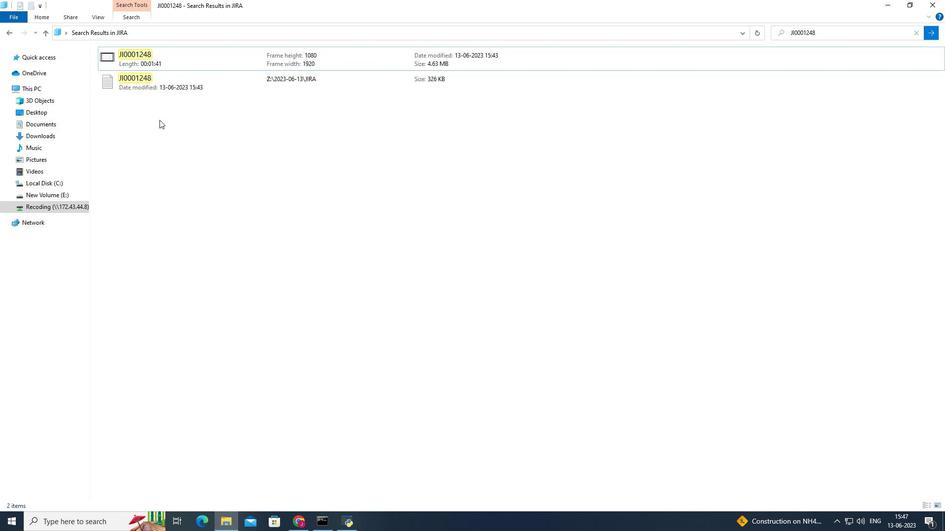 
Action: Mouse pressed left at (159, 120)
Screenshot: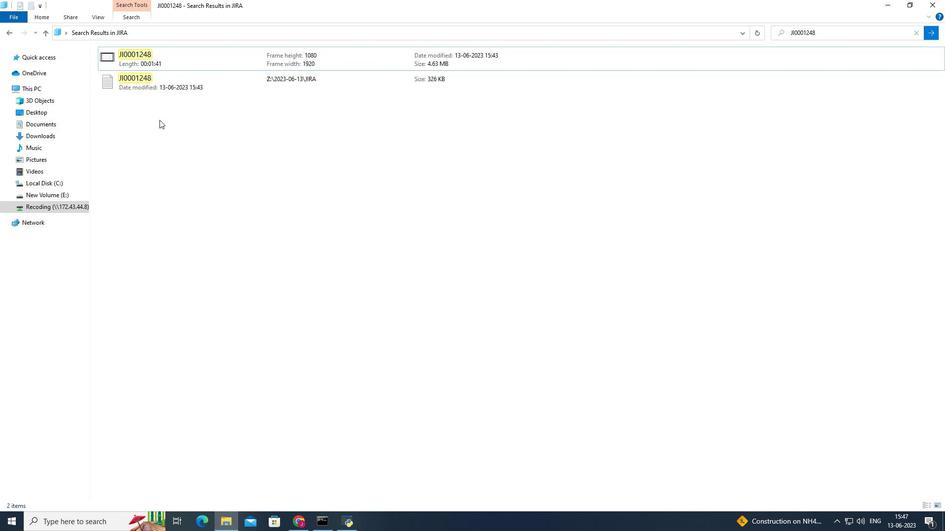
Action: Mouse pressed left at (159, 120)
Screenshot: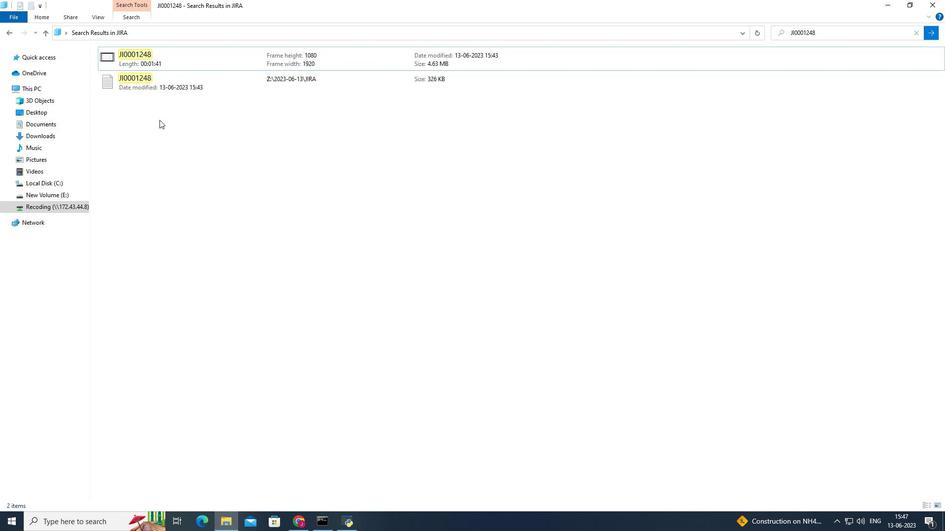 
Action: Mouse pressed left at (159, 120)
Screenshot: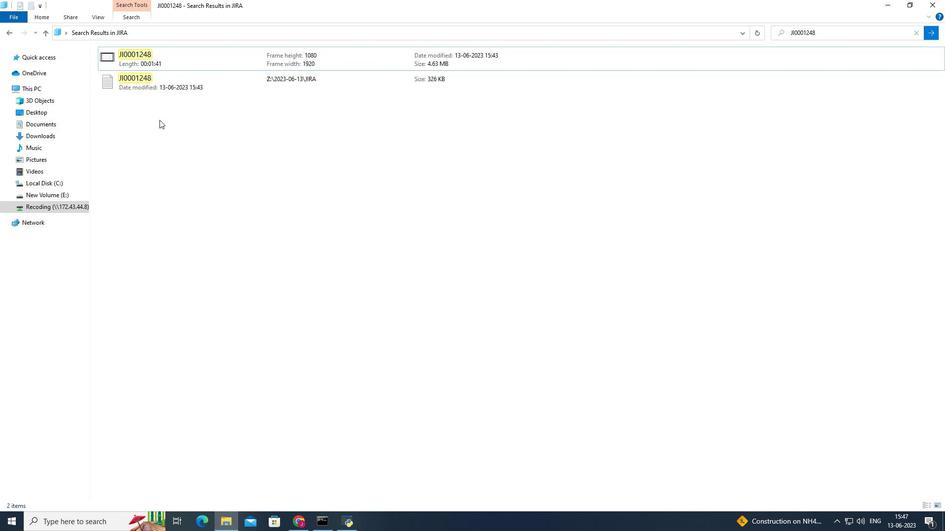 
Action: Mouse pressed left at (159, 120)
Screenshot: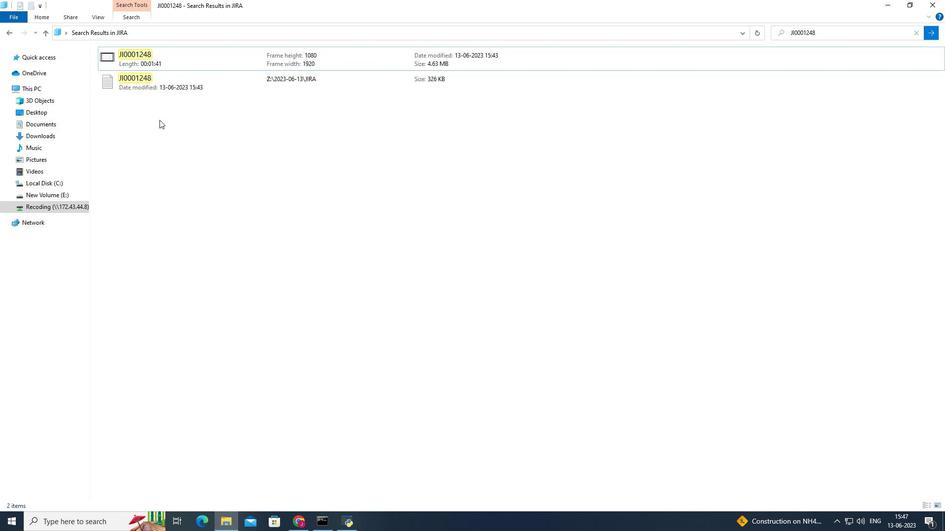 
Action: Mouse pressed left at (159, 120)
Screenshot: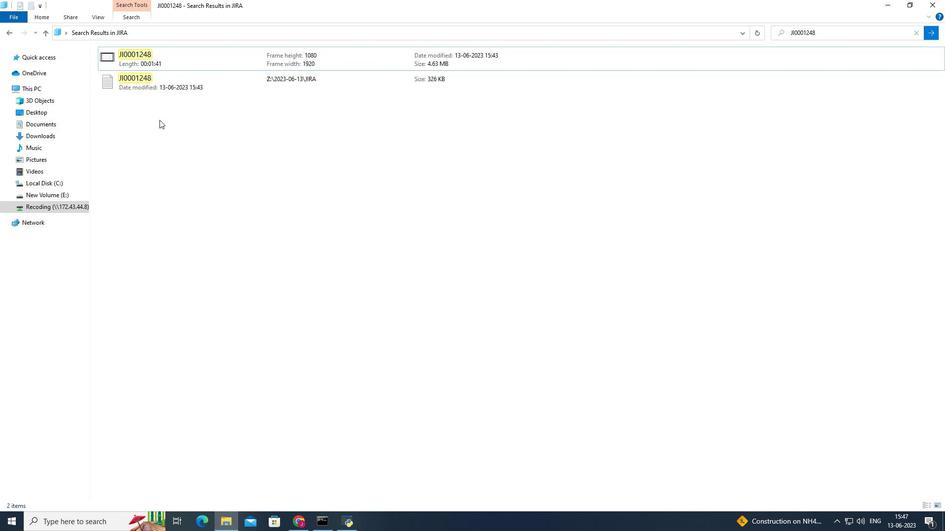 
Action: Mouse pressed left at (159, 120)
Screenshot: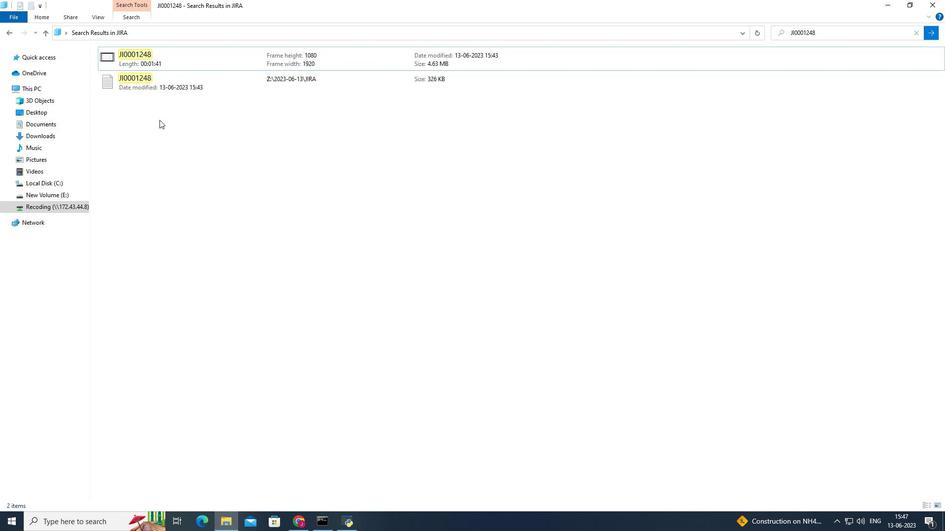 
Action: Mouse pressed left at (159, 120)
Screenshot: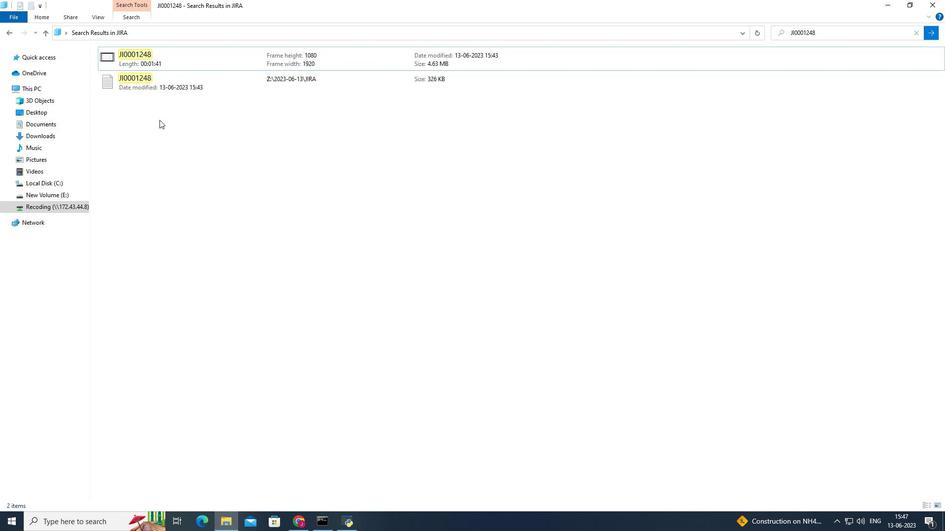 
Action: Mouse pressed left at (159, 120)
Screenshot: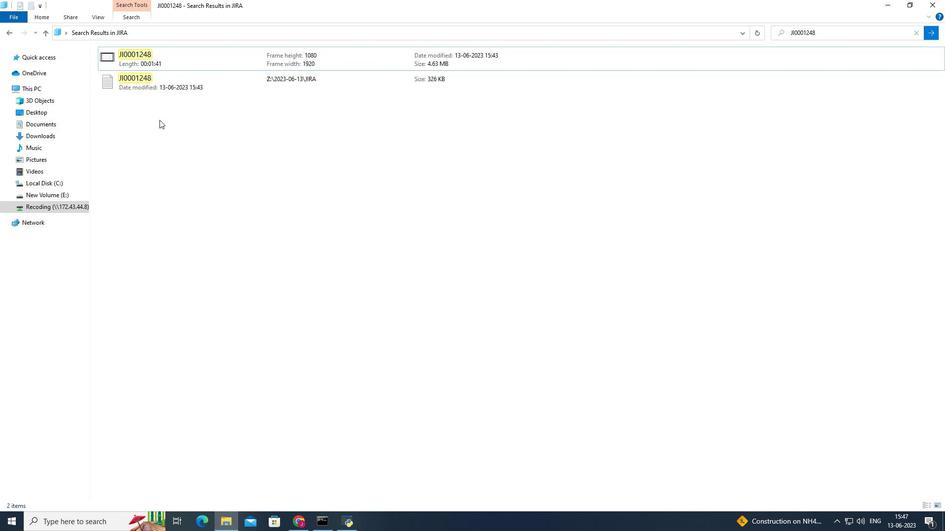 
Action: Mouse moved to (159, 120)
Screenshot: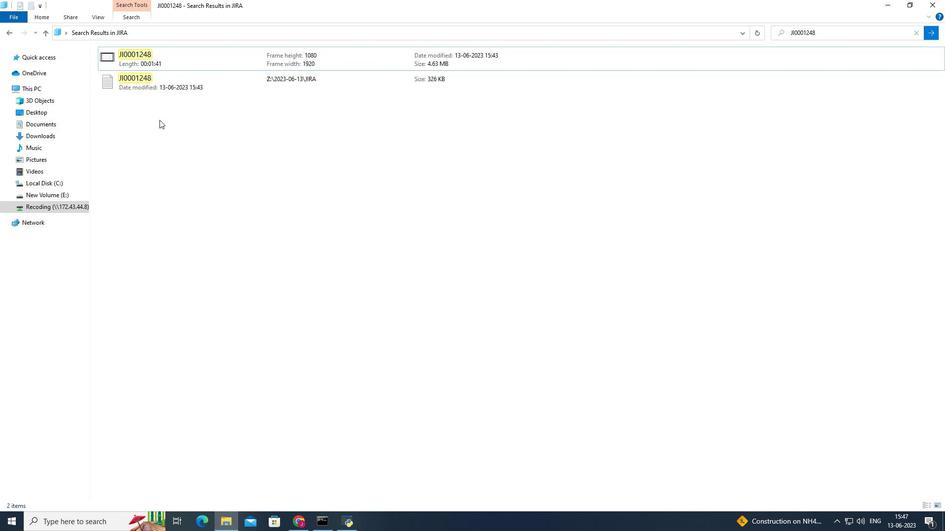 
Action: Mouse pressed left at (159, 120)
Screenshot: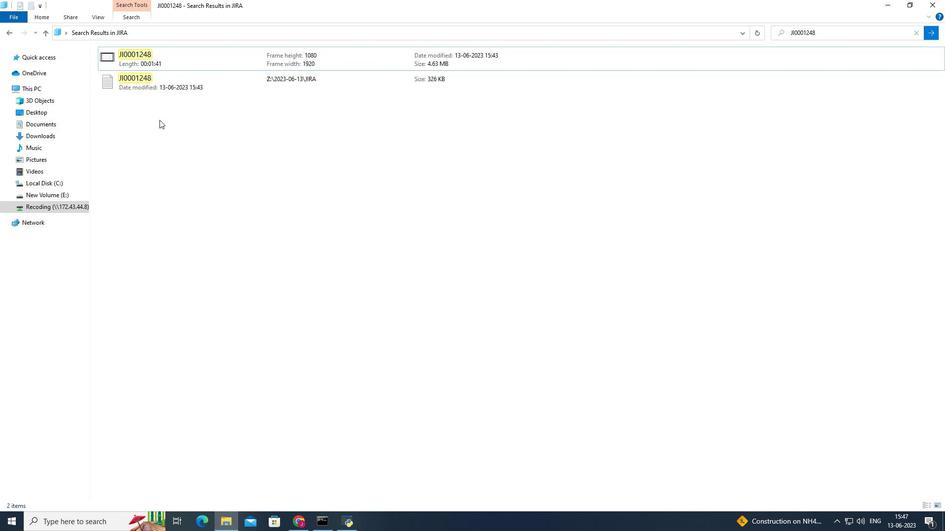 
Action: Key pressed <Key.enter>
Screenshot: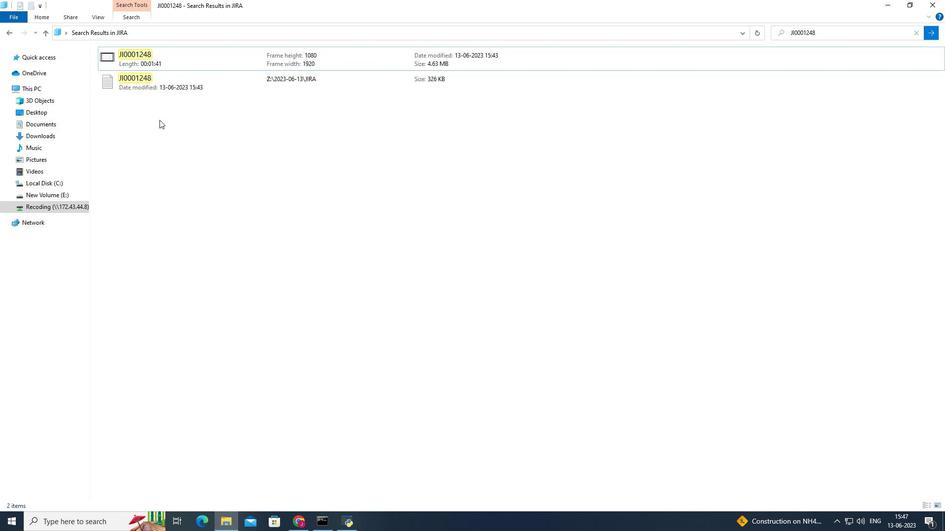 
Action: Mouse moved to (159, 120)
Screenshot: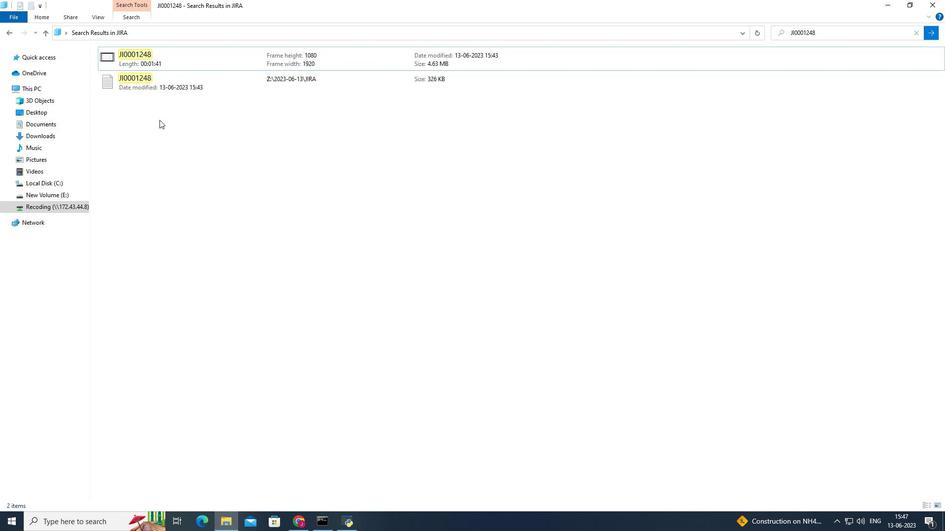 
Action: Mouse pressed left at (159, 120)
Screenshot: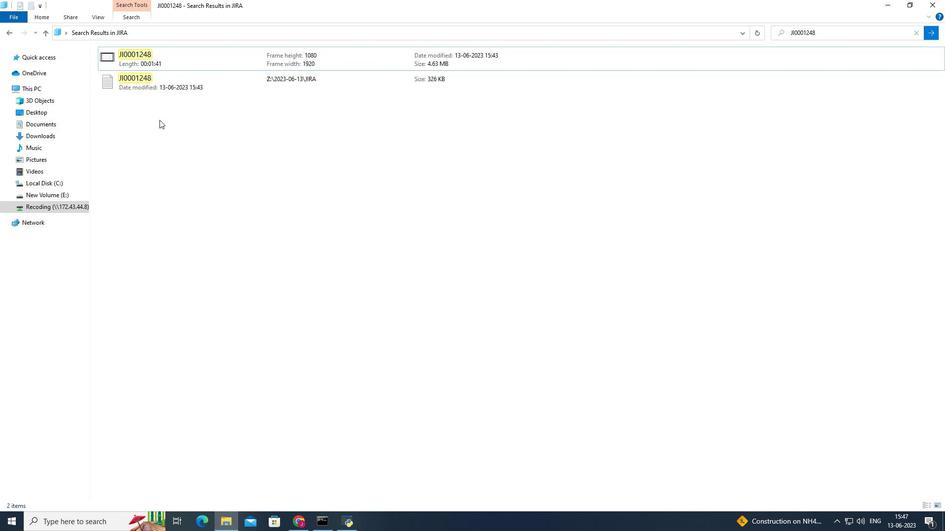 
Action: Mouse moved to (159, 120)
Screenshot: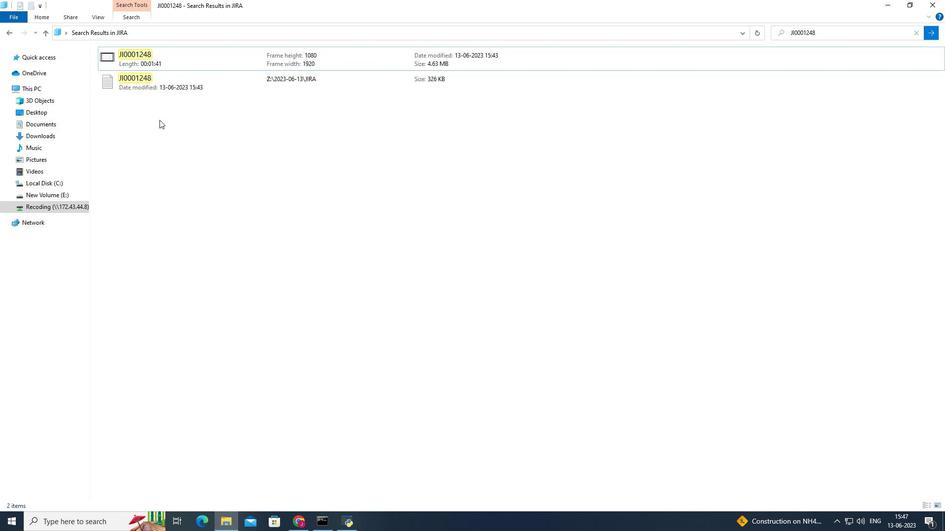 
Action: Mouse scrolled (159, 120) with delta (0, 0)
Screenshot: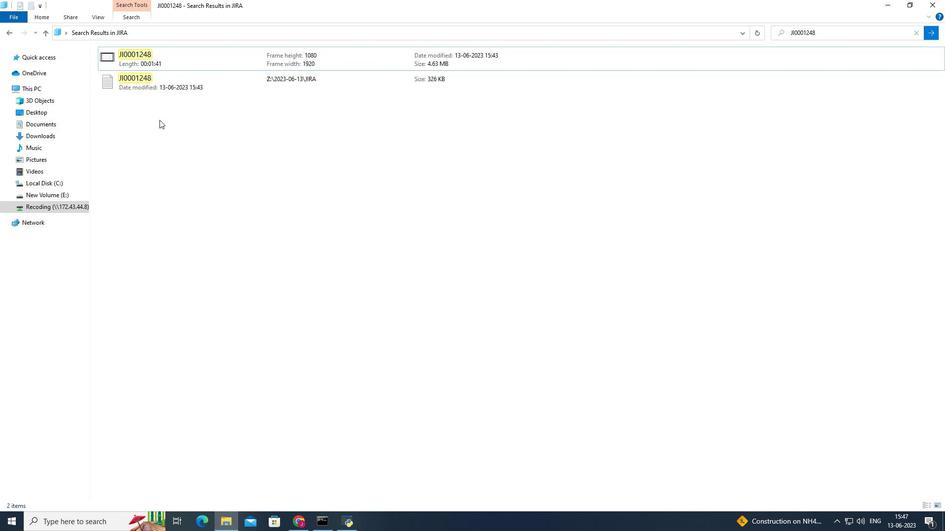 
Action: Mouse scrolled (159, 120) with delta (0, 0)
Screenshot: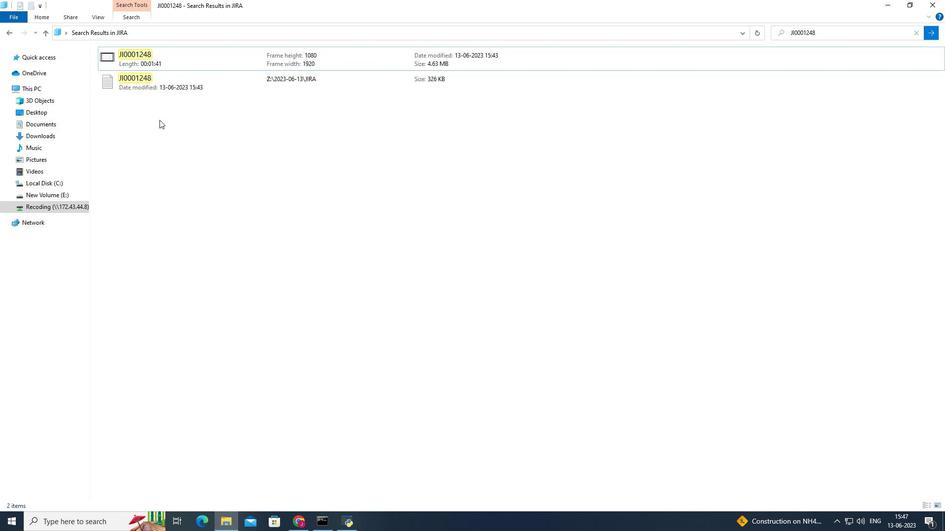 
Action: Mouse scrolled (159, 120) with delta (0, 0)
Screenshot: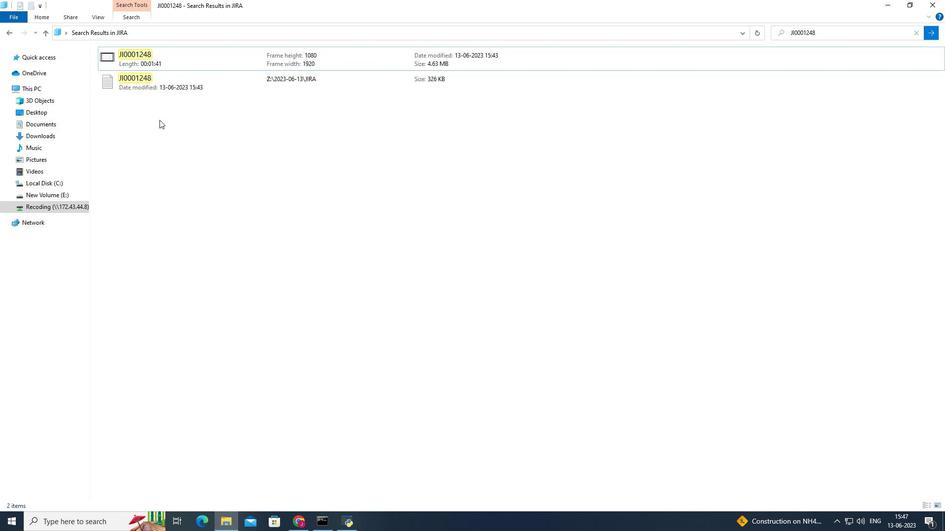 
Action: Mouse scrolled (159, 120) with delta (0, 0)
Screenshot: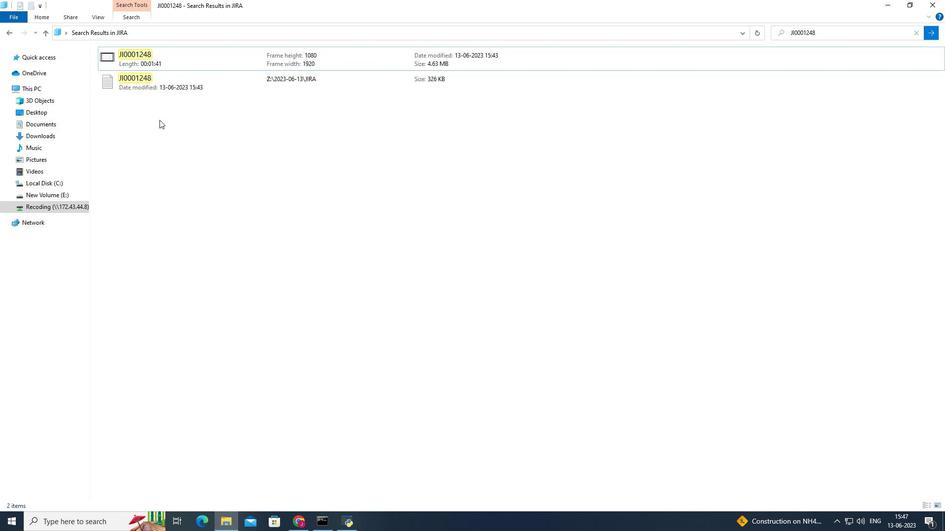 
Action: Mouse moved to (159, 120)
Screenshot: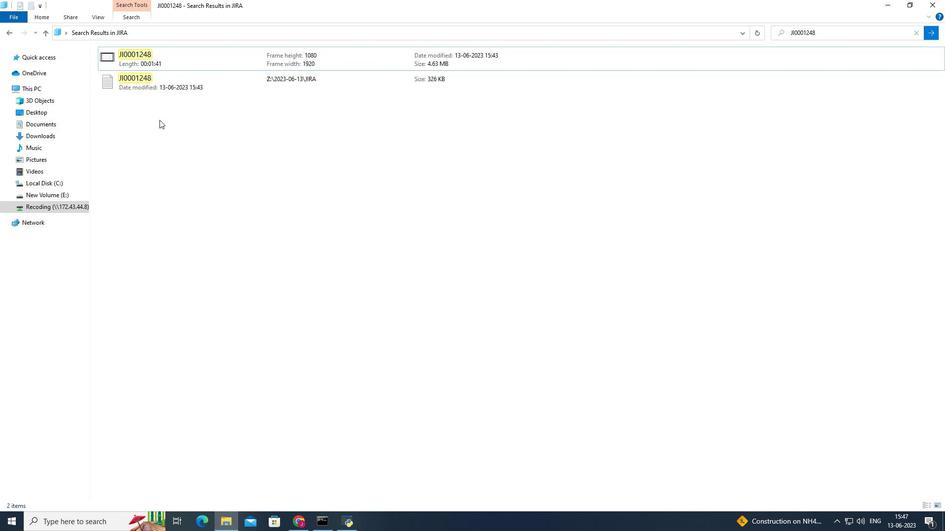 
Action: Mouse pressed left at (159, 120)
Screenshot: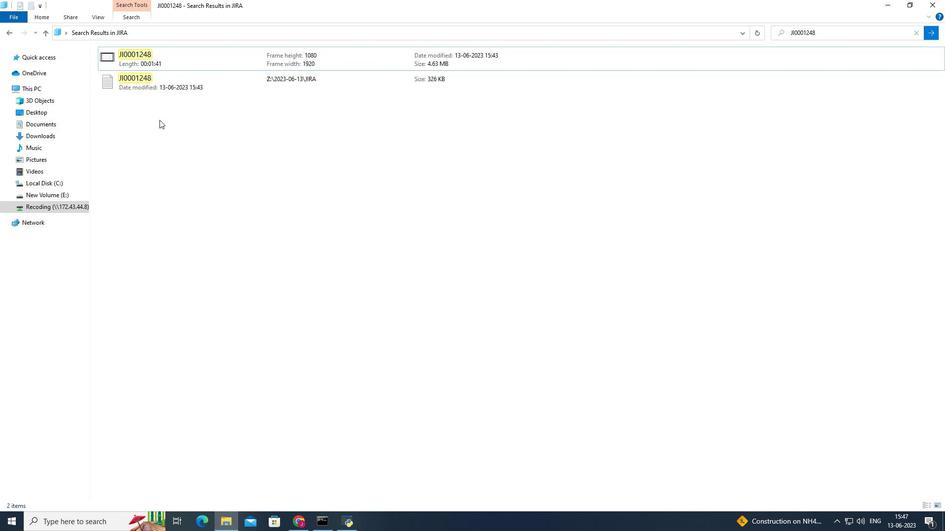 
Action: Mouse moved to (159, 120)
Screenshot: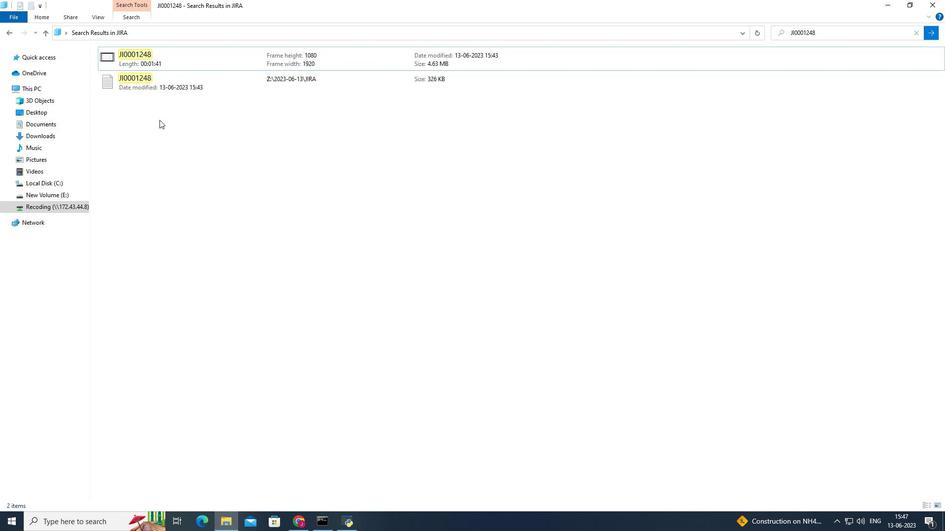 
Action: Mouse pressed left at (159, 120)
Screenshot: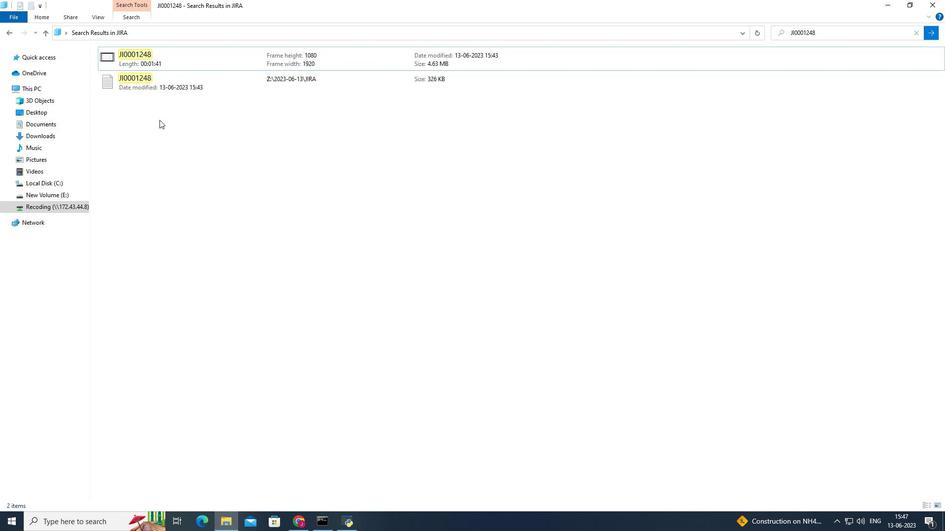 
Action: Mouse moved to (159, 120)
Screenshot: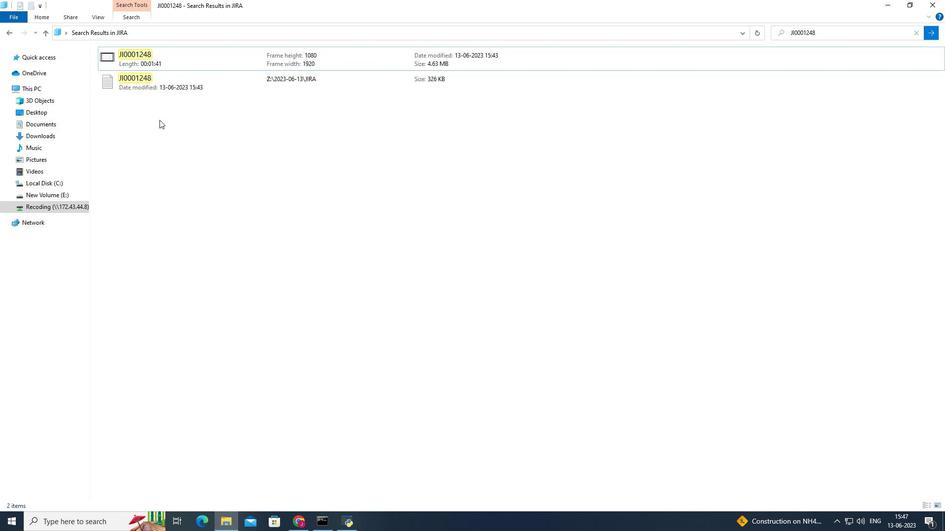 
Action: Mouse scrolled (159, 120) with delta (0, 0)
Screenshot: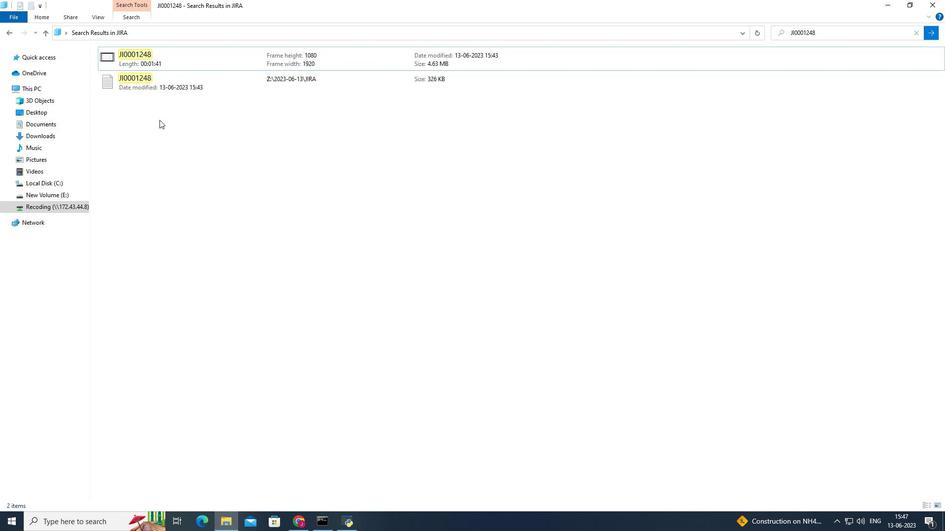 
Action: Mouse scrolled (159, 120) with delta (0, 0)
Screenshot: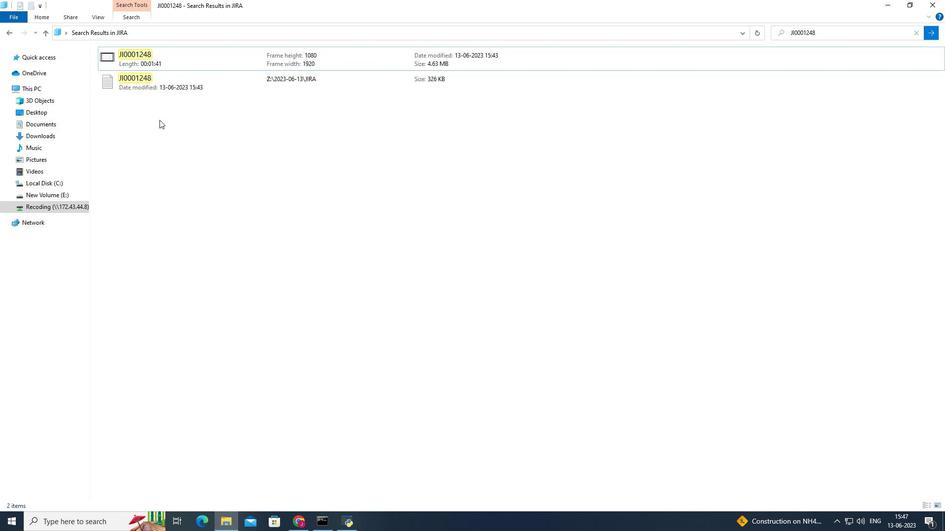 
Action: Mouse scrolled (159, 120) with delta (0, 0)
Screenshot: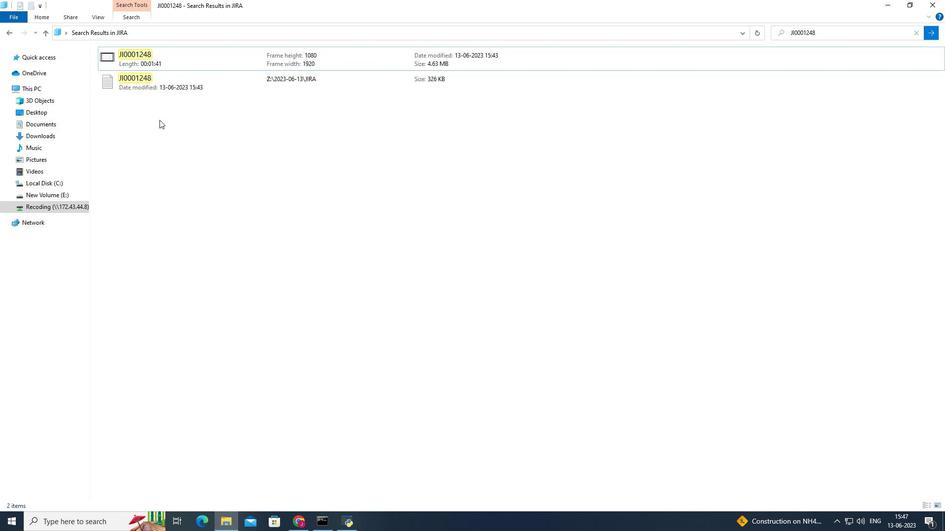 
Action: Mouse scrolled (159, 120) with delta (0, 0)
Screenshot: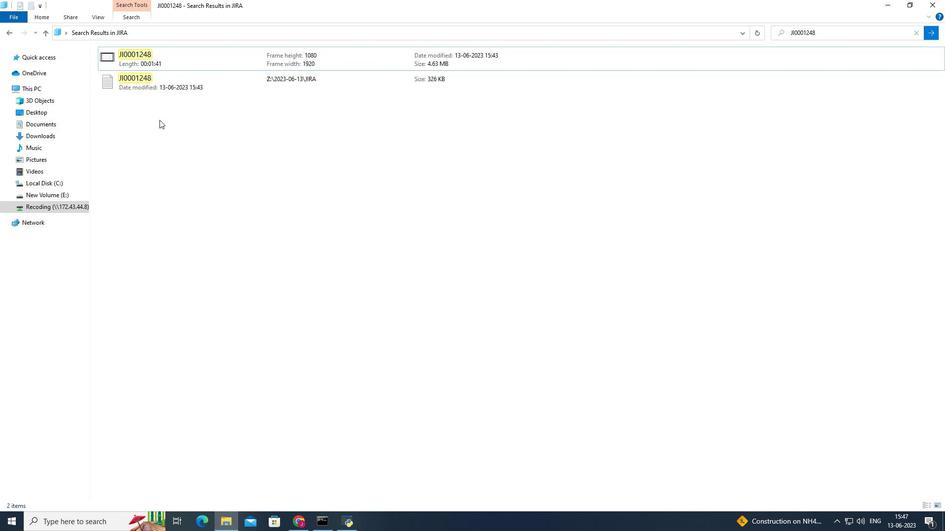 
Action: Mouse moved to (159, 120)
Screenshot: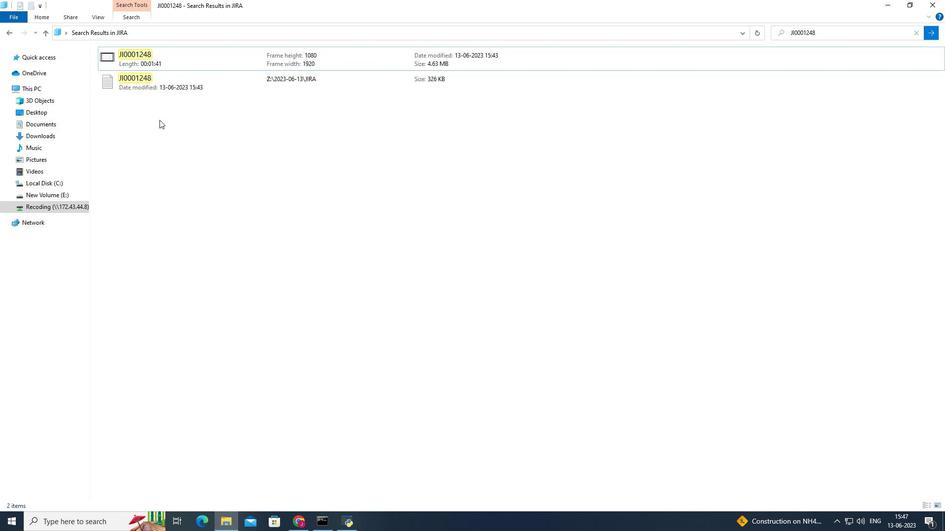 
Action: Mouse pressed left at (159, 120)
Screenshot: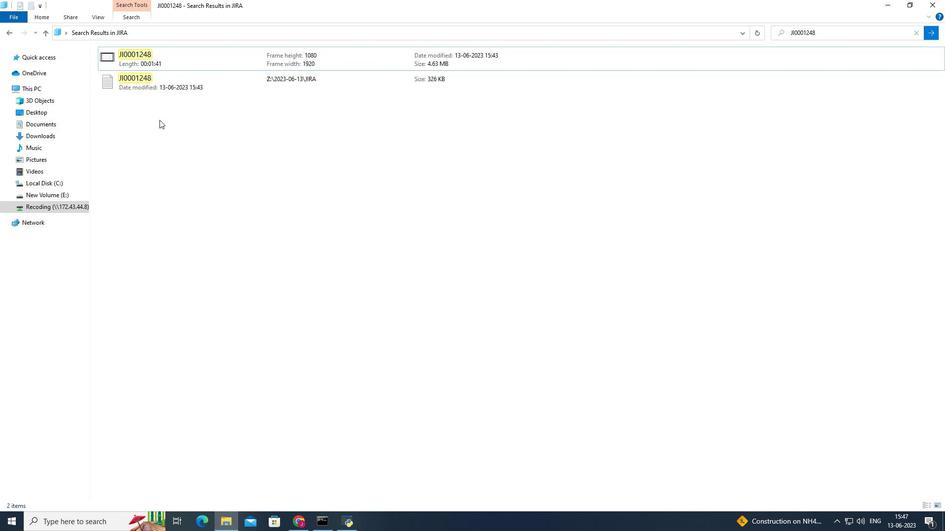 
Action: Mouse moved to (159, 120)
Screenshot: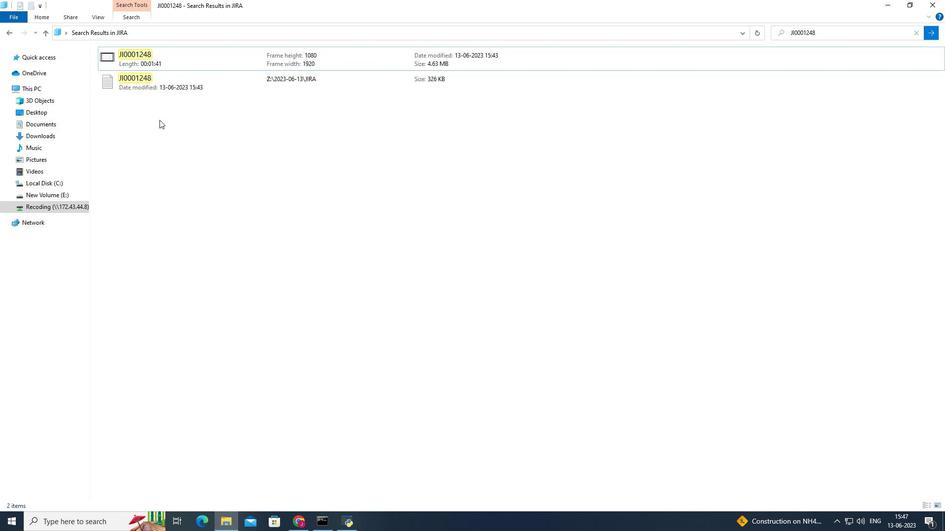 
Action: Mouse pressed left at (159, 120)
Screenshot: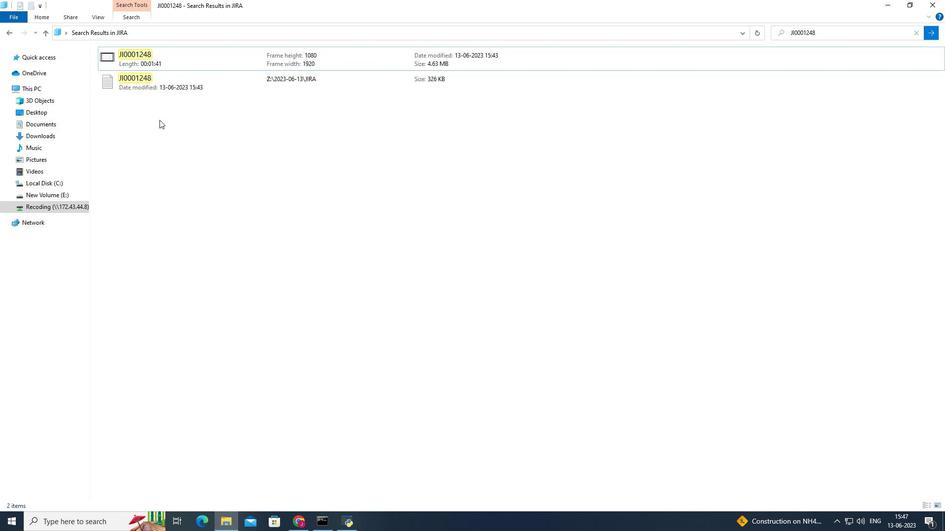 
Action: Mouse moved to (159, 120)
Screenshot: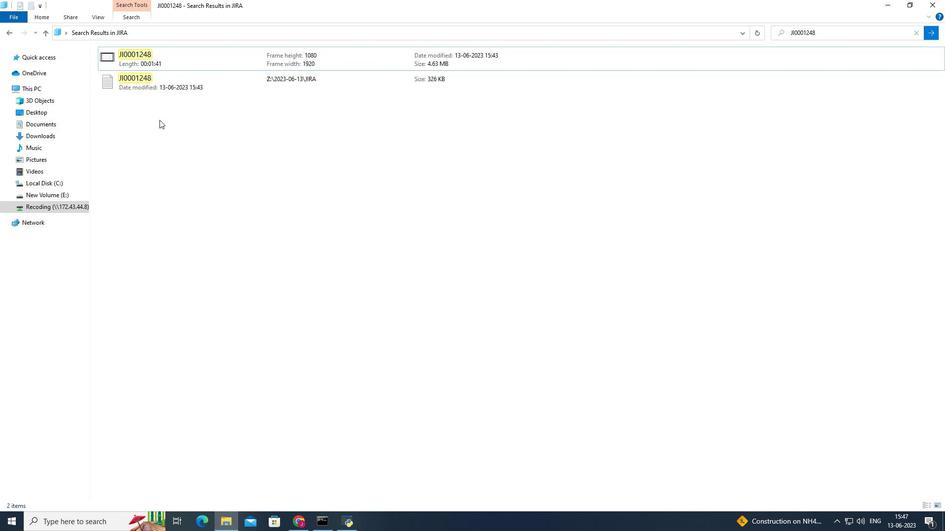 
Action: Mouse pressed left at (159, 120)
Screenshot: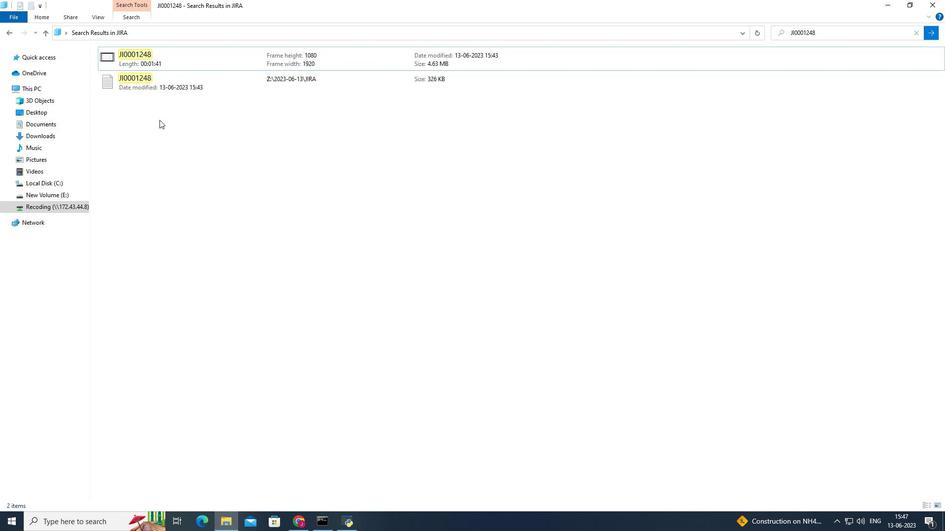 
Action: Mouse pressed left at (159, 120)
Screenshot: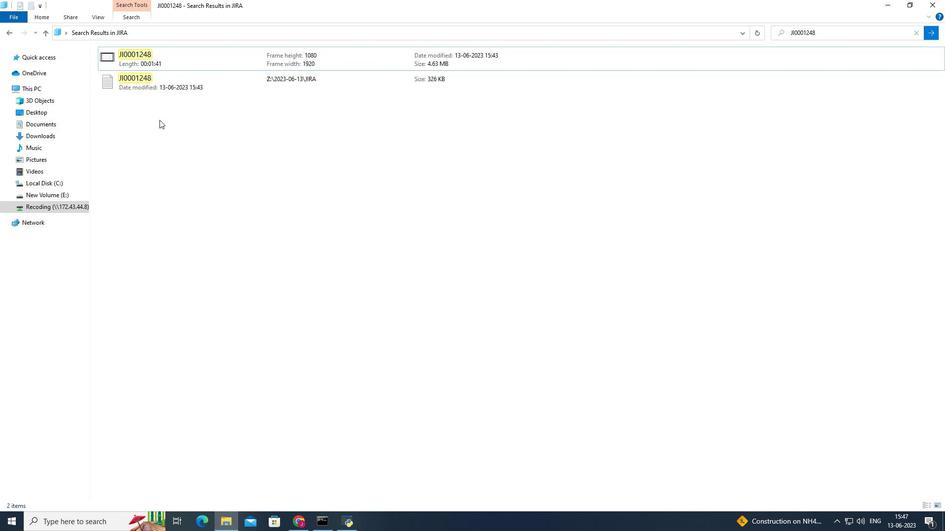 
Action: Mouse pressed left at (159, 120)
Screenshot: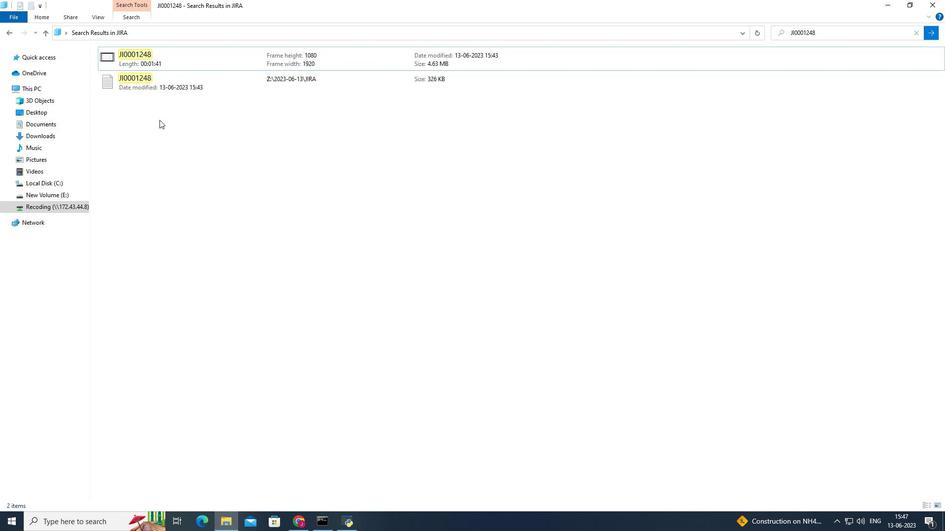 
Action: Mouse pressed left at (159, 120)
Screenshot: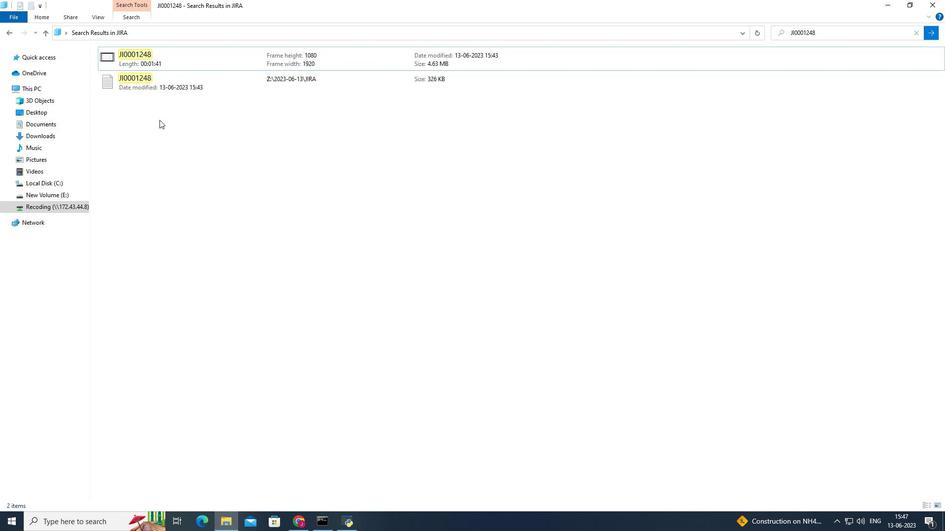 
Action: Mouse pressed left at (159, 120)
Screenshot: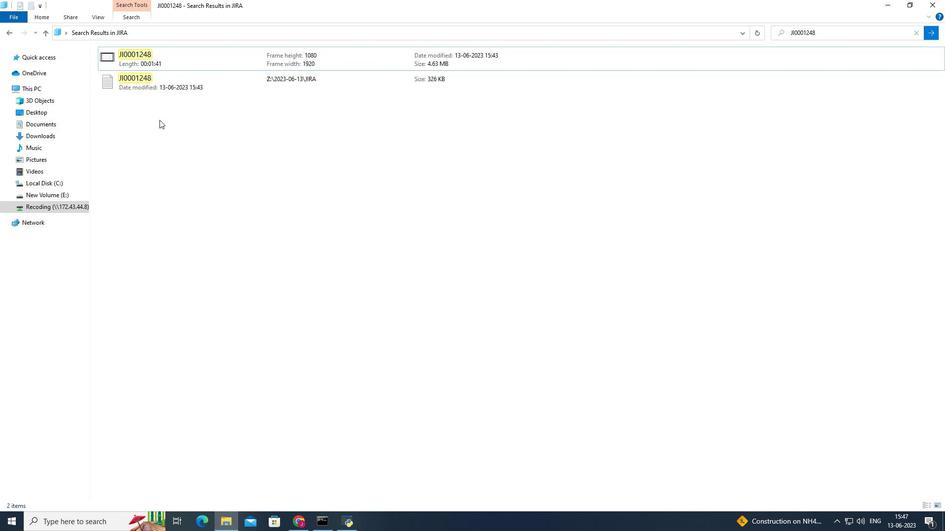 
Action: Mouse moved to (159, 120)
Screenshot: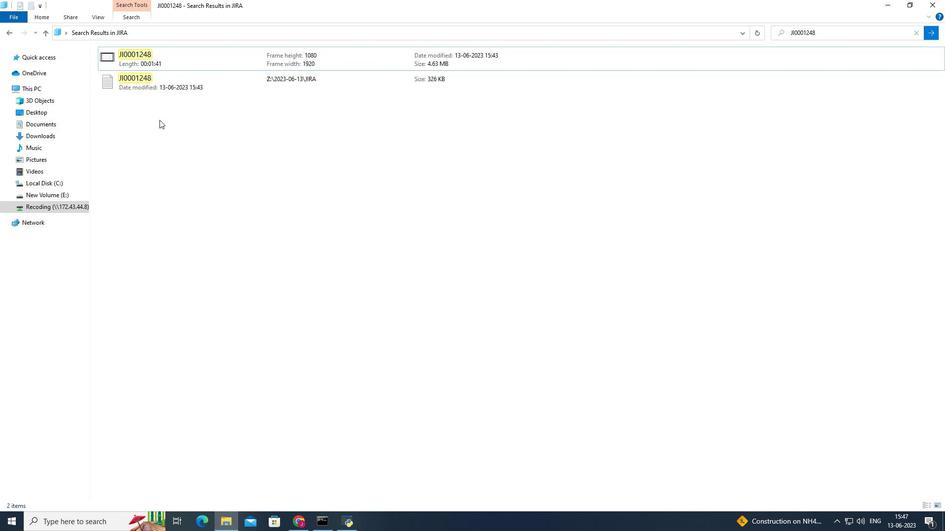 
Action: Mouse pressed left at (159, 120)
Screenshot: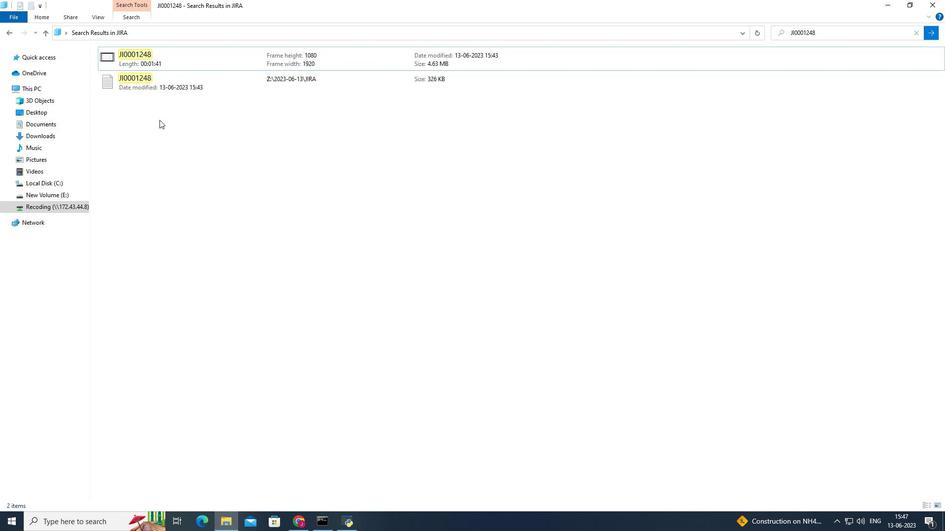 
Action: Mouse moved to (159, 120)
Screenshot: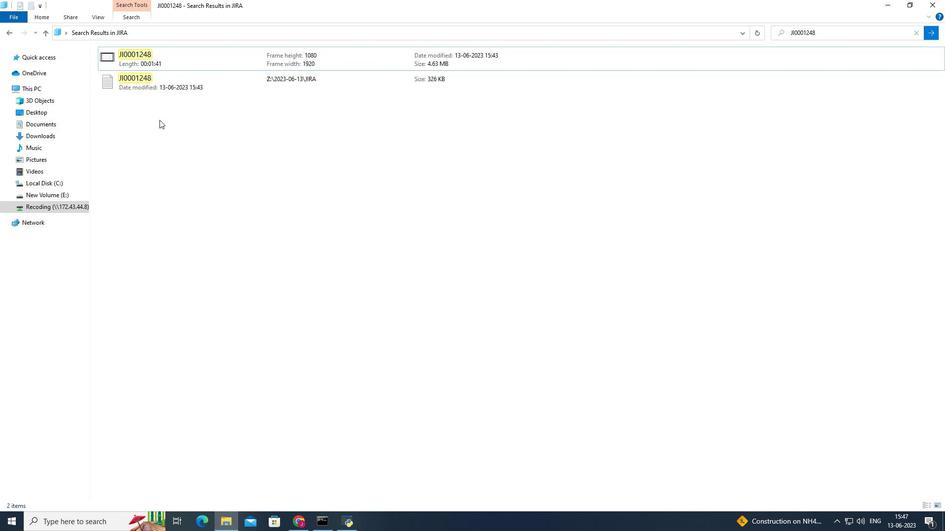 
Action: Key pressed <Key.enter>
Screenshot: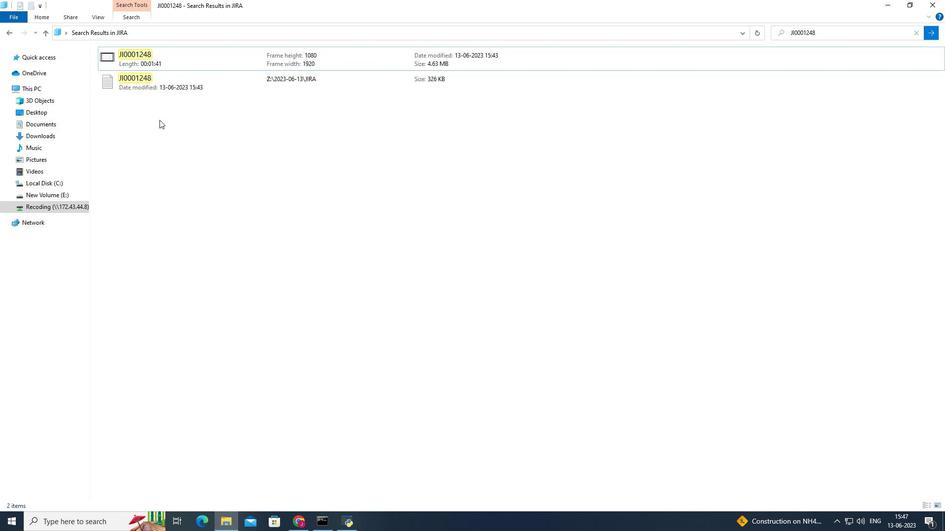 
Action: Mouse moved to (159, 120)
Screenshot: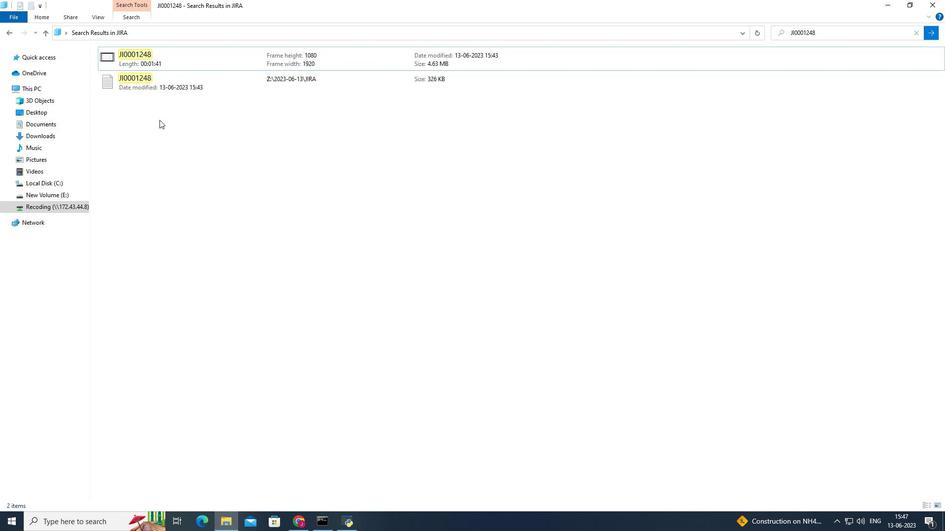 
Action: Mouse pressed left at (159, 120)
Screenshot: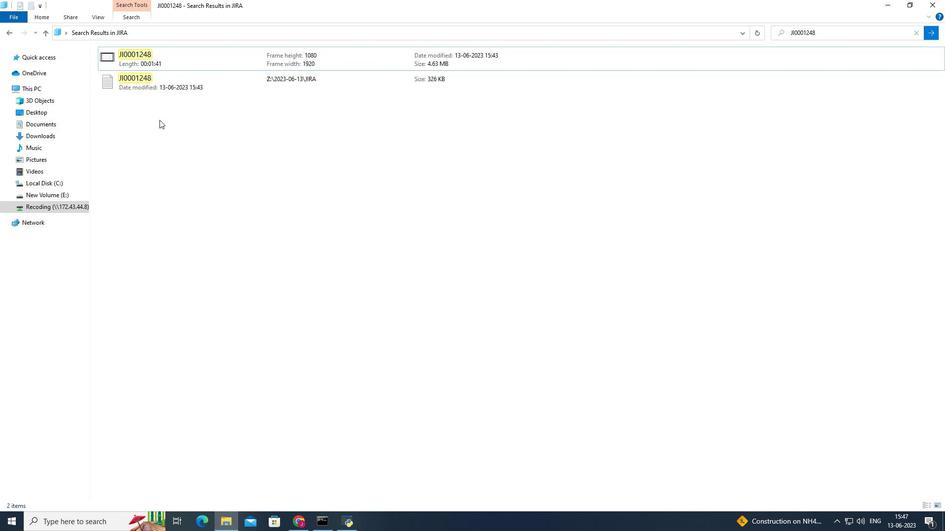 
Action: Mouse moved to (159, 120)
Screenshot: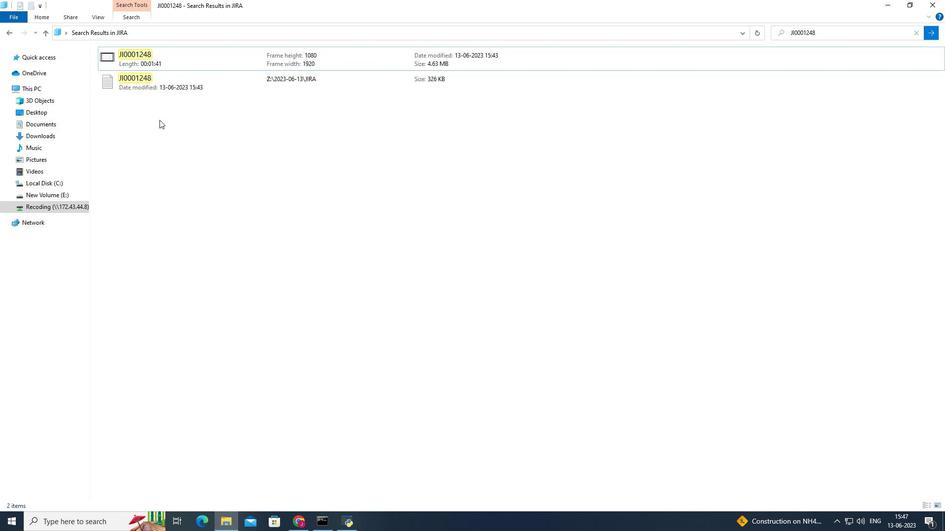 
Action: Mouse pressed left at (159, 120)
Screenshot: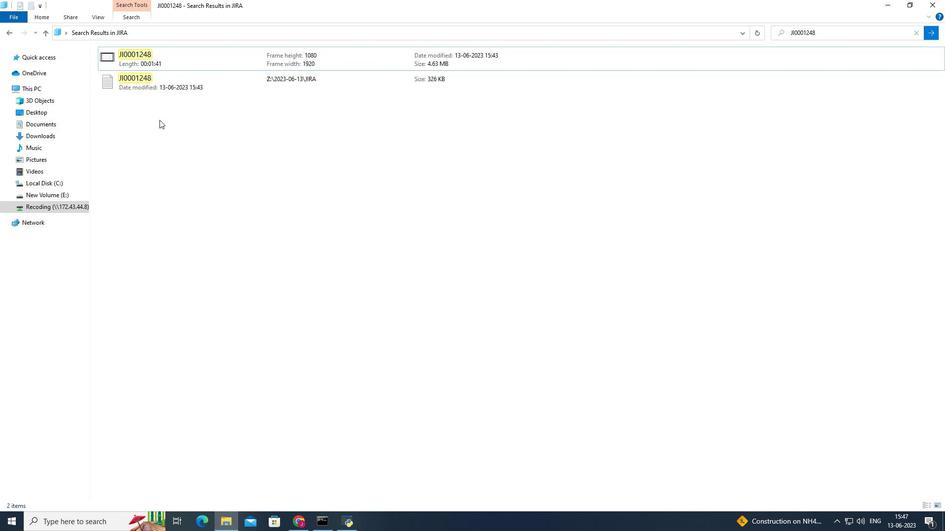 
Action: Mouse pressed left at (159, 120)
Screenshot: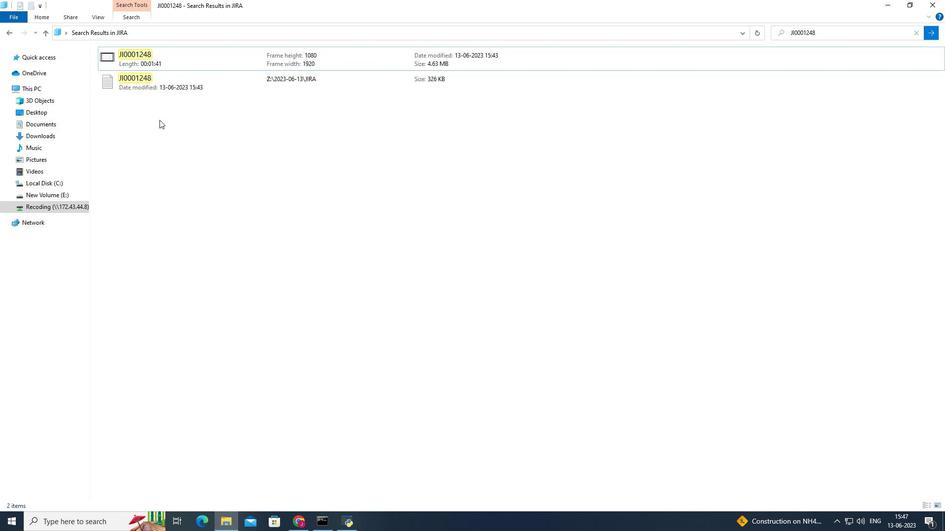 
Action: Mouse pressed left at (159, 120)
Screenshot: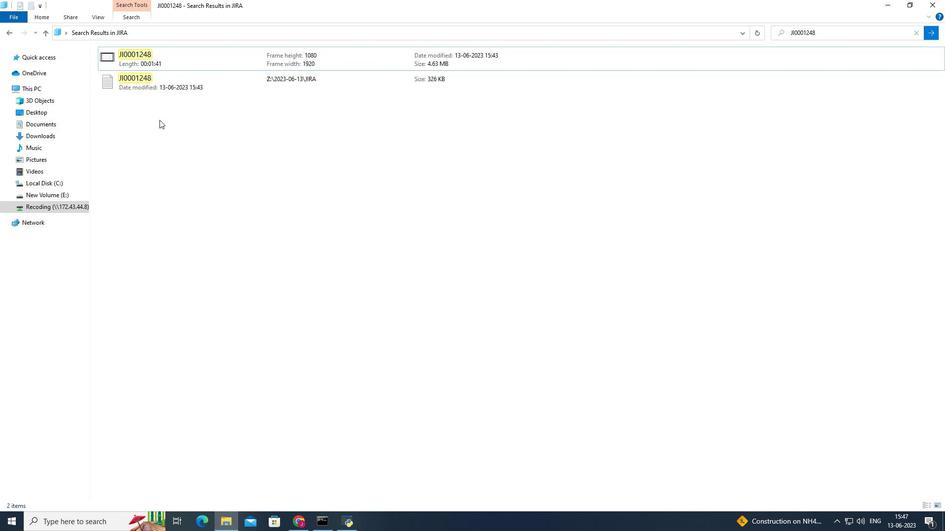 
Action: Mouse pressed left at (159, 120)
Screenshot: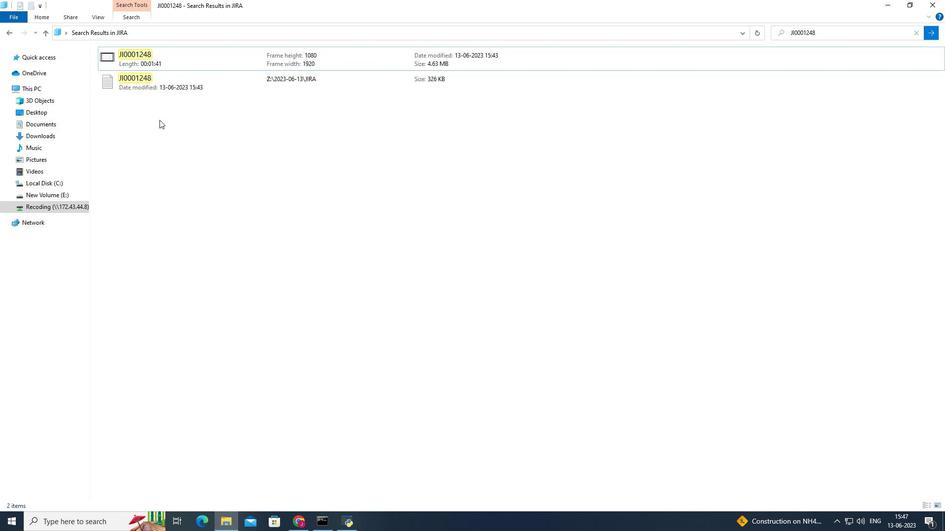 
Action: Mouse pressed left at (159, 120)
Screenshot: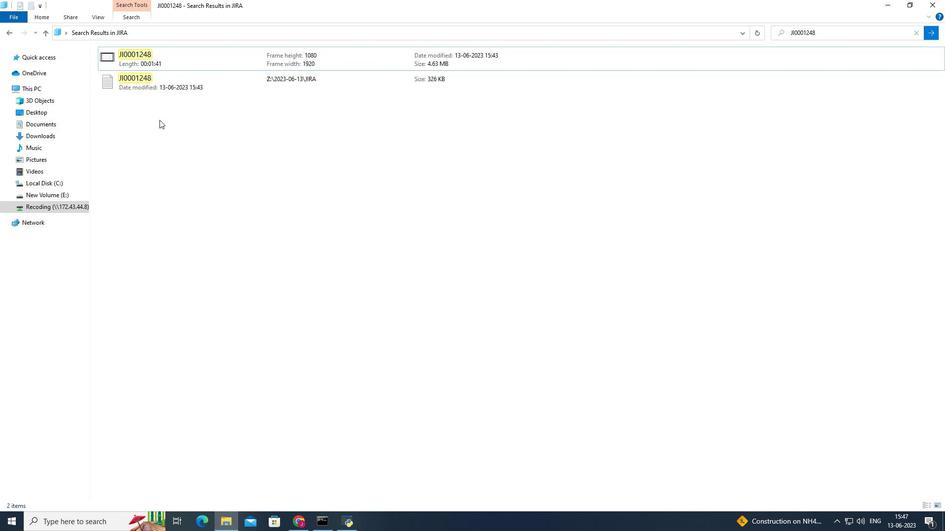 
Action: Mouse pressed left at (159, 120)
Screenshot: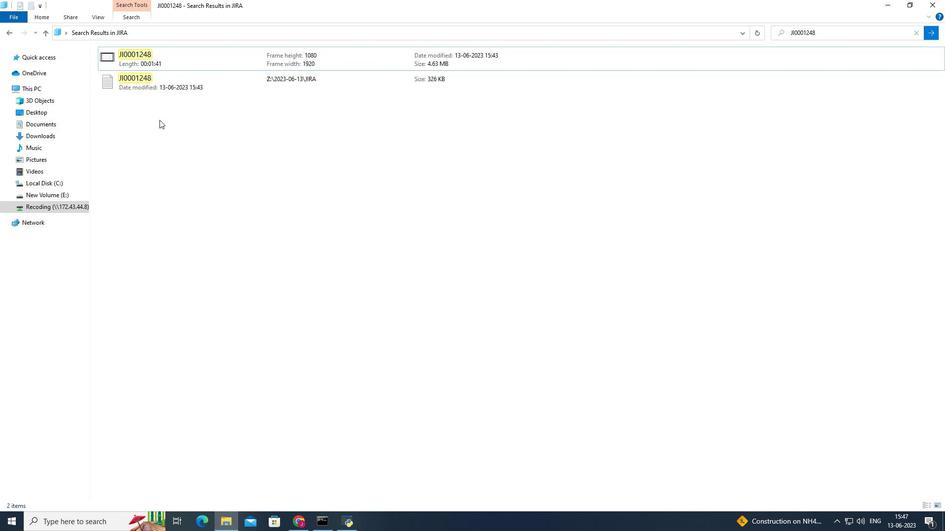 
Action: Mouse pressed left at (159, 120)
Screenshot: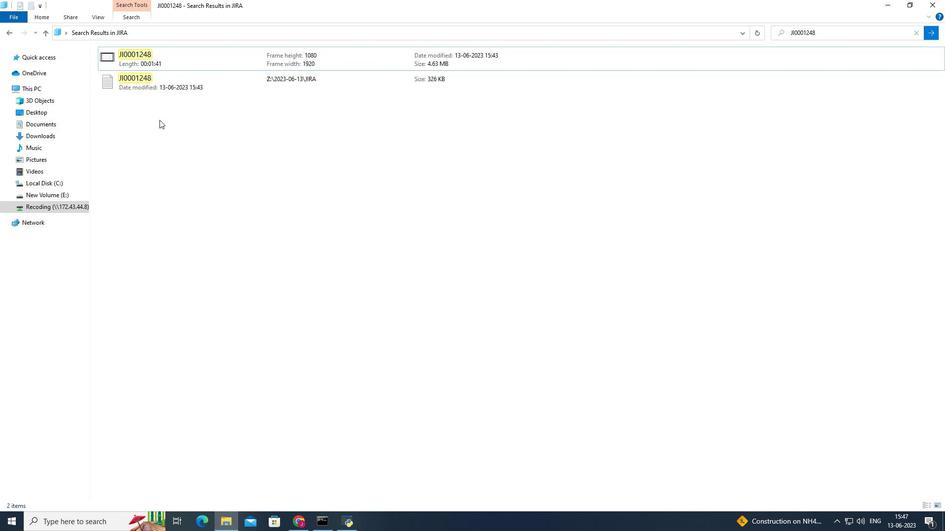 
Action: Mouse pressed left at (159, 120)
Screenshot: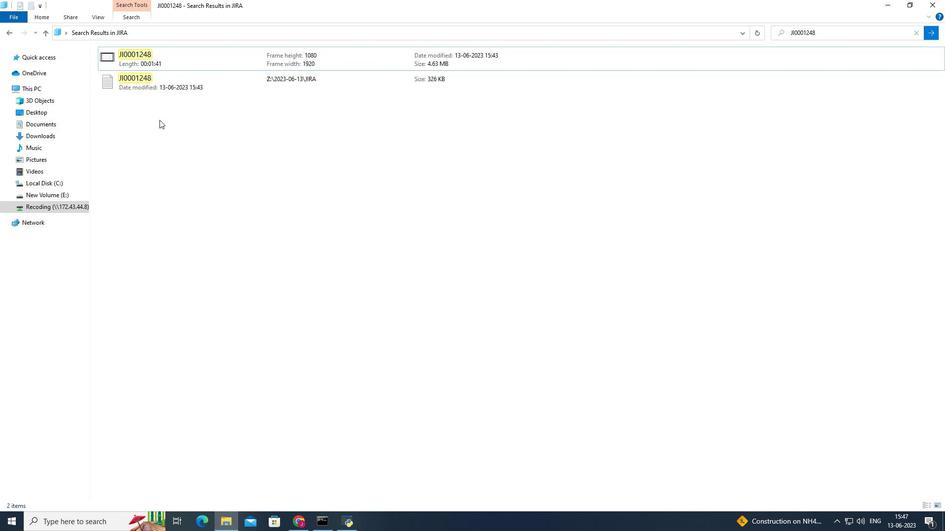 
Action: Mouse pressed left at (159, 120)
Screenshot: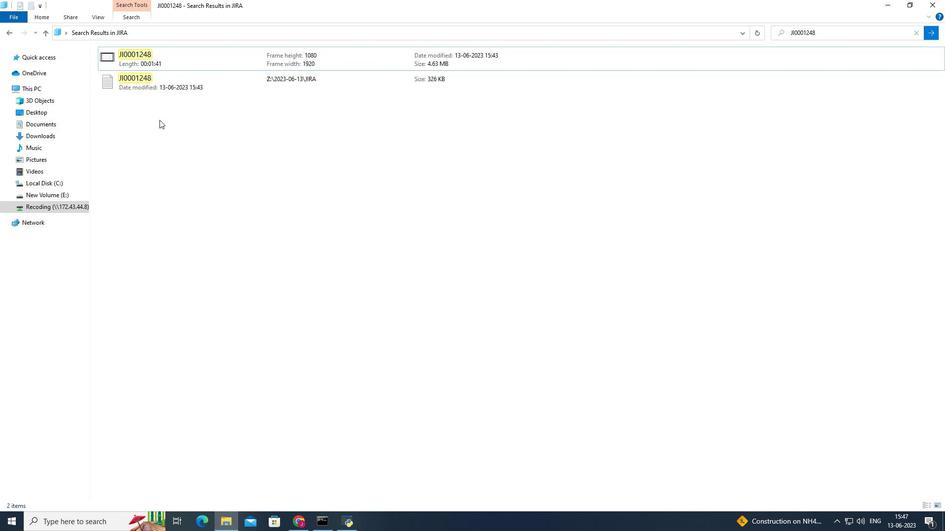 
Action: Mouse pressed left at (159, 120)
Screenshot: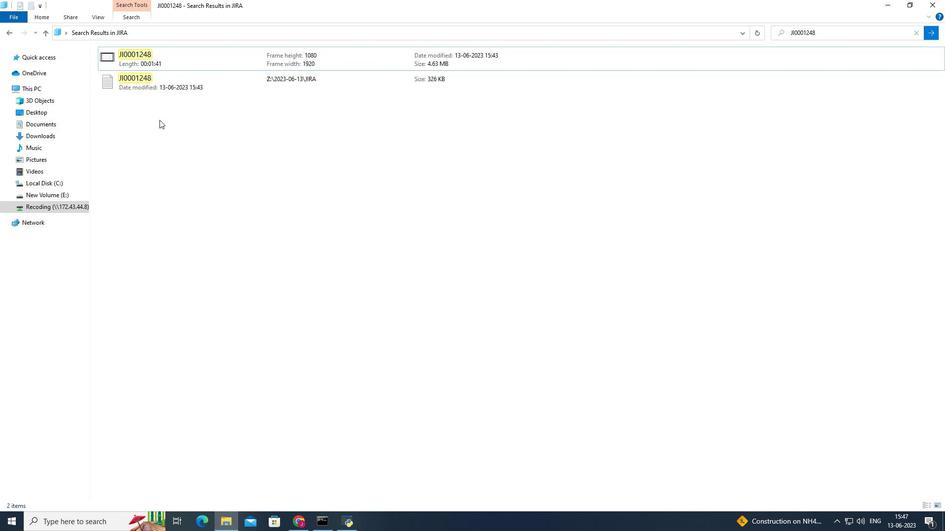 
Action: Mouse pressed left at (159, 120)
Screenshot: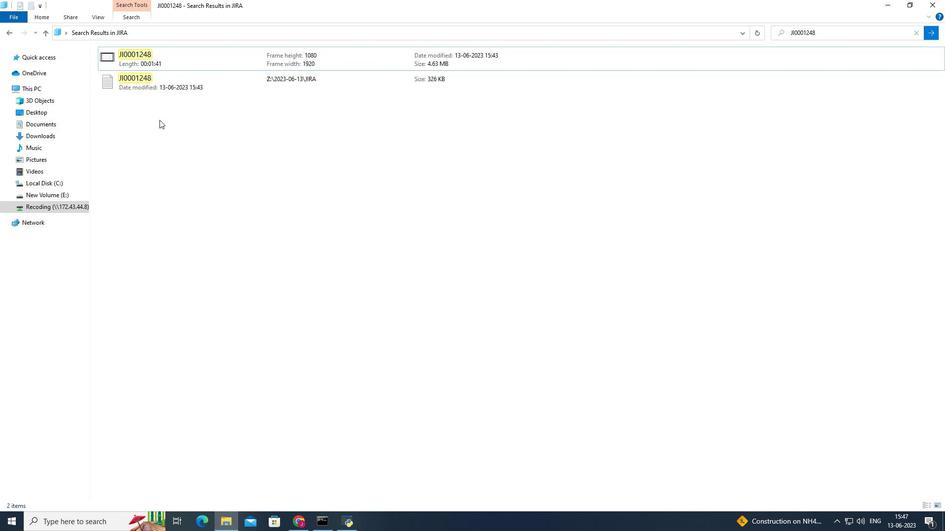 
Action: Mouse pressed left at (159, 120)
Screenshot: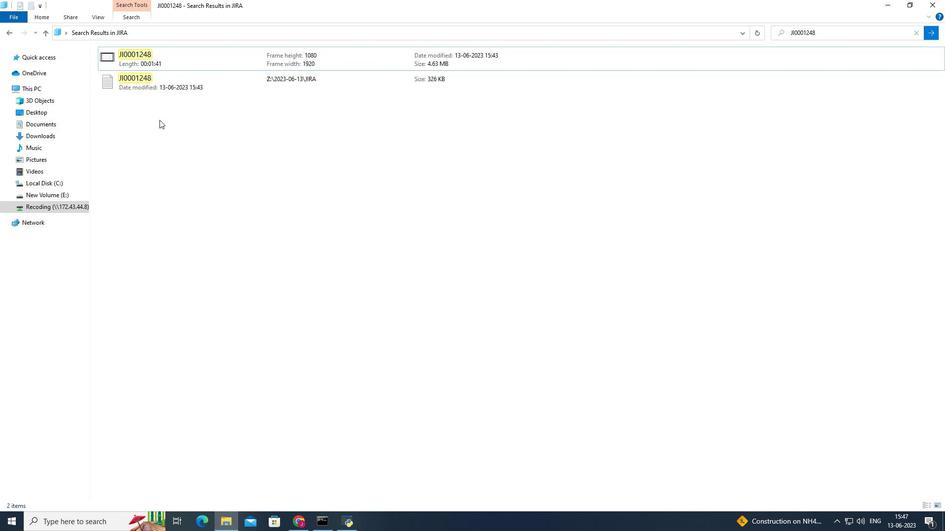 
Action: Mouse pressed left at (159, 120)
Screenshot: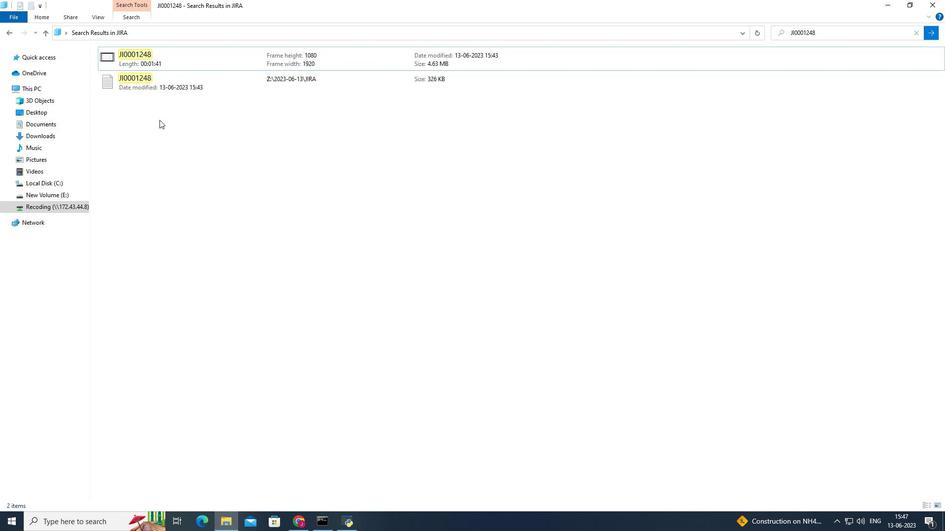 
Action: Mouse pressed left at (159, 120)
Screenshot: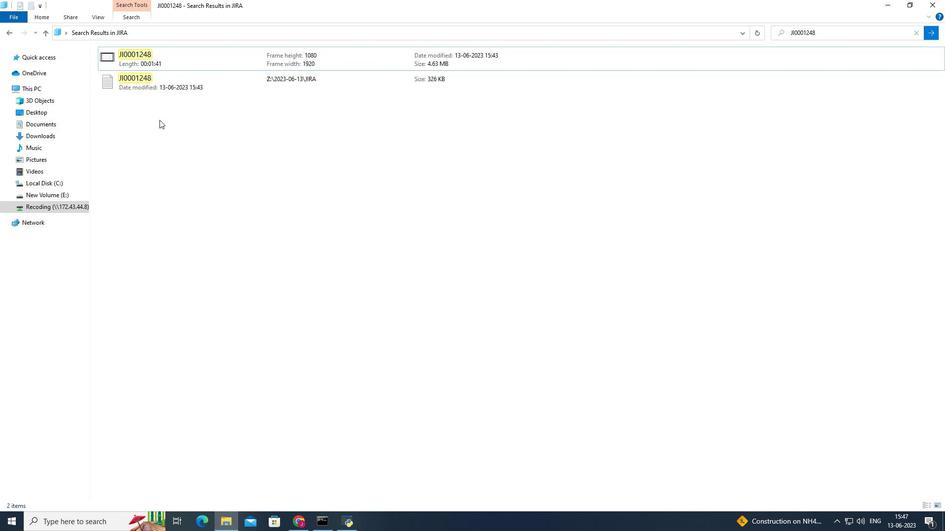 
Action: Mouse pressed left at (159, 120)
Screenshot: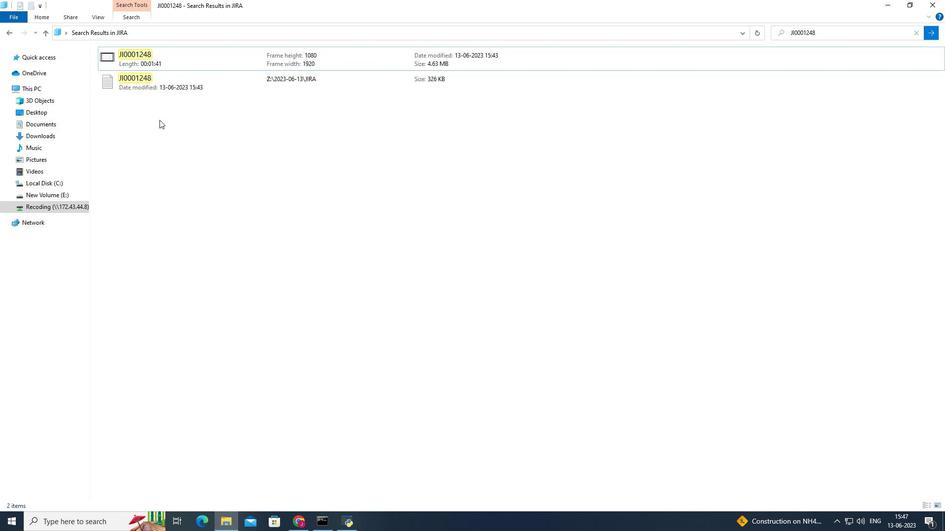 
Action: Mouse pressed left at (159, 120)
Screenshot: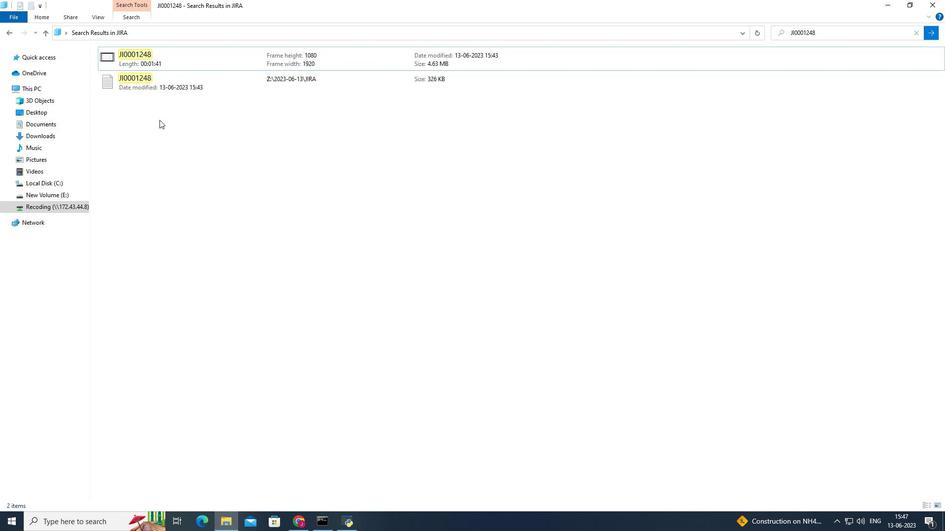 
Action: Mouse pressed left at (159, 120)
Screenshot: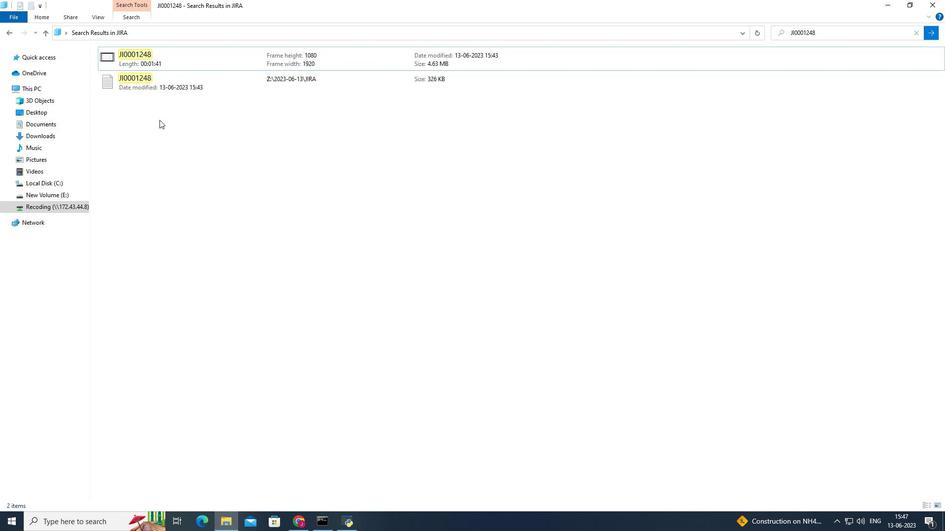 
Action: Mouse pressed left at (159, 120)
Screenshot: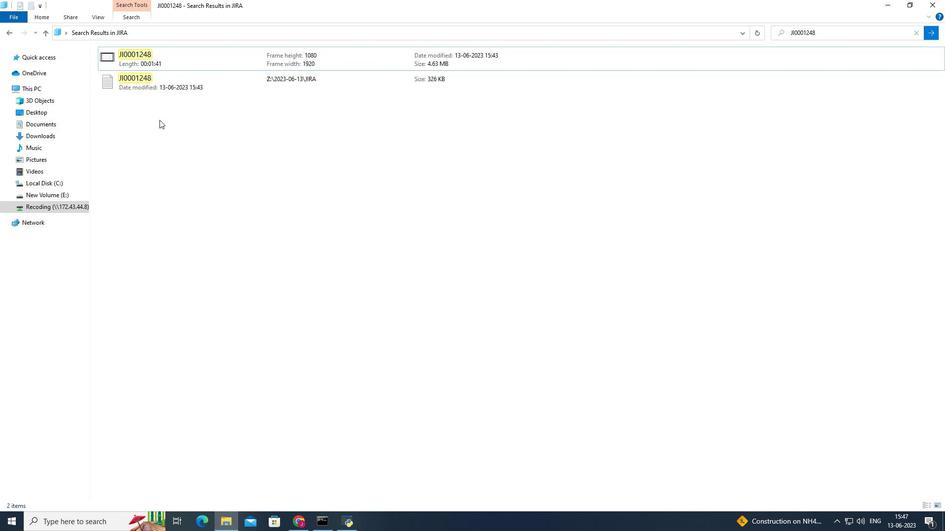 
Action: Mouse pressed left at (159, 120)
Screenshot: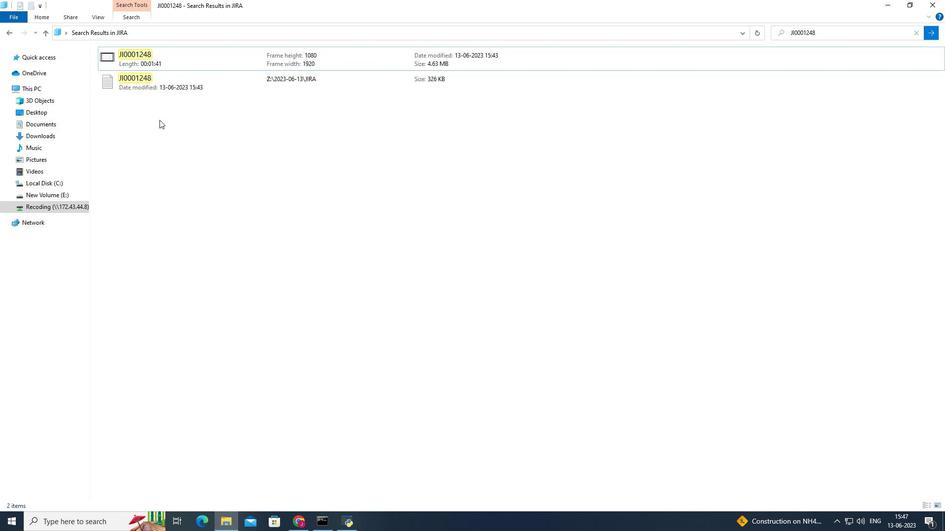 
Action: Mouse pressed left at (159, 120)
Screenshot: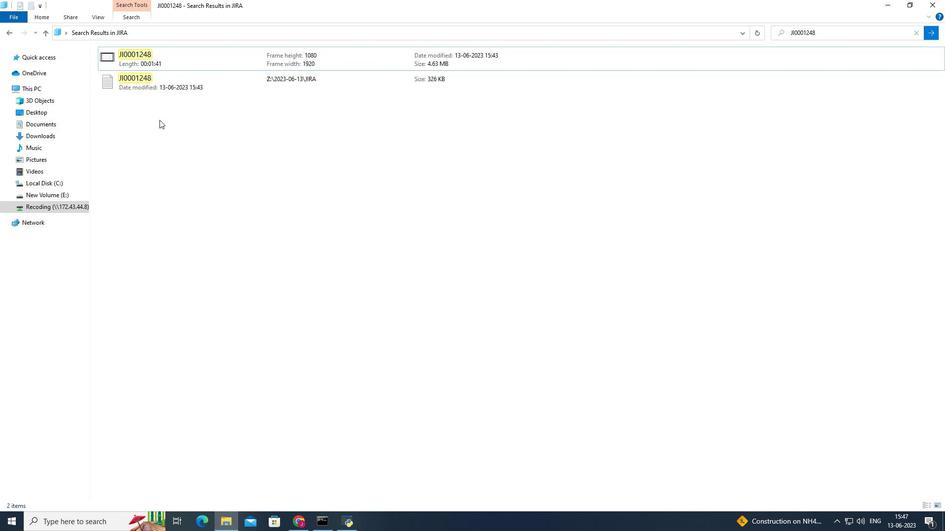
Action: Mouse pressed left at (159, 120)
Screenshot: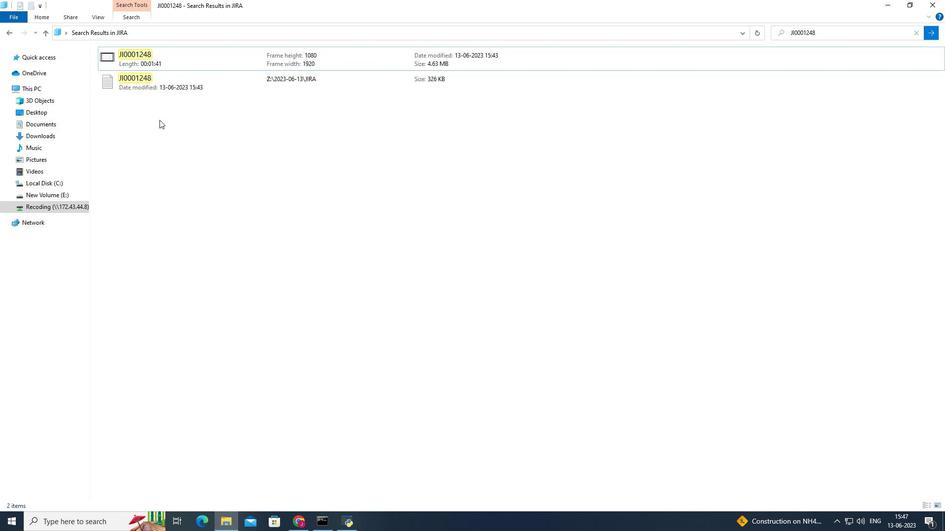
Action: Mouse pressed left at (159, 120)
Screenshot: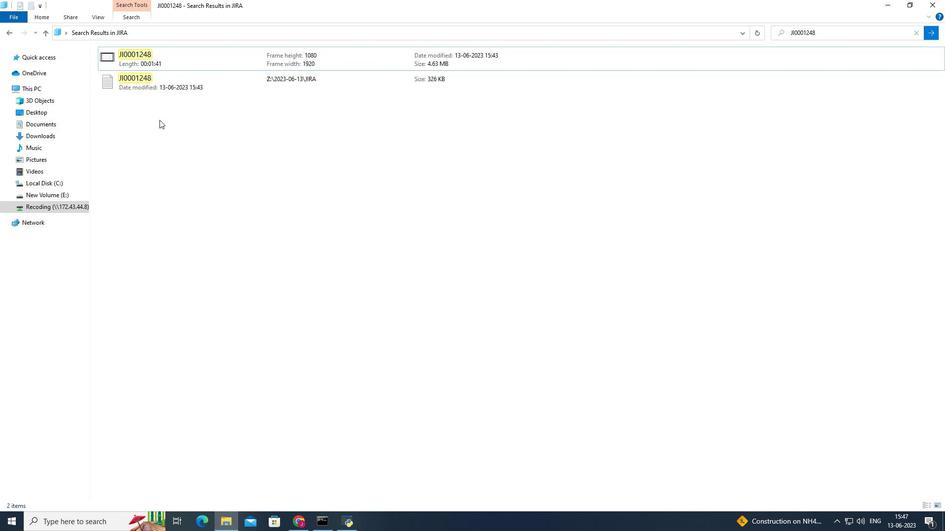 
Action: Mouse pressed left at (159, 120)
Screenshot: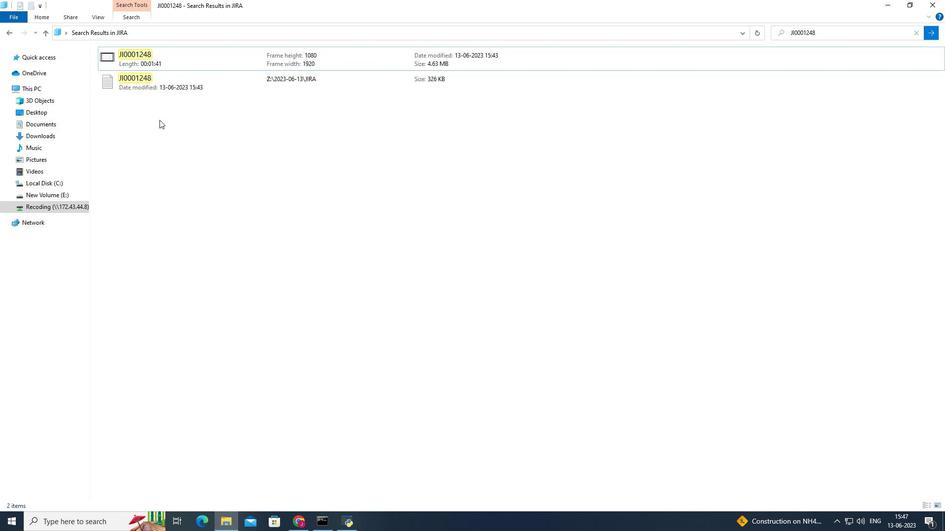 
Action: Mouse pressed left at (159, 120)
Screenshot: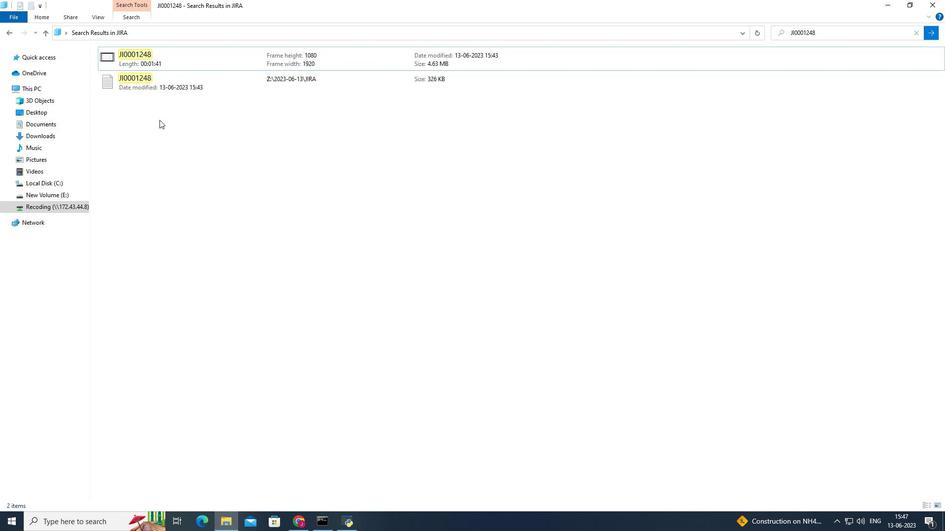 
Action: Mouse pressed left at (159, 120)
Screenshot: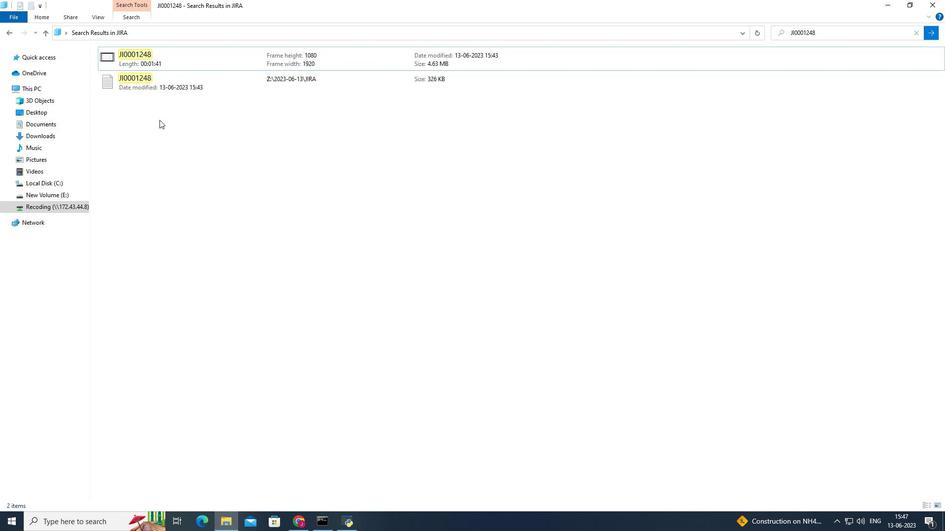 
Action: Mouse pressed left at (159, 120)
Screenshot: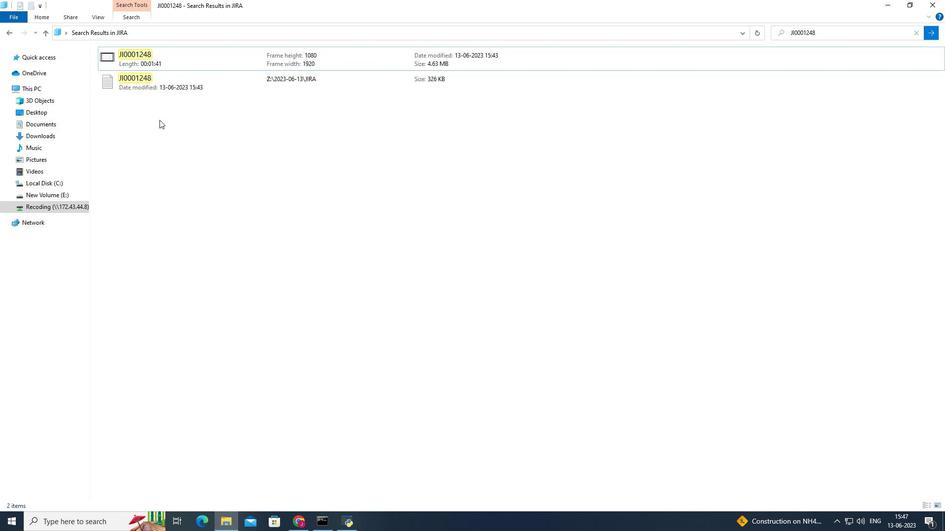 
Action: Mouse pressed left at (159, 120)
Screenshot: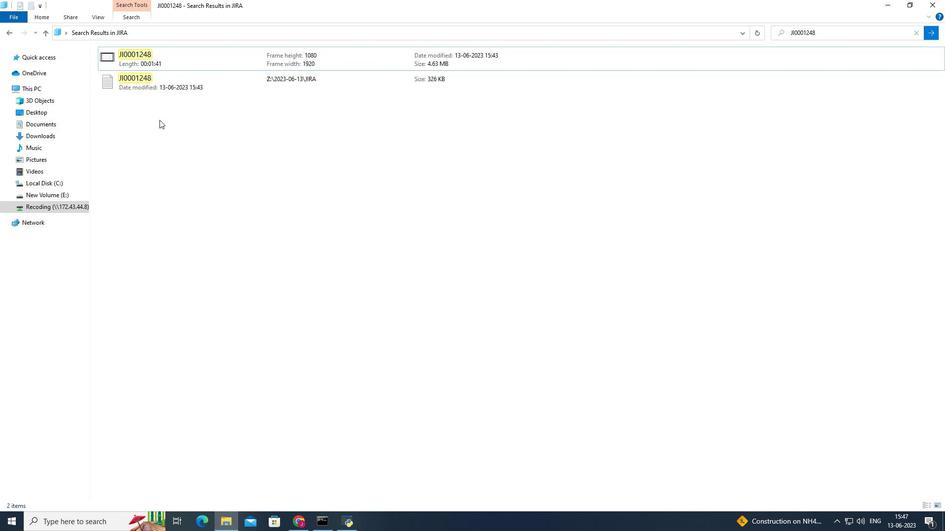 
Action: Mouse pressed left at (159, 120)
Screenshot: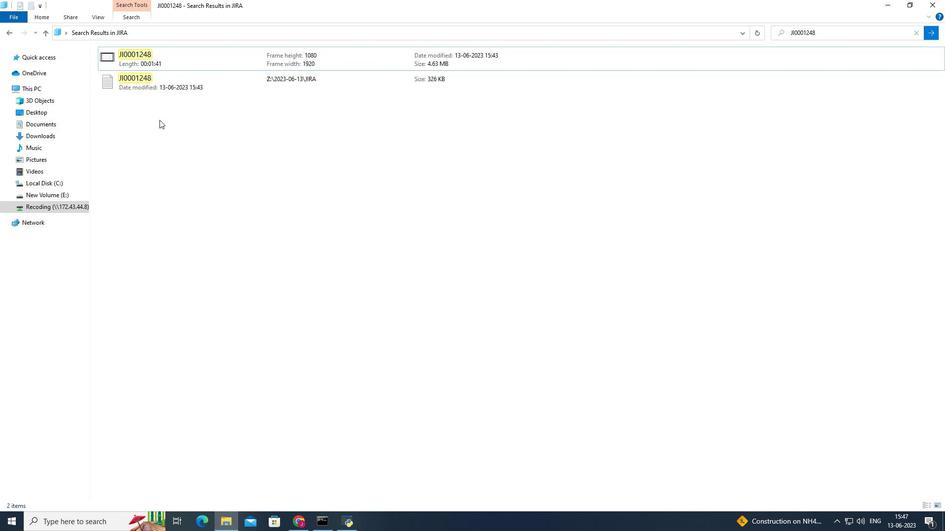 
Action: Mouse pressed left at (159, 120)
Screenshot: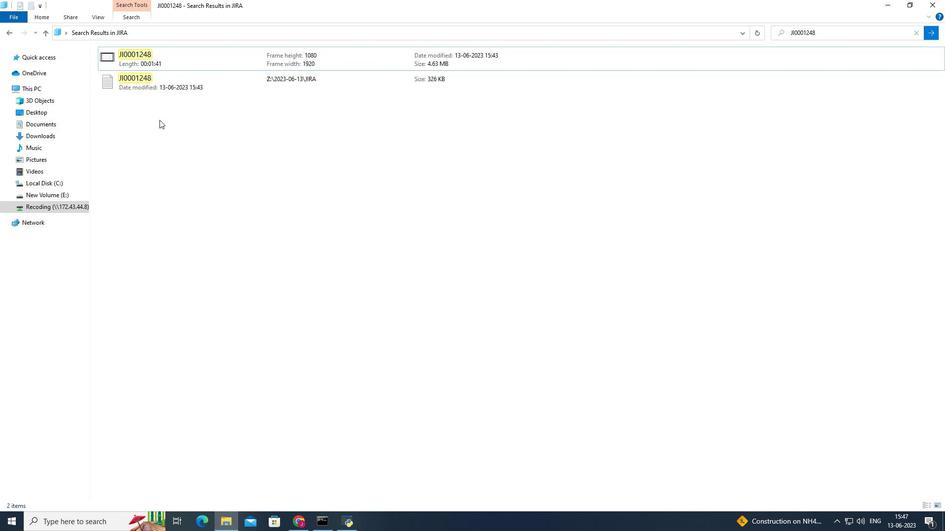 
Action: Mouse pressed left at (159, 120)
Screenshot: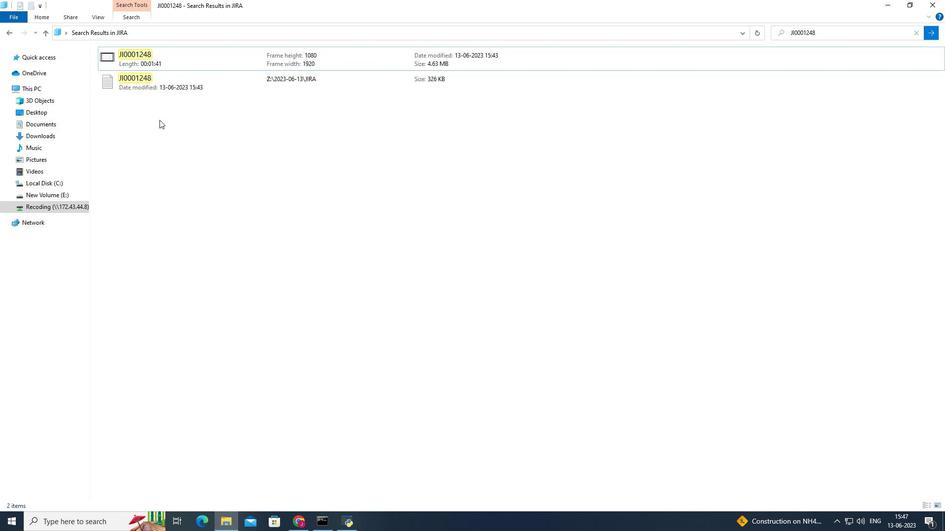 
Action: Mouse moved to (159, 120)
Screenshot: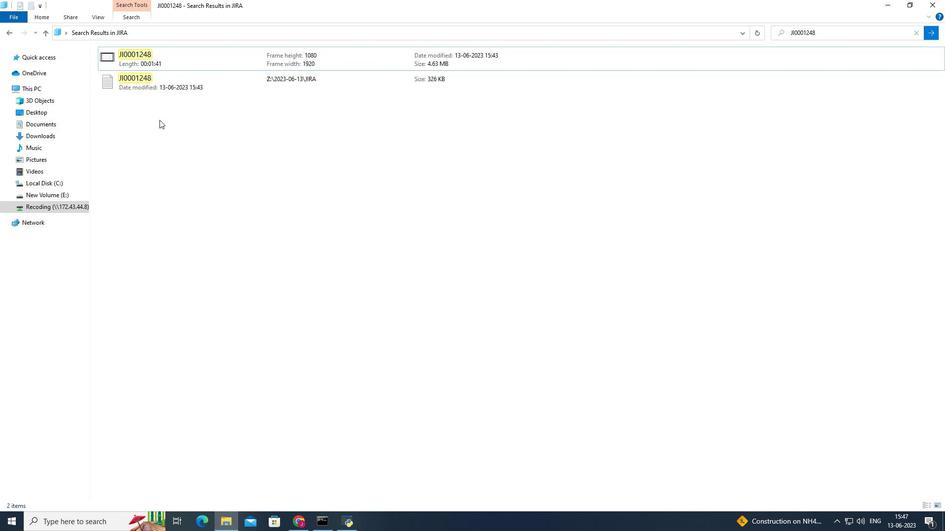 
Action: Mouse pressed left at (159, 120)
Screenshot: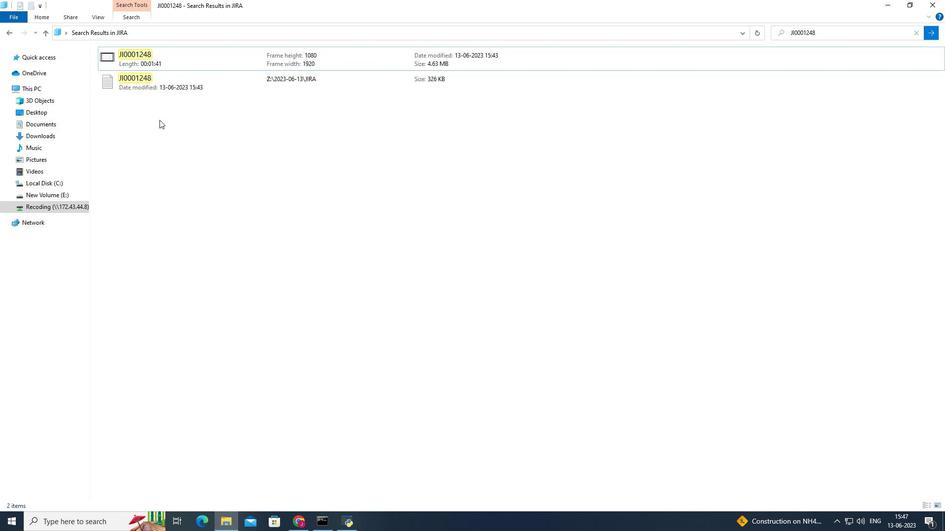 
Action: Key pressed <Key.enter>
Screenshot: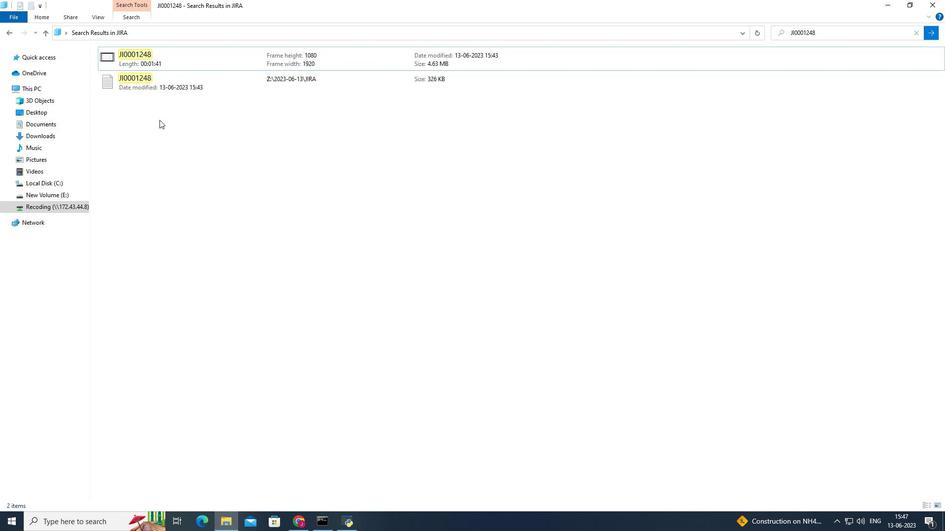 
Action: Mouse moved to (159, 120)
Screenshot: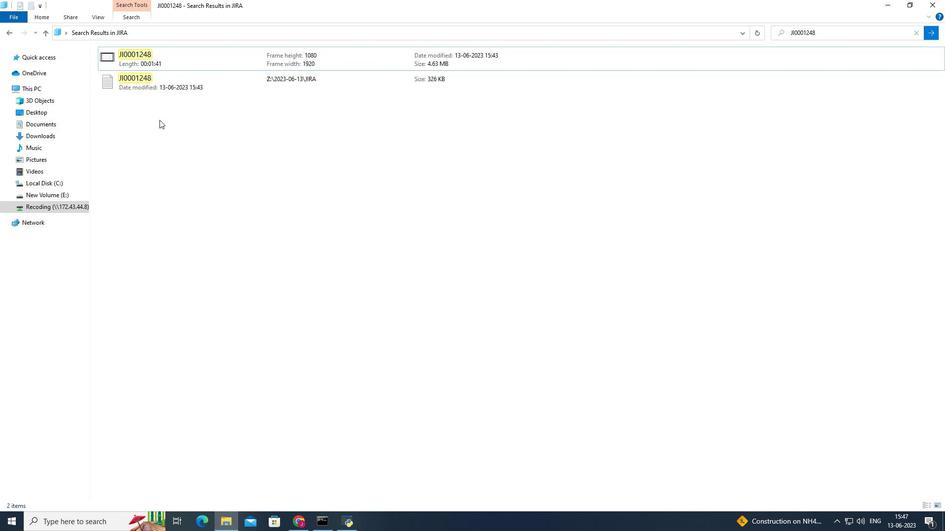
Action: Mouse pressed left at (159, 120)
Screenshot: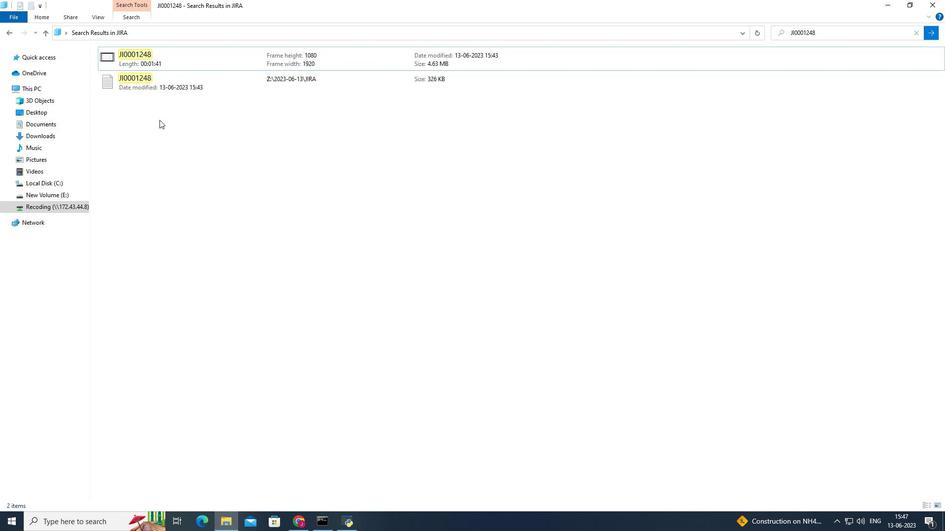 
Action: Mouse moved to (159, 120)
Screenshot: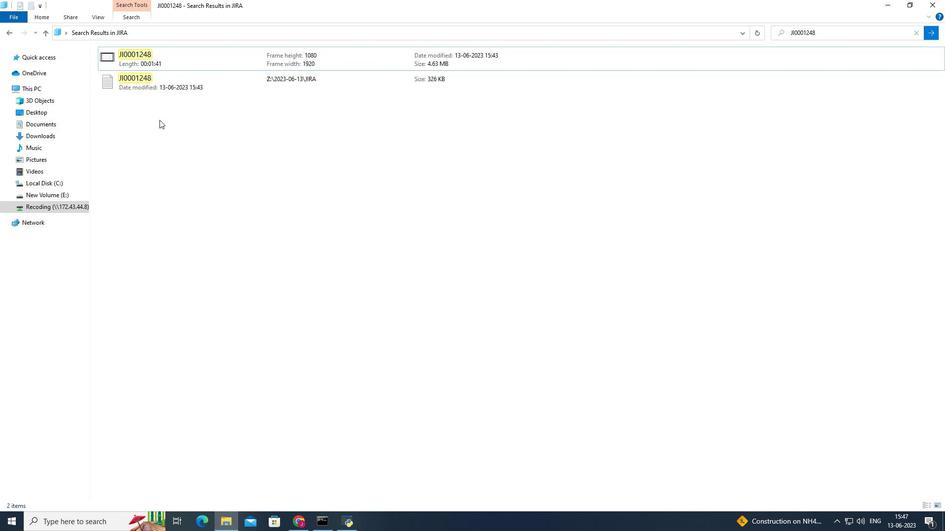 
Action: Mouse pressed left at (159, 120)
Screenshot: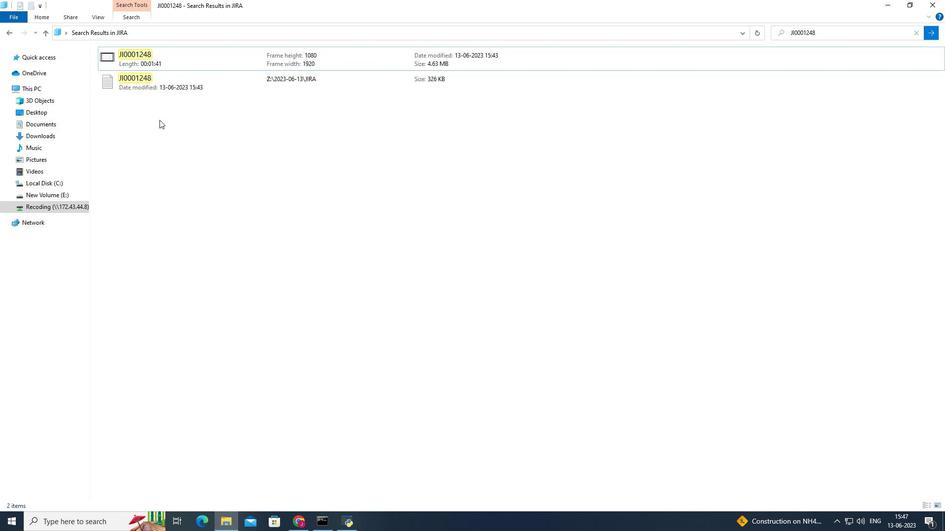 
Action: Mouse moved to (159, 120)
Screenshot: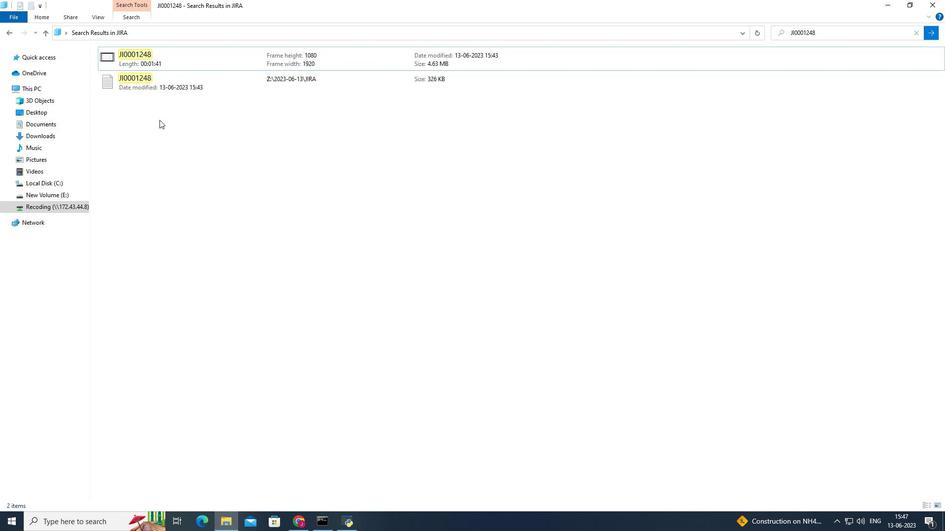 
Action: Mouse pressed left at (159, 120)
Screenshot: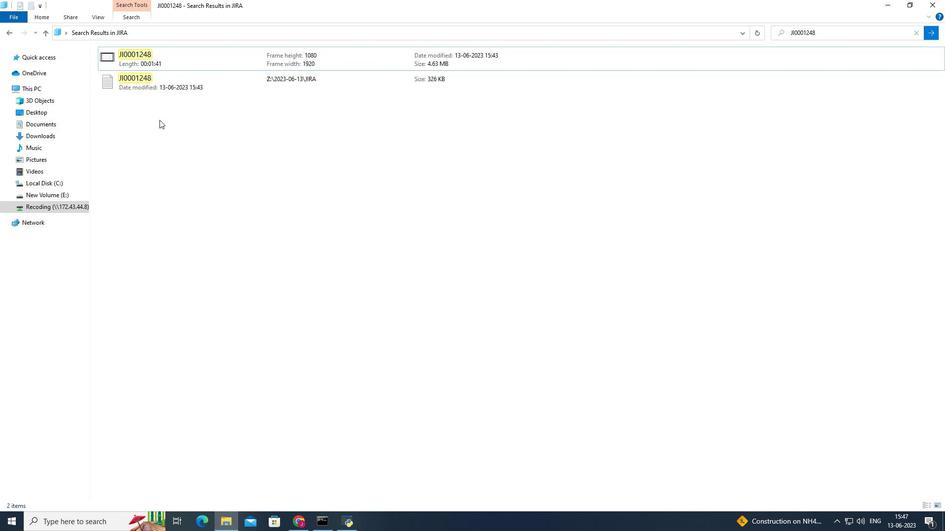 
Action: Mouse moved to (159, 120)
Screenshot: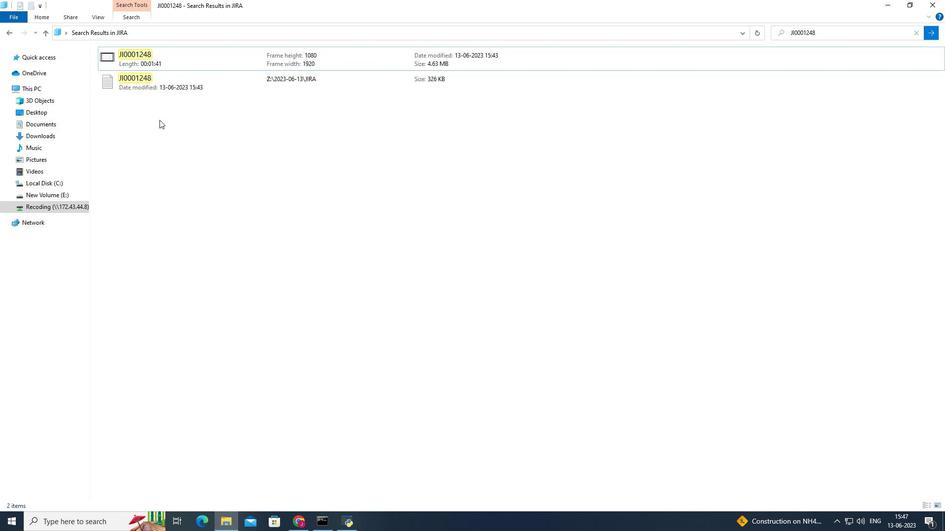 
Action: Mouse pressed left at (159, 120)
Screenshot: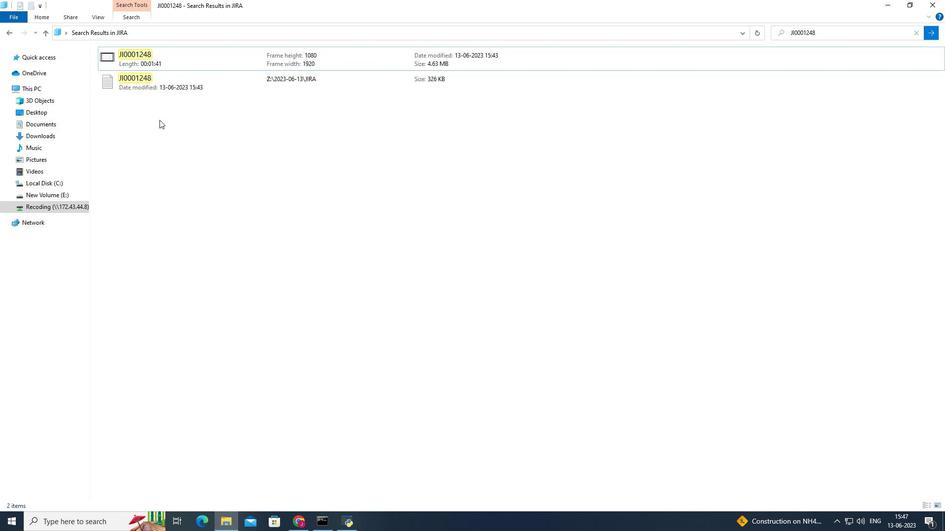 
Action: Mouse moved to (159, 120)
Screenshot: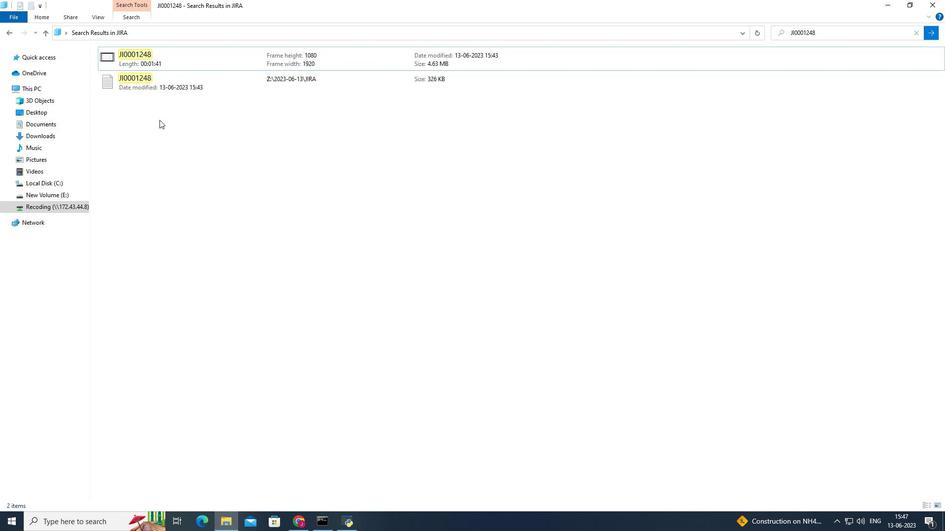 
Action: Mouse scrolled (159, 120) with delta (0, 0)
Screenshot: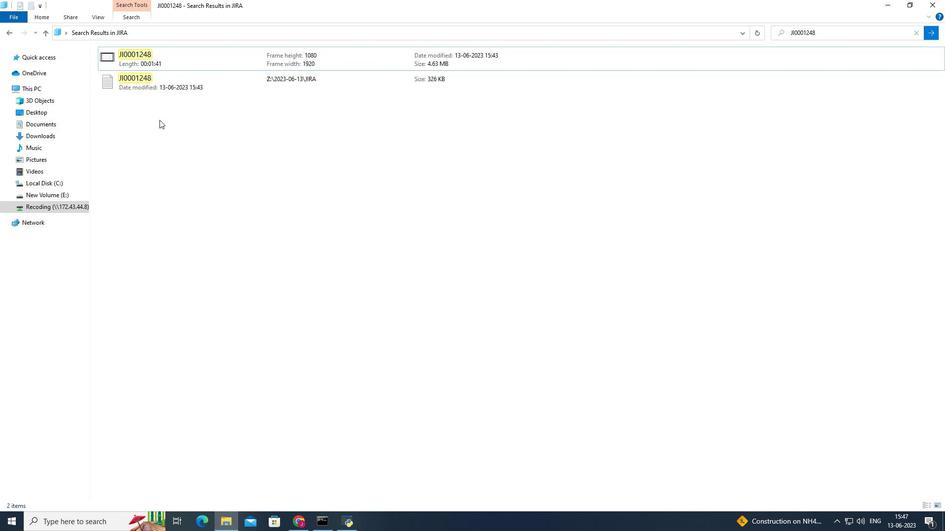 
Action: Mouse moved to (159, 120)
Screenshot: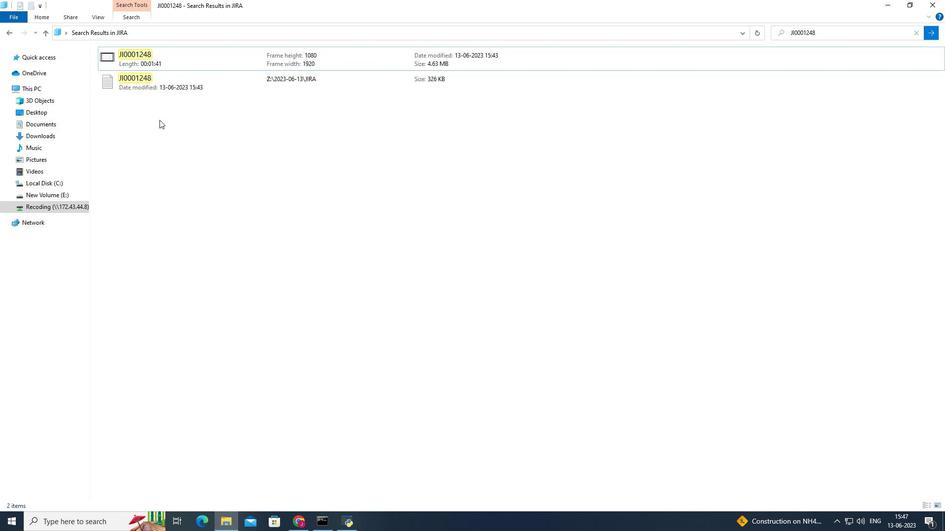 
Action: Mouse pressed left at (159, 120)
Screenshot: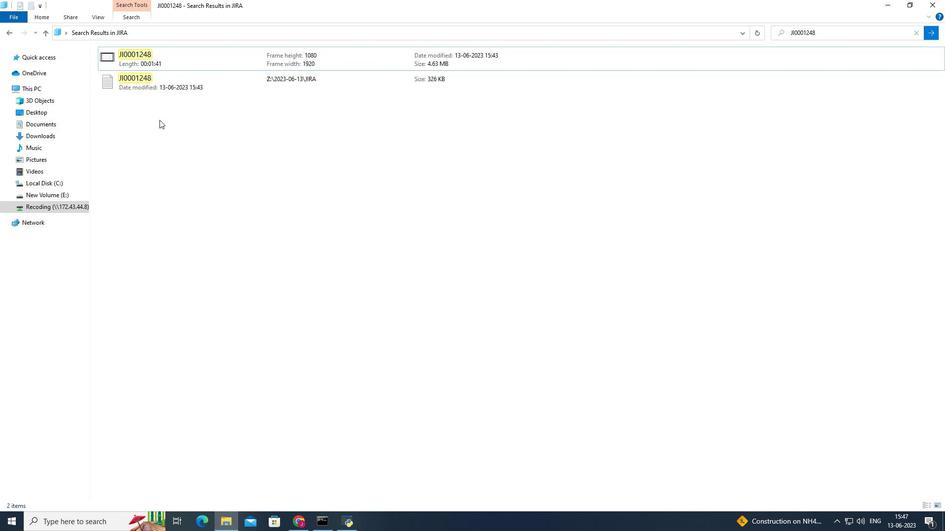 
Action: Mouse moved to (159, 120)
Screenshot: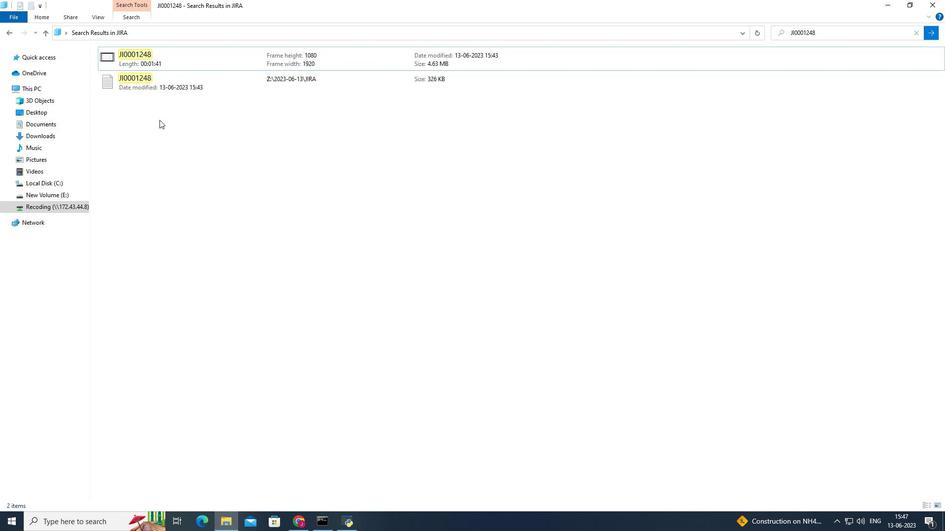 
Action: Mouse pressed left at (159, 120)
Screenshot: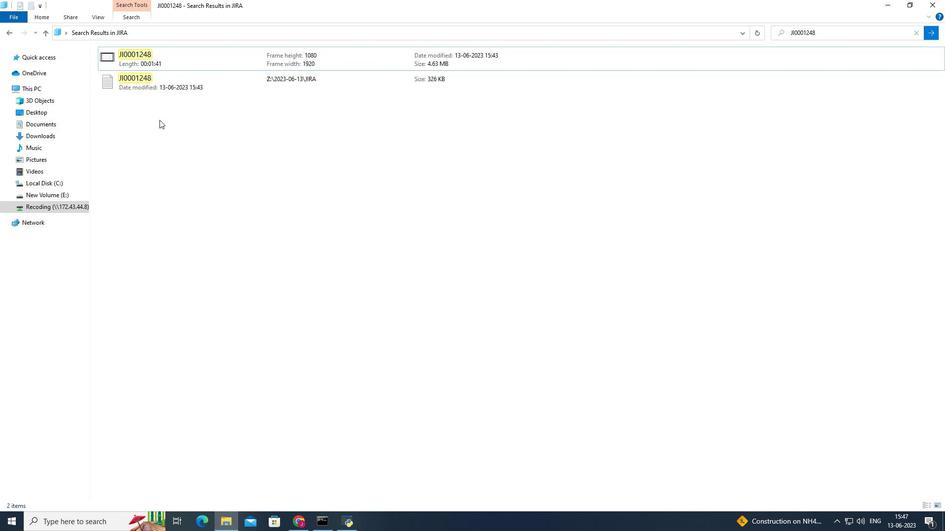 
Action: Mouse moved to (159, 120)
Screenshot: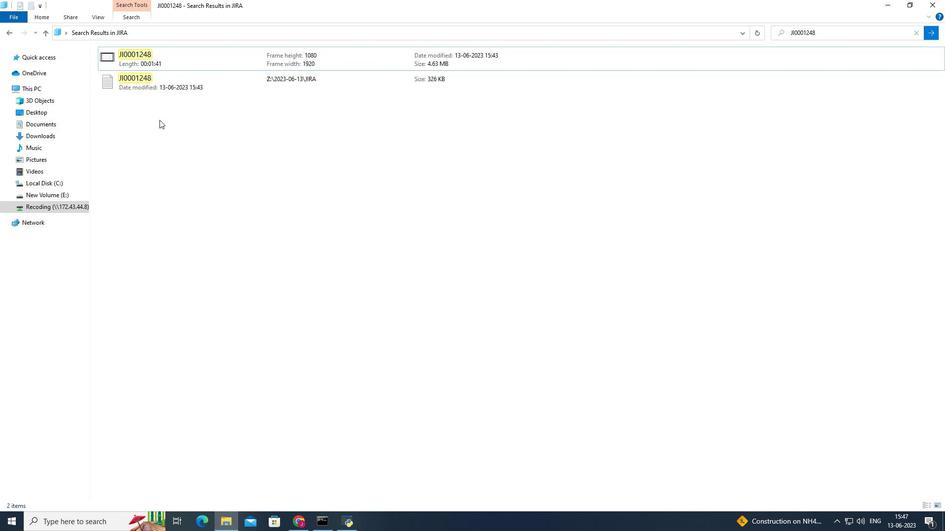 
Action: Mouse pressed left at (159, 120)
Screenshot: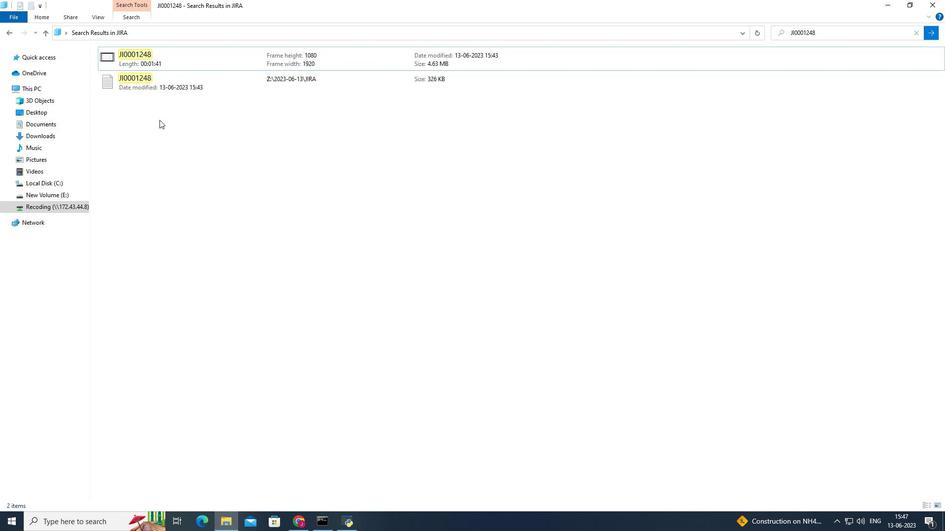 
Action: Mouse pressed left at (159, 120)
Screenshot: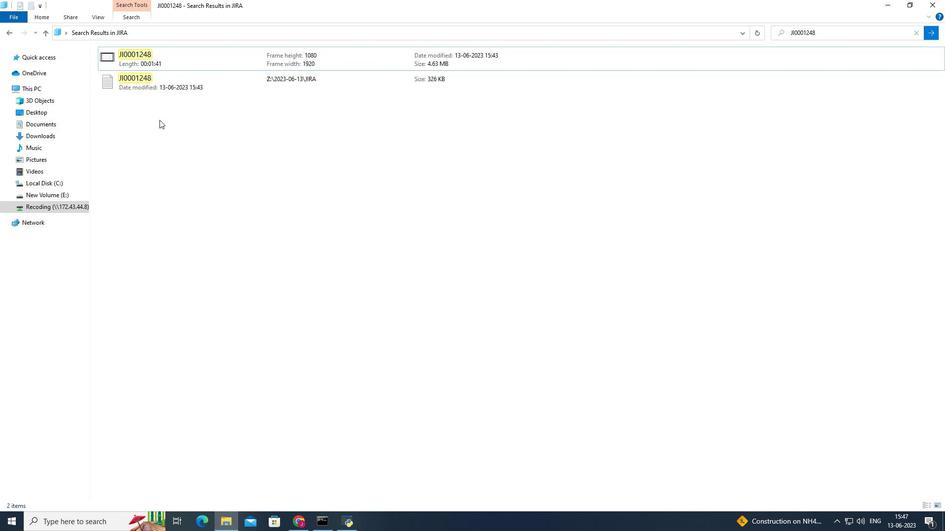 
Action: Mouse pressed left at (159, 120)
Screenshot: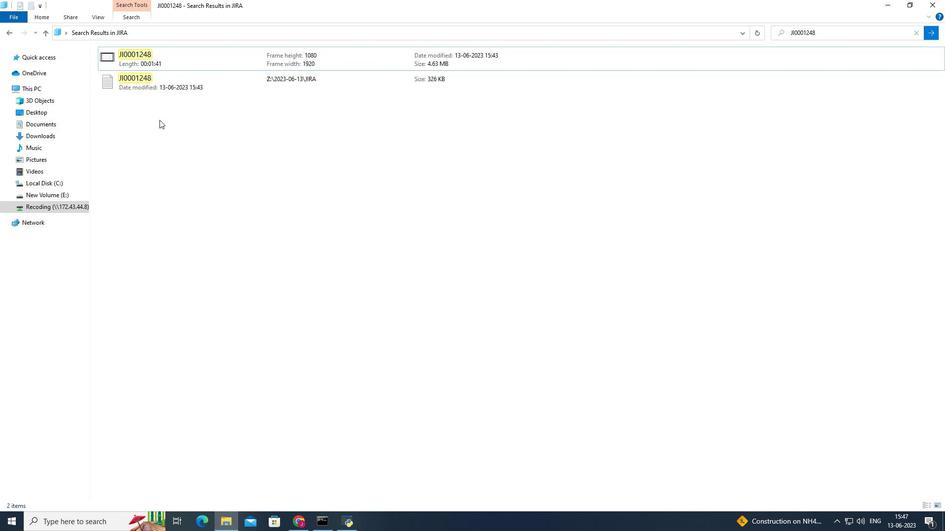 
Action: Mouse moved to (159, 120)
Screenshot: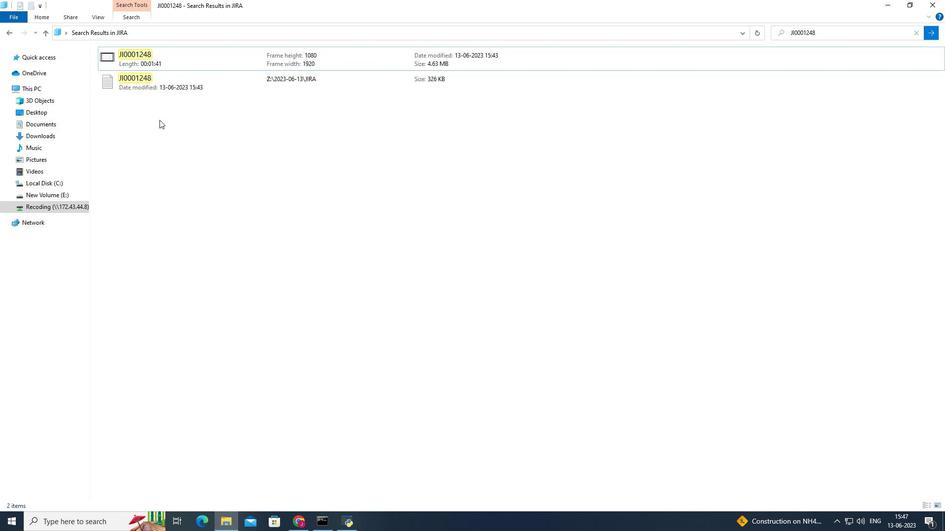 
Action: Mouse pressed left at (159, 120)
Screenshot: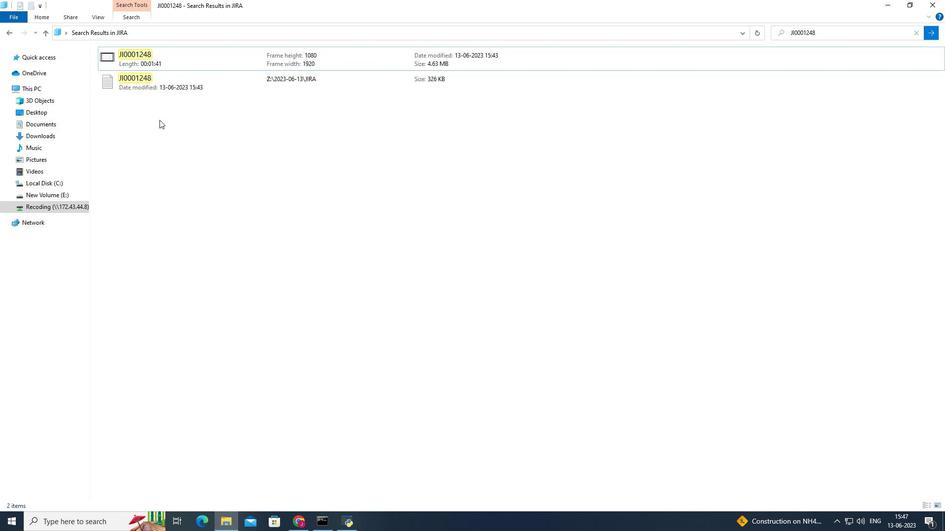 
Action: Key pressed <Key.enter>
Screenshot: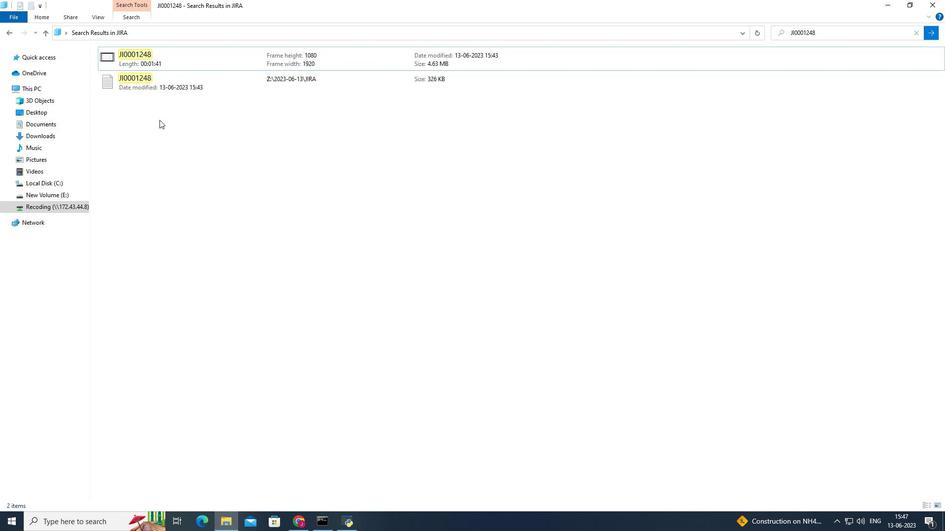 
Action: Mouse moved to (159, 120)
Screenshot: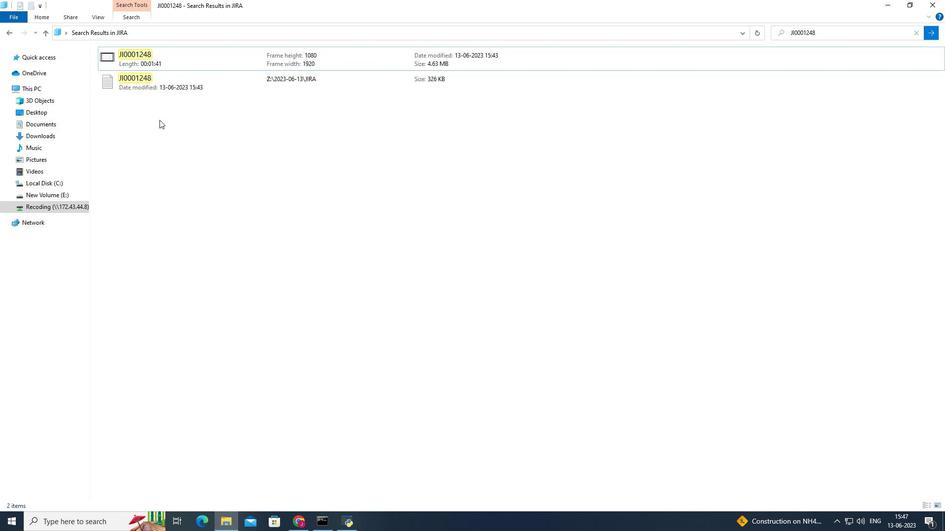 
Action: Mouse pressed left at (159, 120)
Screenshot: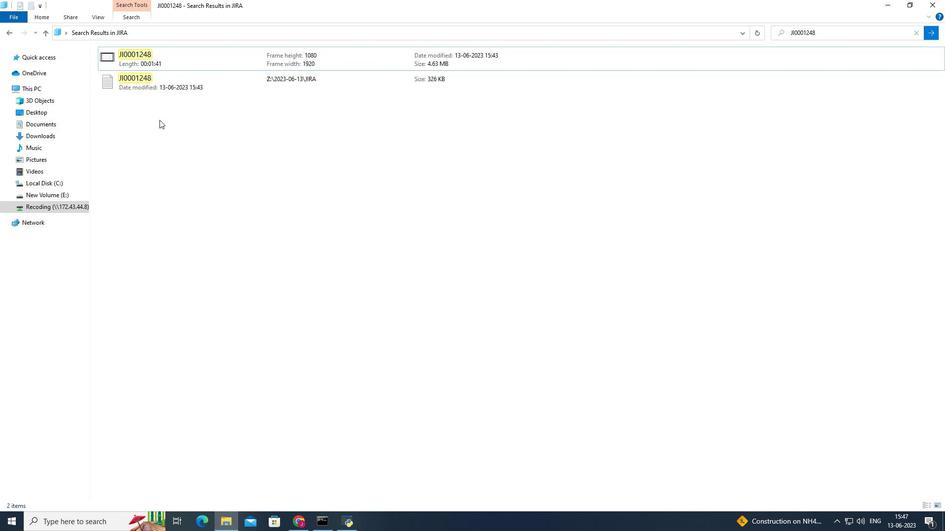 
Action: Mouse moved to (159, 120)
Screenshot: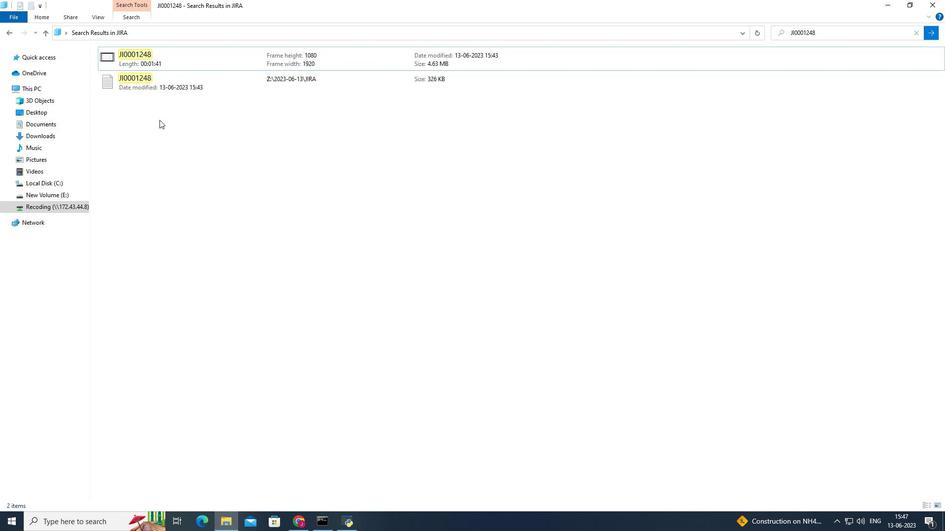 
Action: Mouse pressed left at (159, 120)
Screenshot: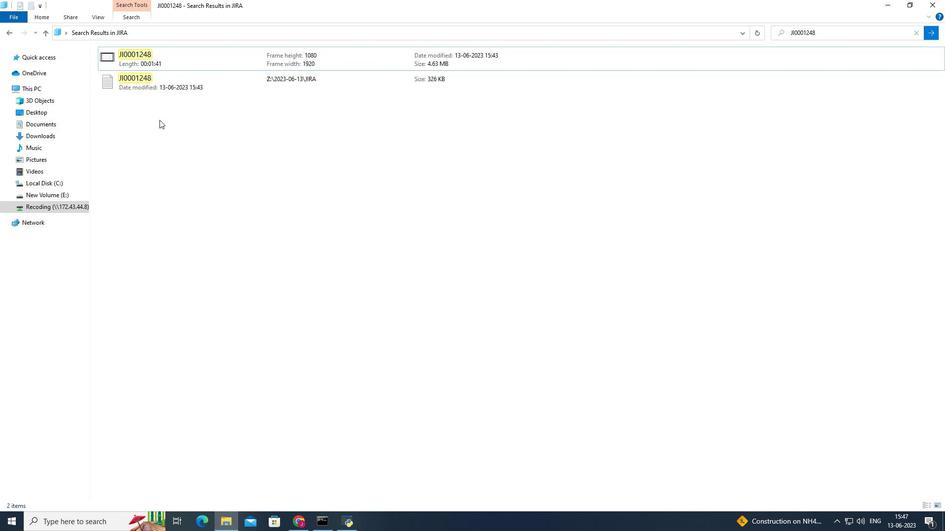 
Action: Mouse moved to (159, 120)
Screenshot: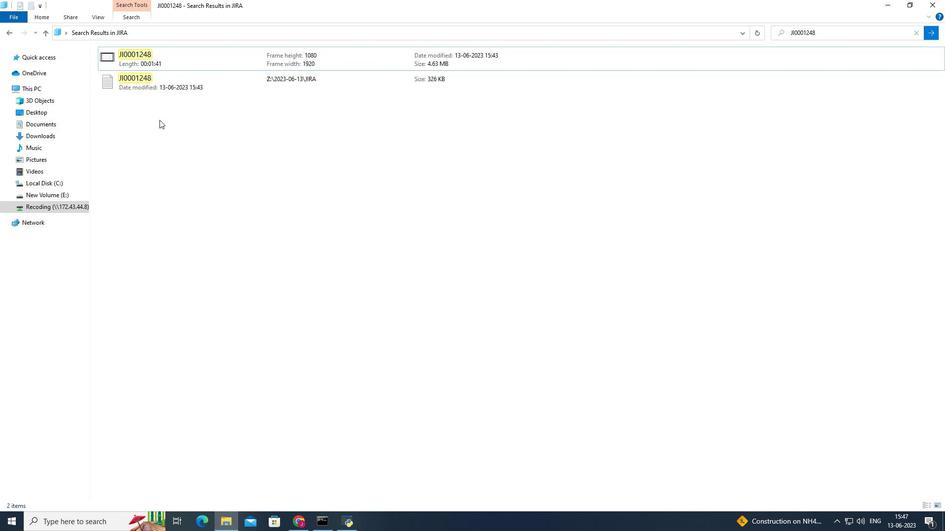 
Action: Mouse pressed left at (159, 120)
Screenshot: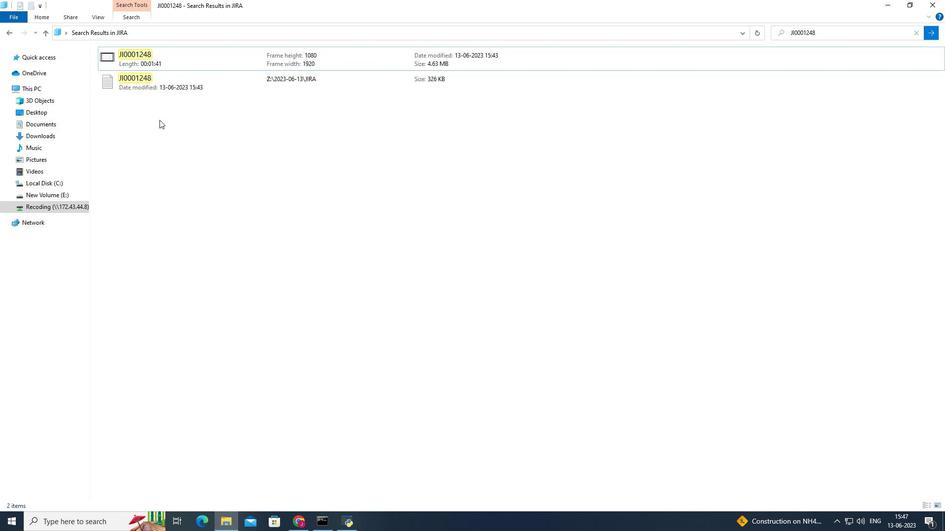 
Action: Mouse moved to (159, 120)
Screenshot: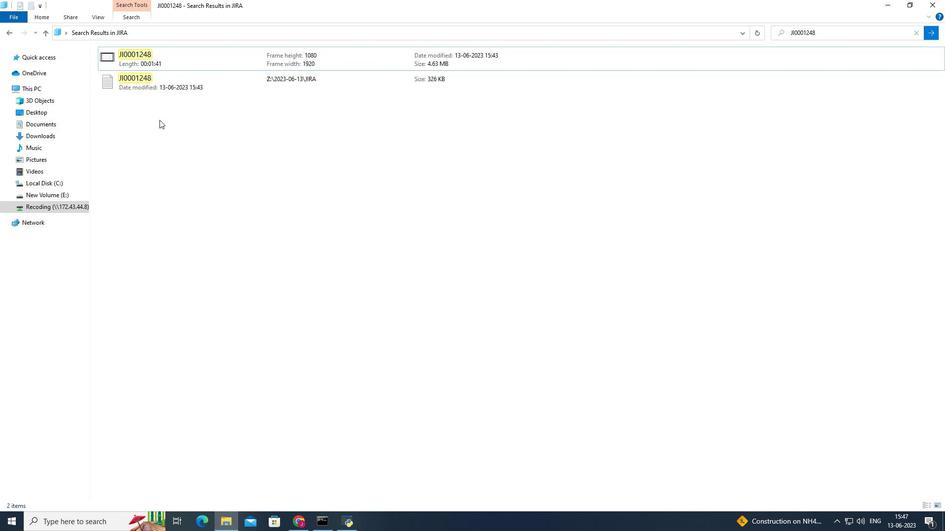 
Action: Key pressed <Key.enter>
Screenshot: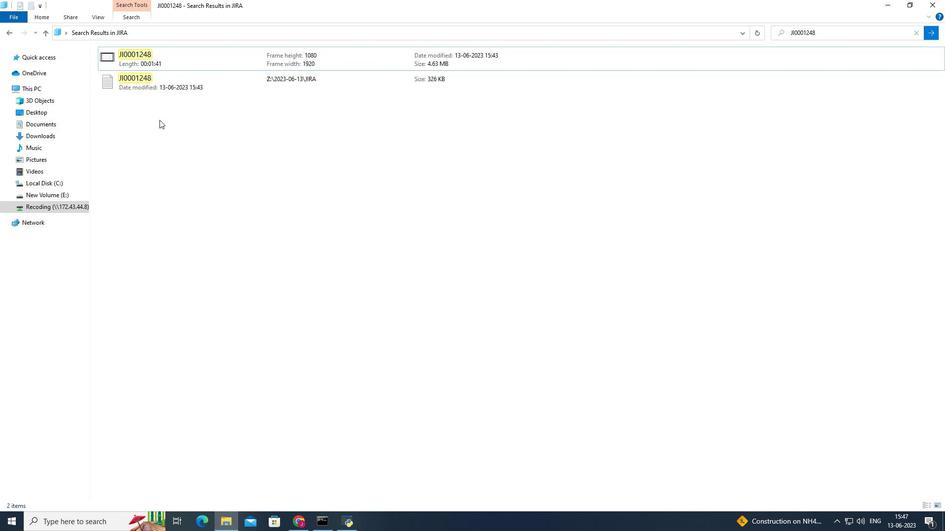 
Action: Mouse moved to (159, 120)
Screenshot: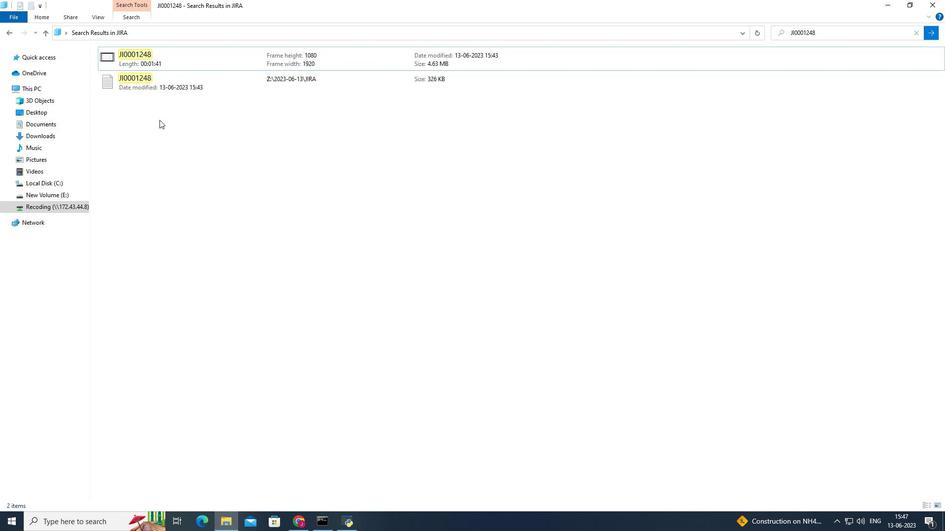 
Action: Mouse pressed left at (159, 120)
Screenshot: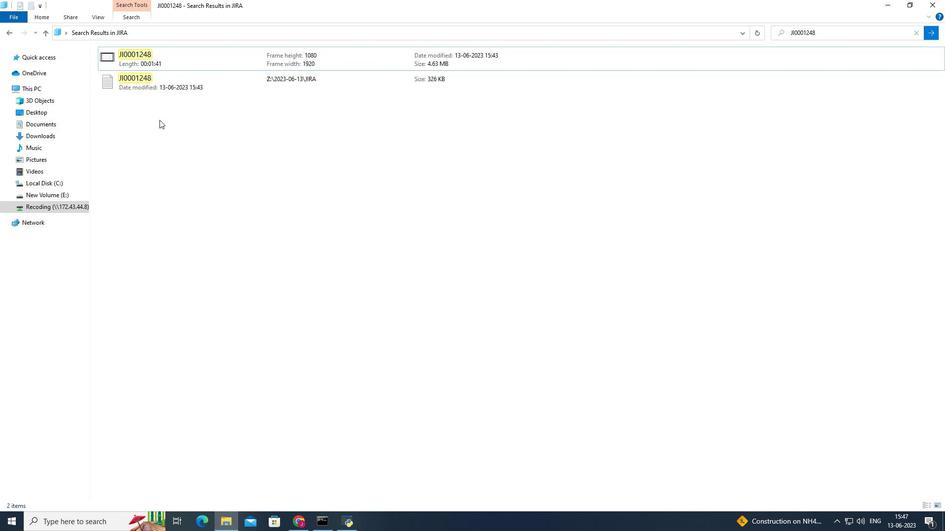 
Action: Mouse moved to (159, 120)
Screenshot: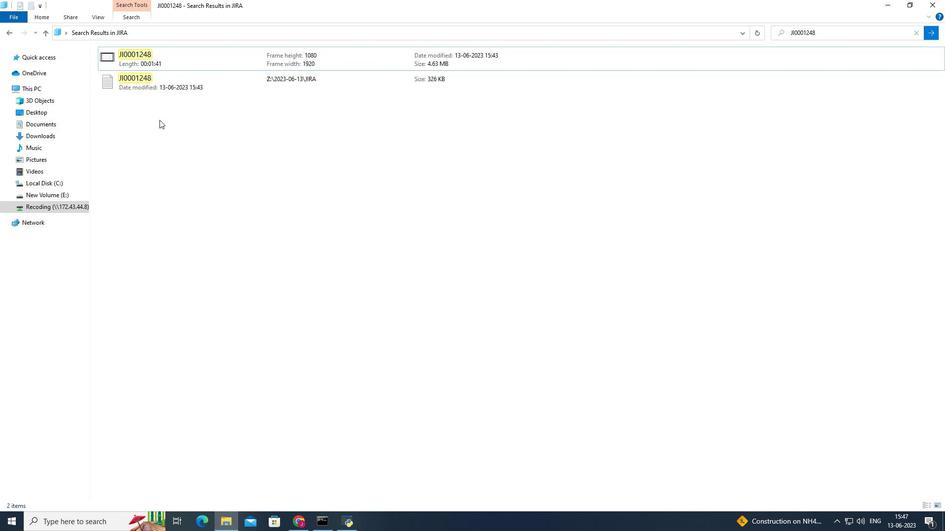 
Action: Mouse pressed left at (159, 120)
Screenshot: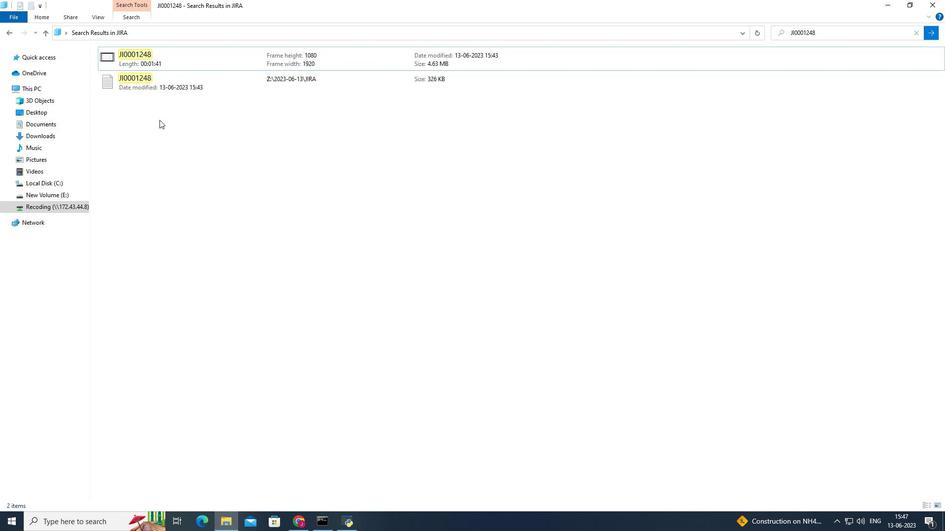 
Action: Mouse moved to (159, 120)
Screenshot: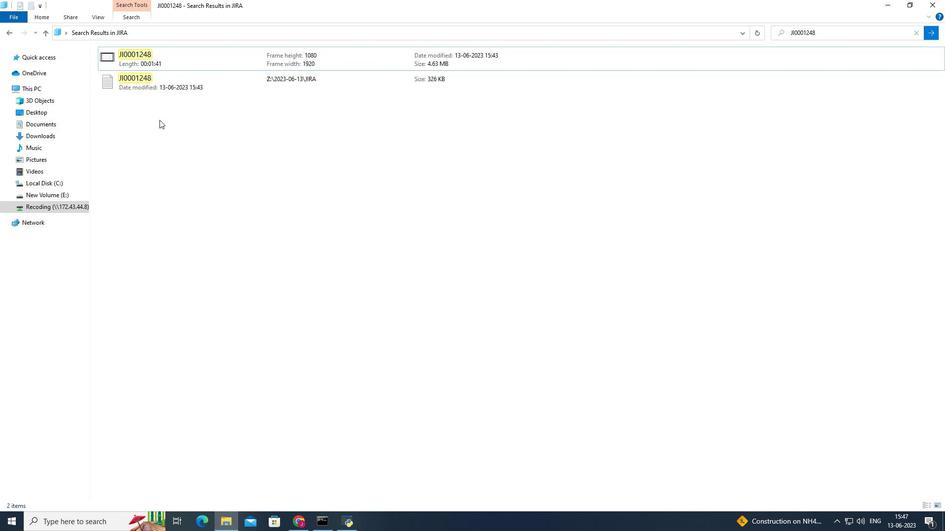 
Action: Mouse pressed left at (159, 120)
Screenshot: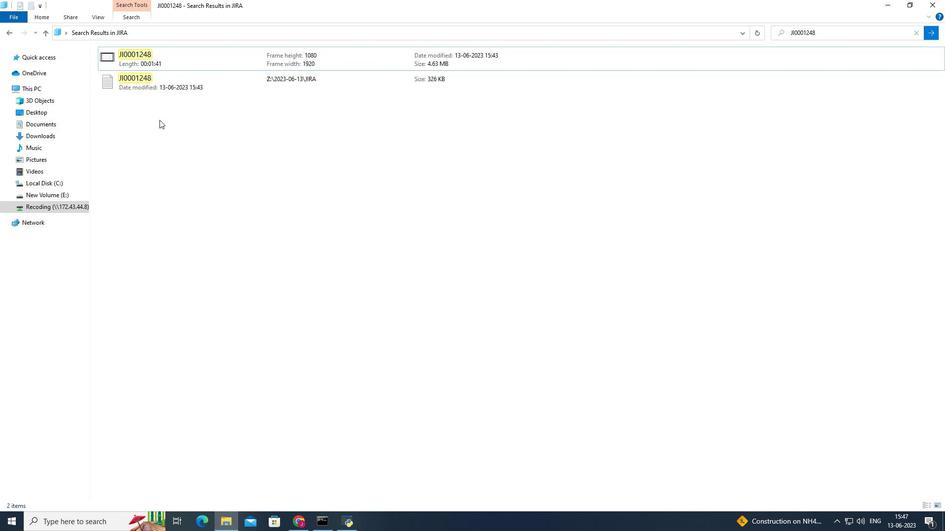 
Action: Mouse moved to (159, 120)
Screenshot: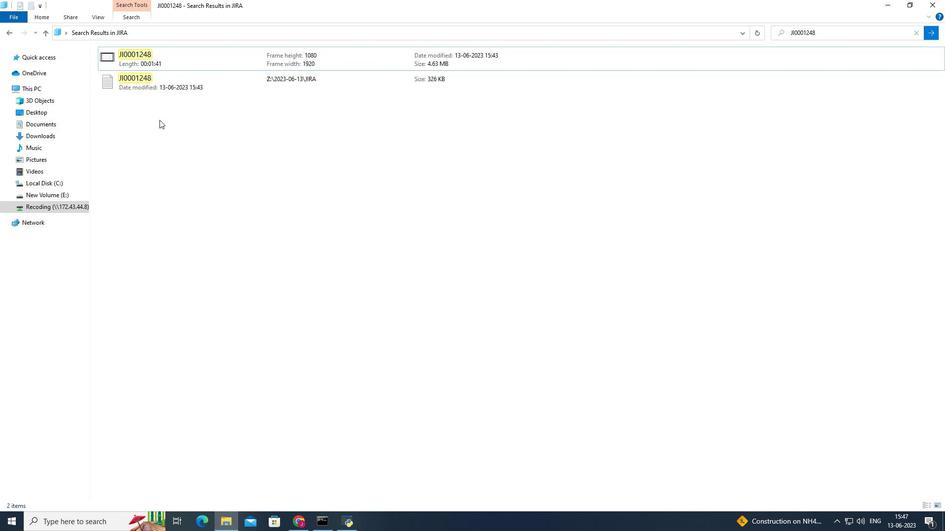 
Action: Mouse pressed left at (159, 120)
Screenshot: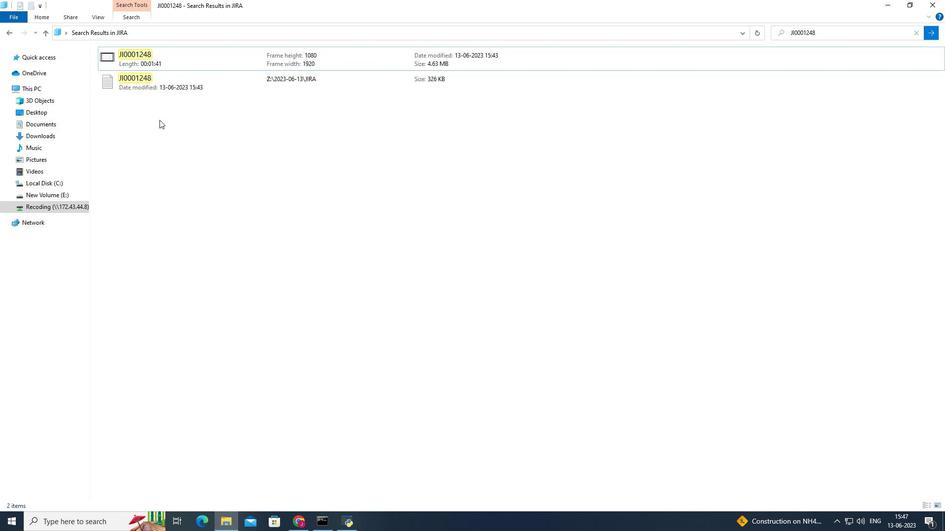 
Action: Mouse moved to (159, 120)
Screenshot: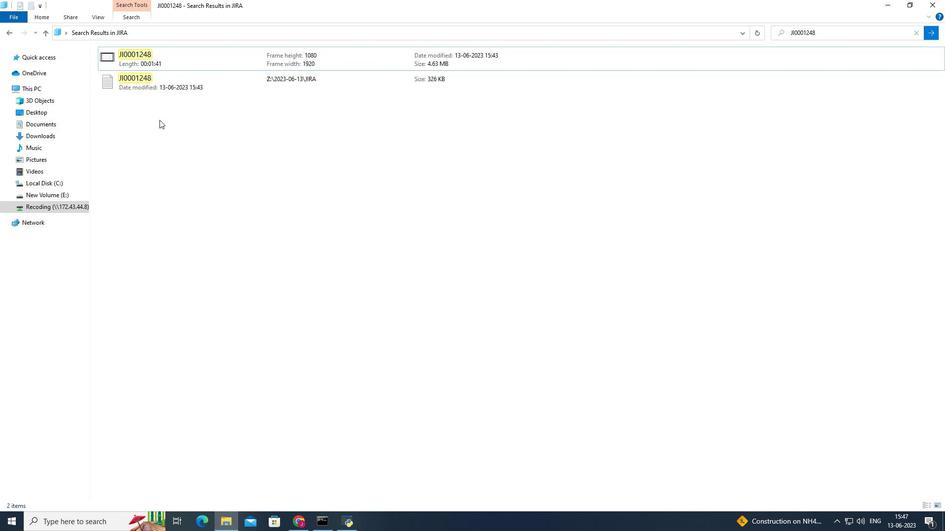 
Action: Mouse pressed left at (159, 120)
Screenshot: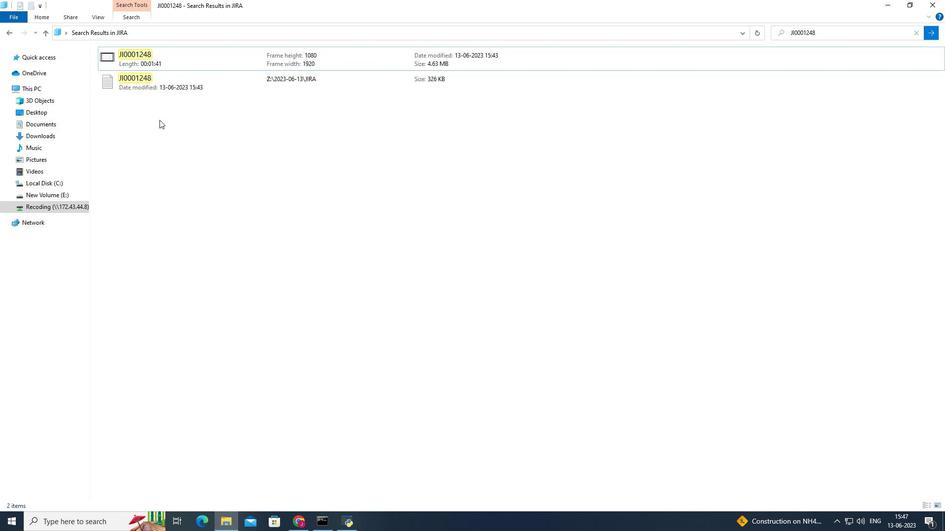 
Action: Mouse moved to (159, 120)
Screenshot: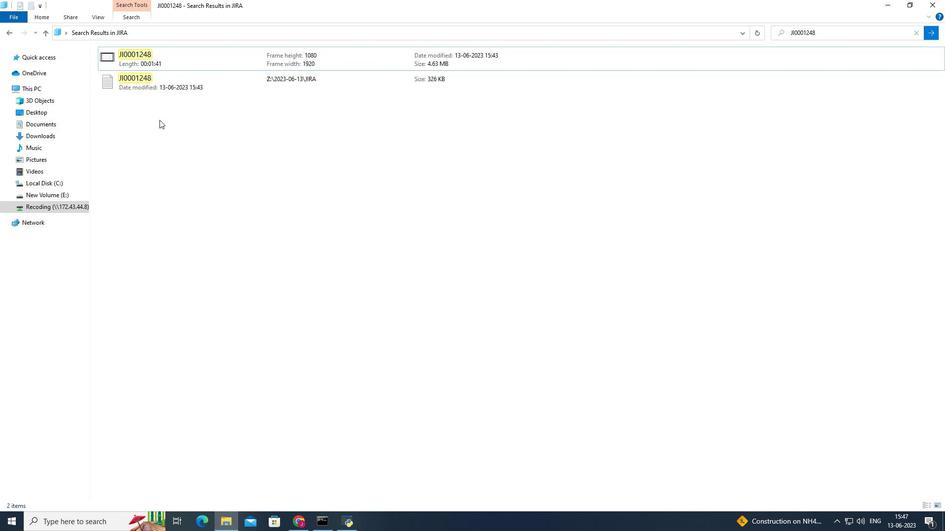 
Action: Mouse scrolled (159, 120) with delta (0, 0)
Screenshot: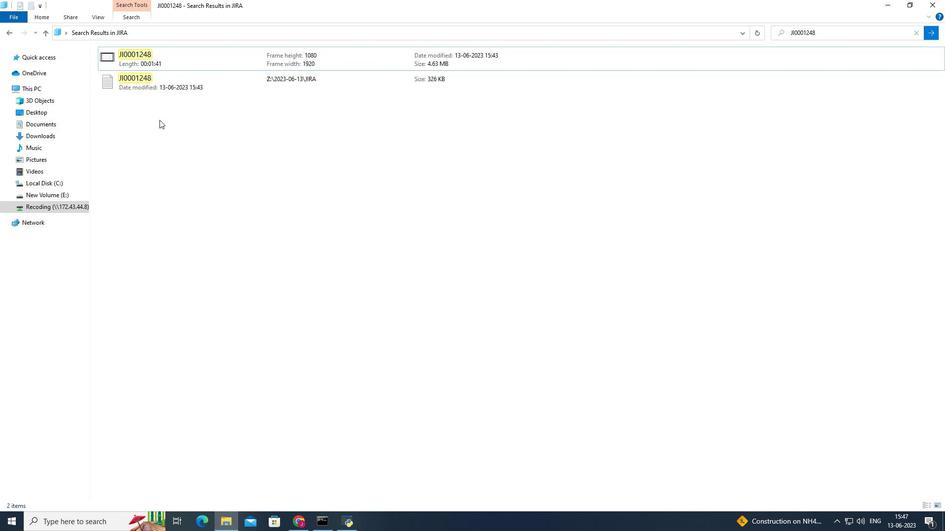 
Action: Mouse scrolled (159, 120) with delta (0, 0)
Screenshot: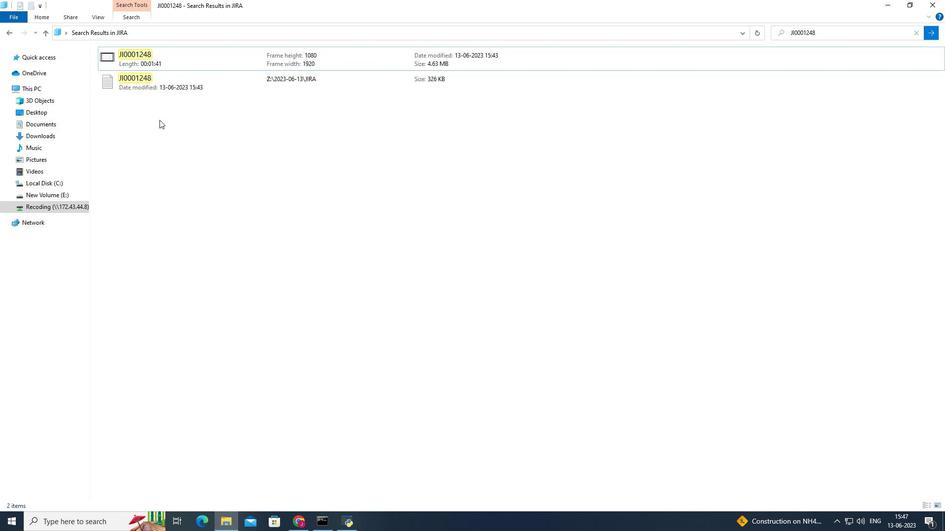
Action: Mouse scrolled (159, 120) with delta (0, 0)
